 Task: Find connections with filter location Durgāpur with filter topic #Ideaswith filter profile language French with filter current company Birlasoft with filter school Bharatiya Vidya Bhavans M M College of Arts, N.M.Institute of Science and Haji Rashid Jaffer College of Commerce Bhavans College Munshi Nagar Andheri West Mumbai 400 058 with filter industry Pharmaceutical Manufacturing with filter service category Web Design with filter keywords title Proprietor
Action: Mouse moved to (193, 278)
Screenshot: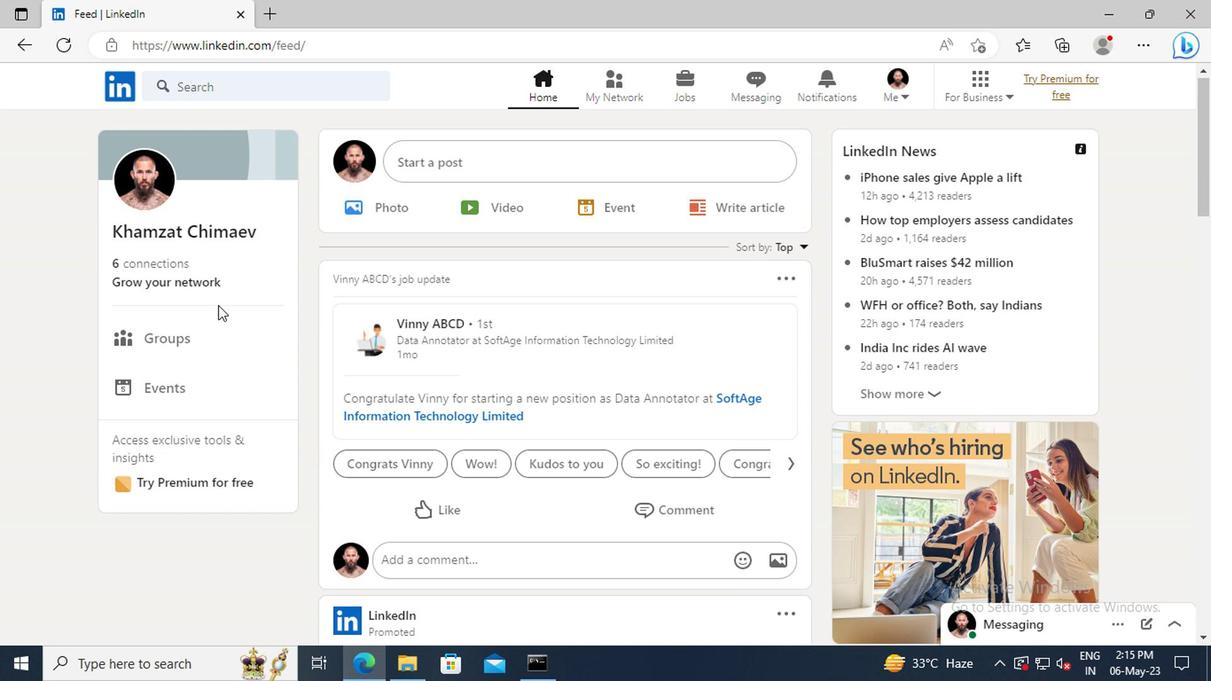 
Action: Mouse pressed left at (193, 278)
Screenshot: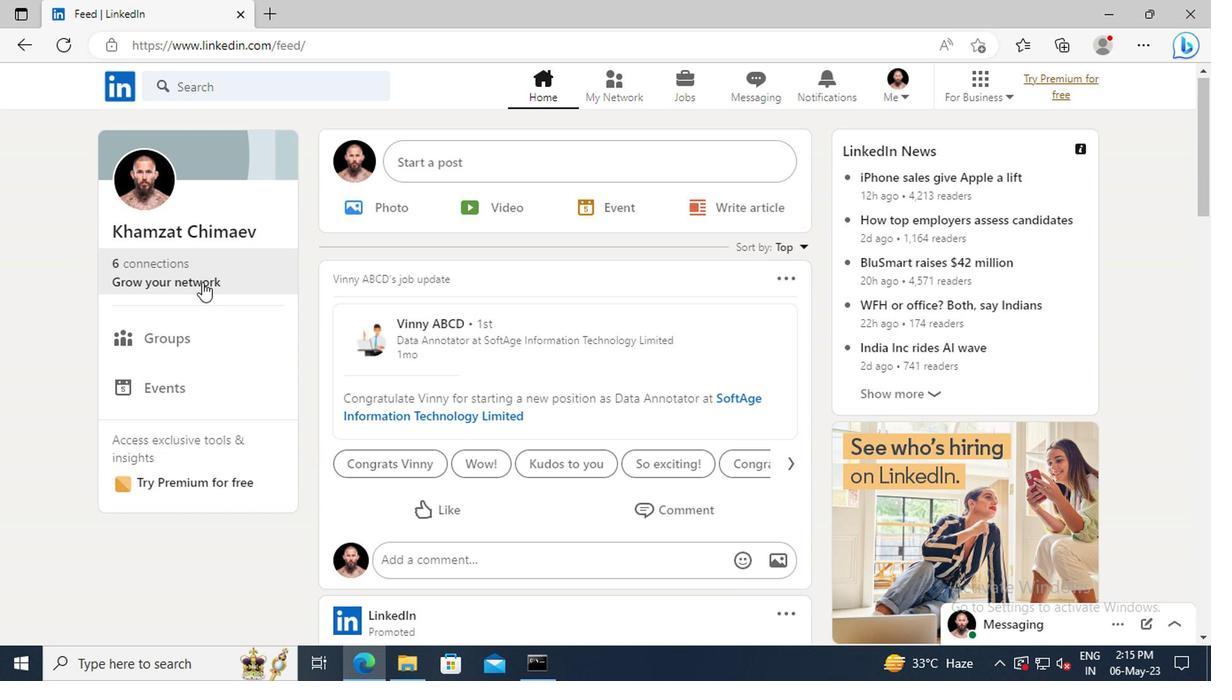 
Action: Mouse moved to (196, 186)
Screenshot: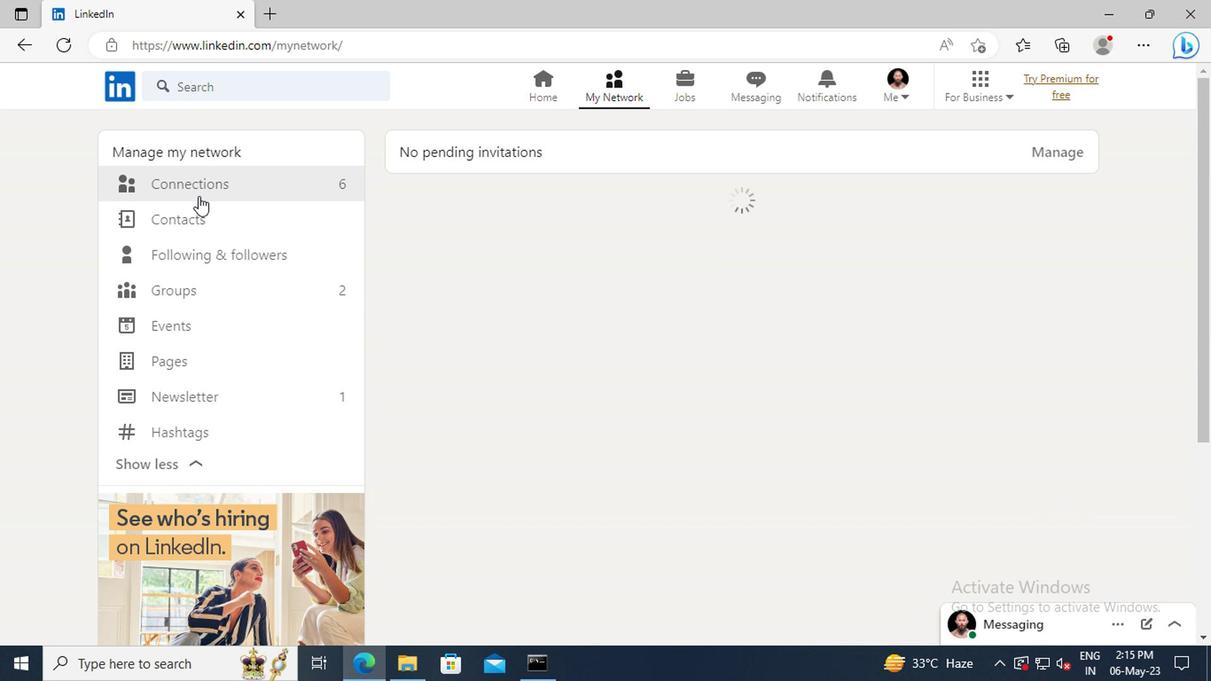 
Action: Mouse pressed left at (196, 186)
Screenshot: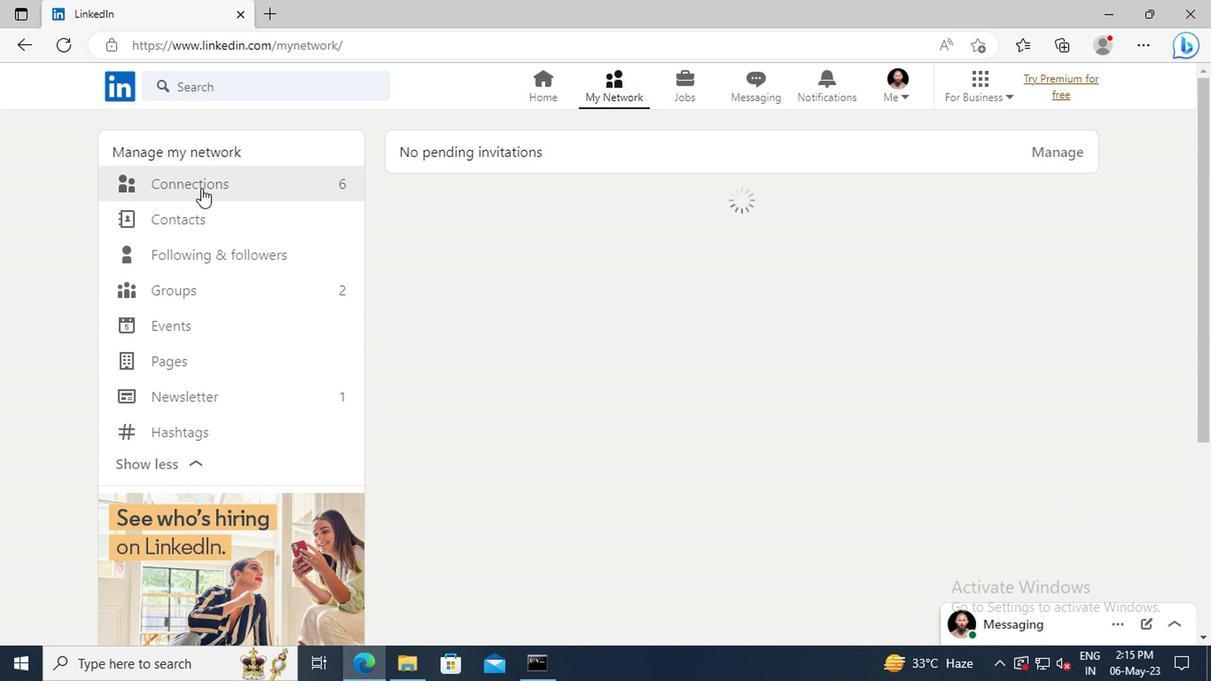 
Action: Mouse moved to (735, 193)
Screenshot: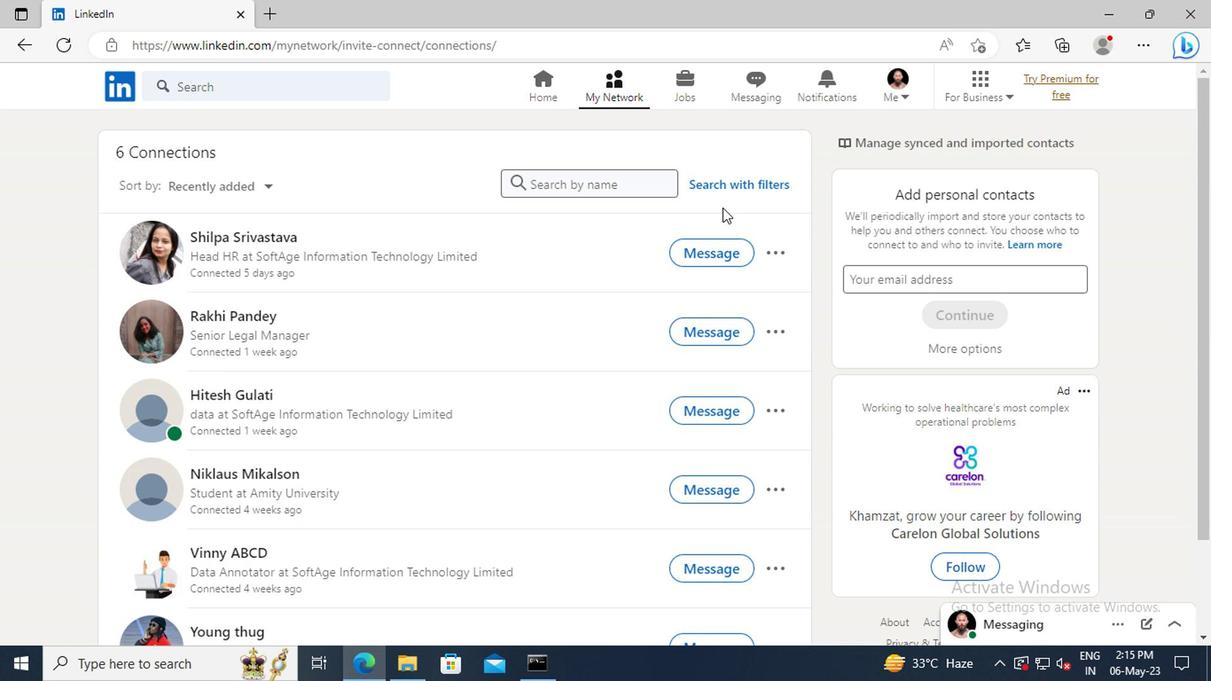 
Action: Mouse pressed left at (735, 193)
Screenshot: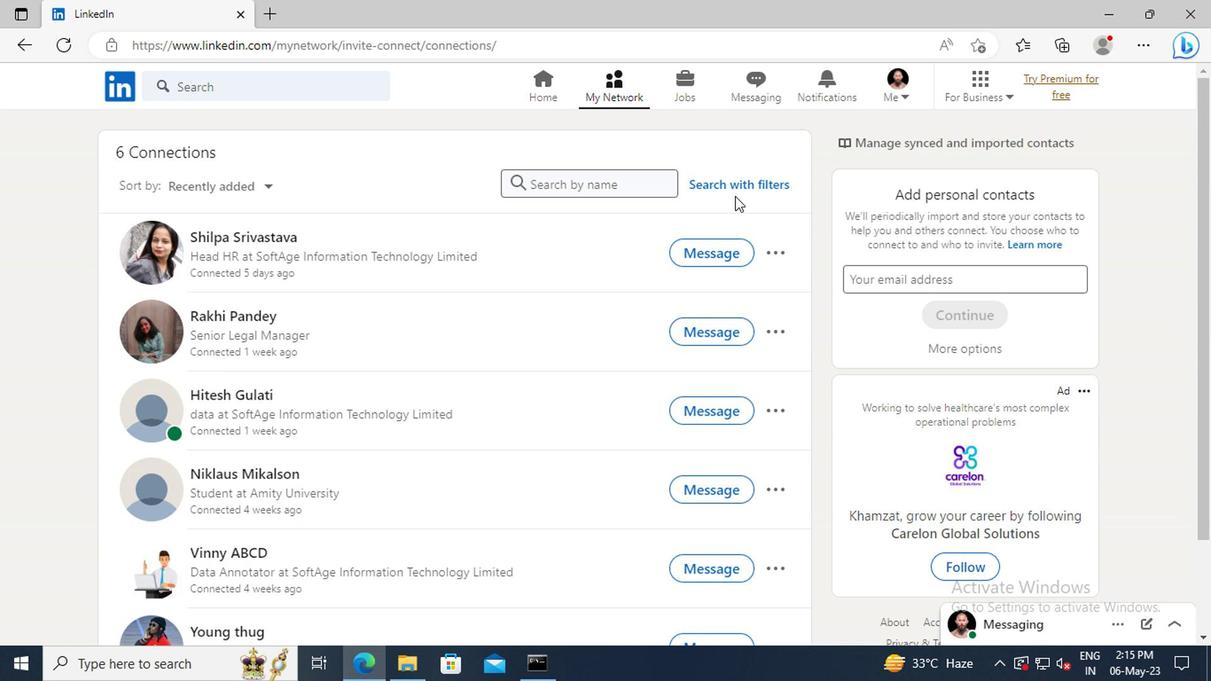 
Action: Mouse moved to (667, 140)
Screenshot: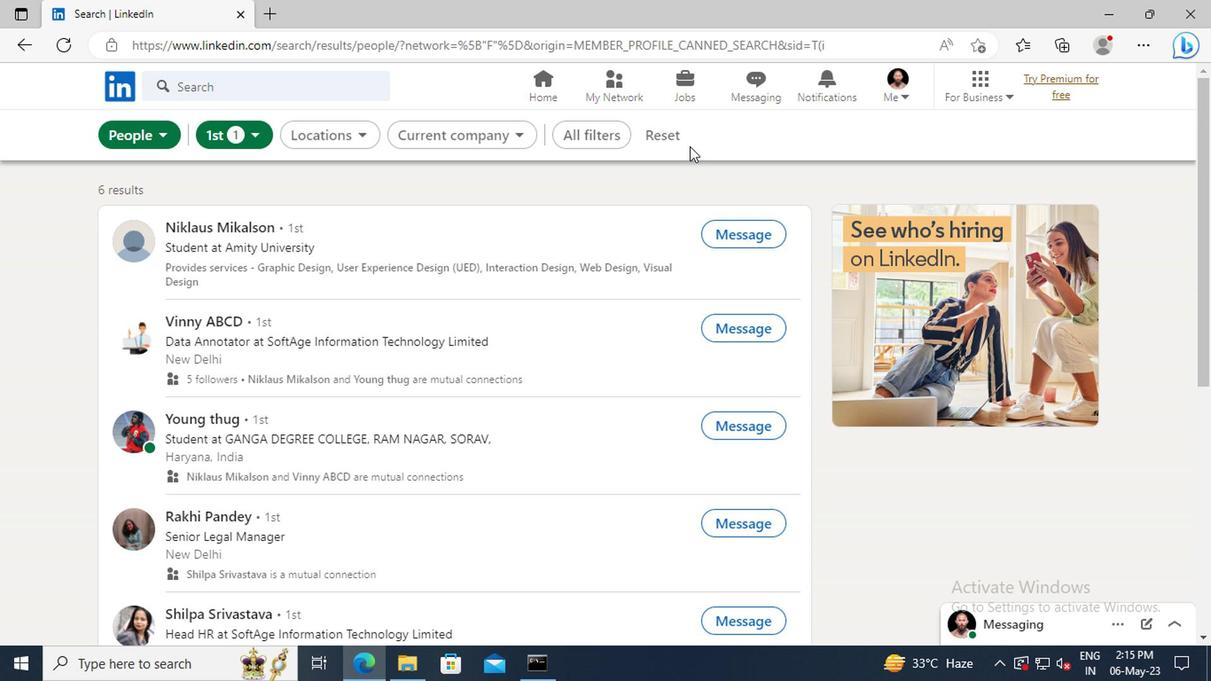 
Action: Mouse pressed left at (667, 140)
Screenshot: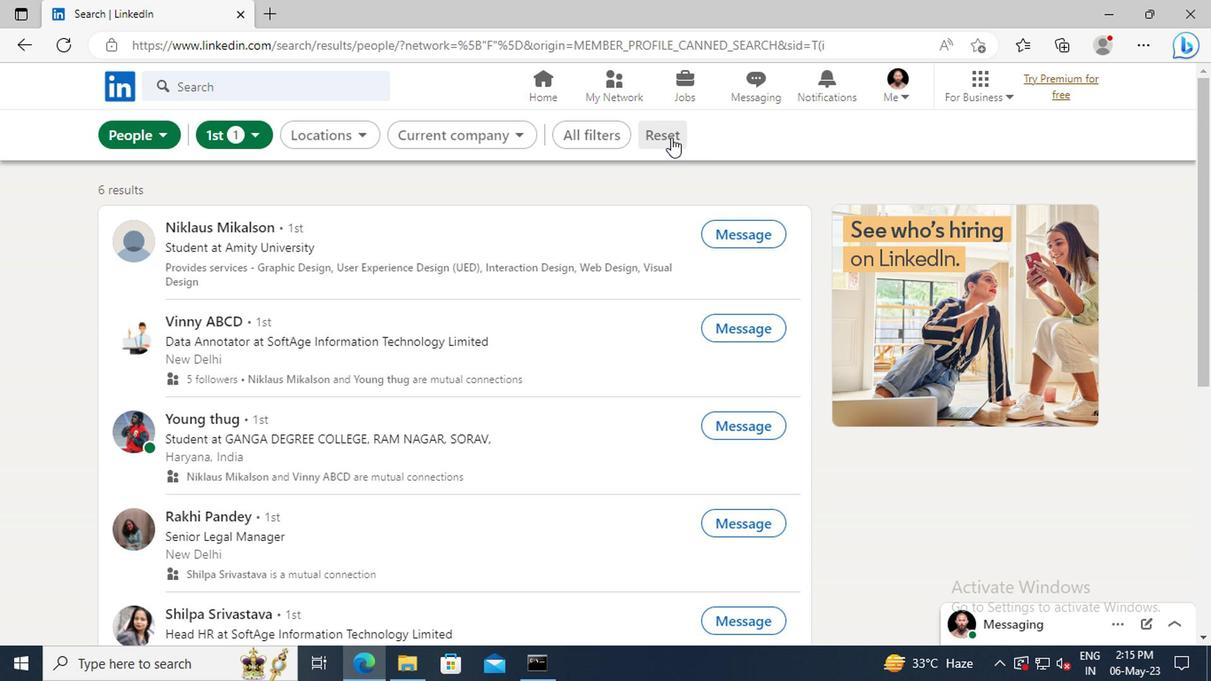 
Action: Mouse moved to (644, 137)
Screenshot: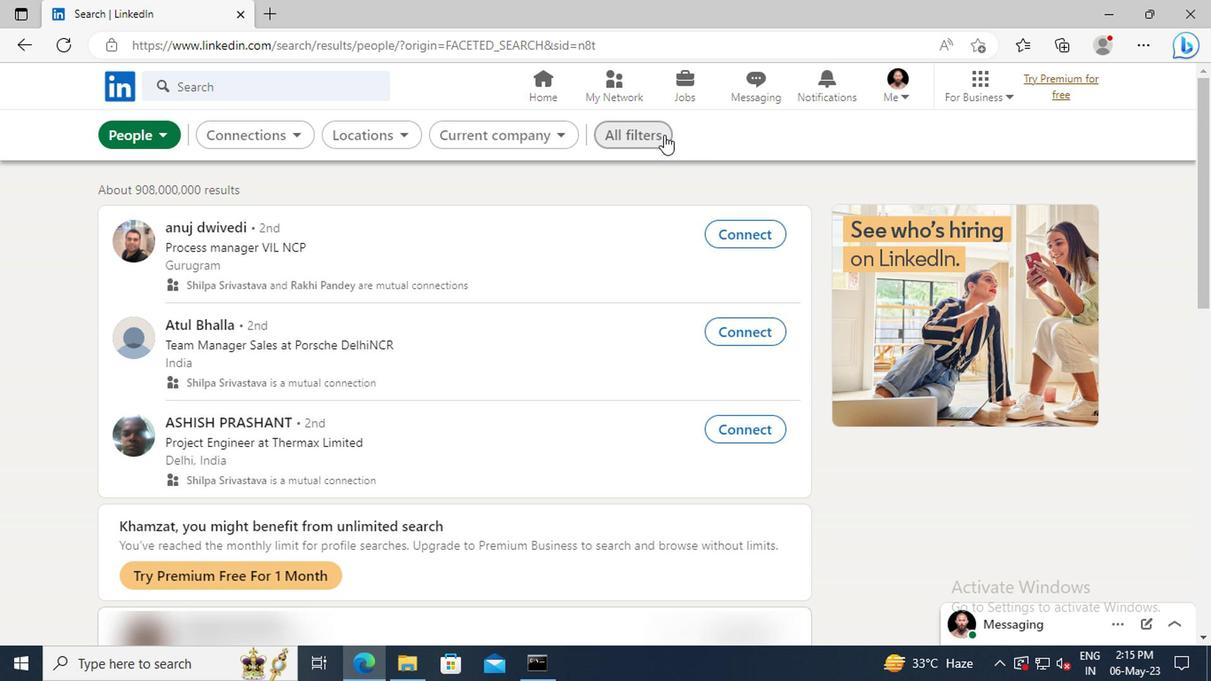 
Action: Mouse pressed left at (644, 137)
Screenshot: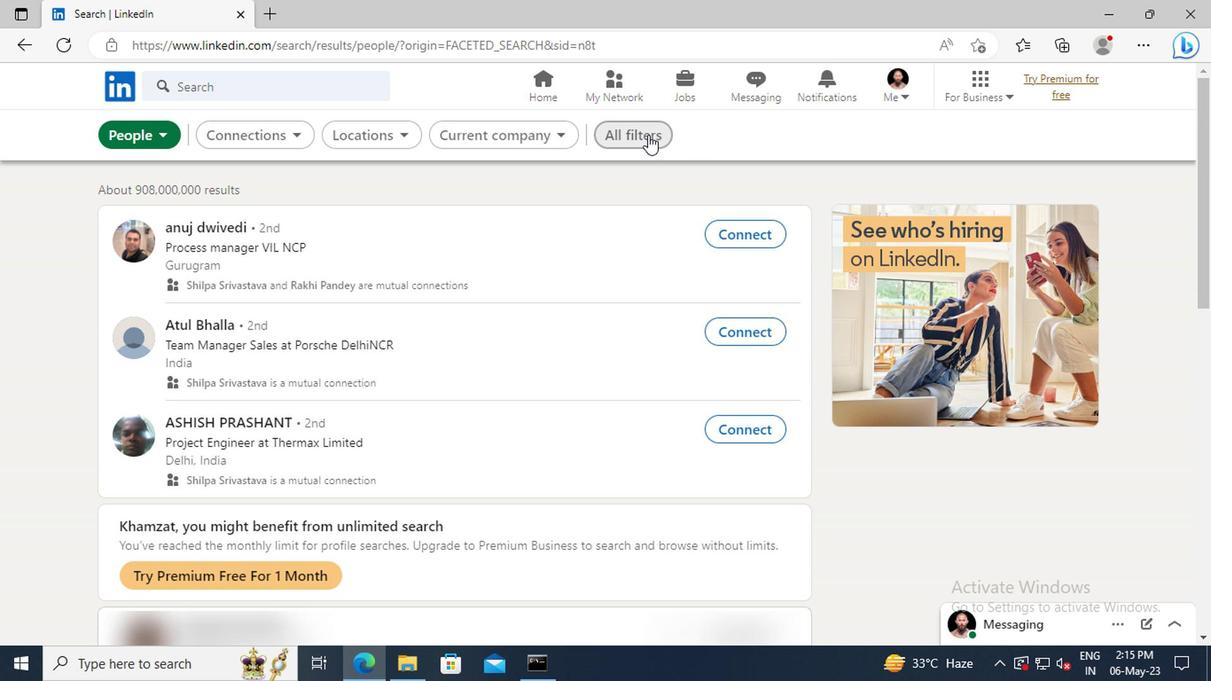 
Action: Mouse moved to (937, 347)
Screenshot: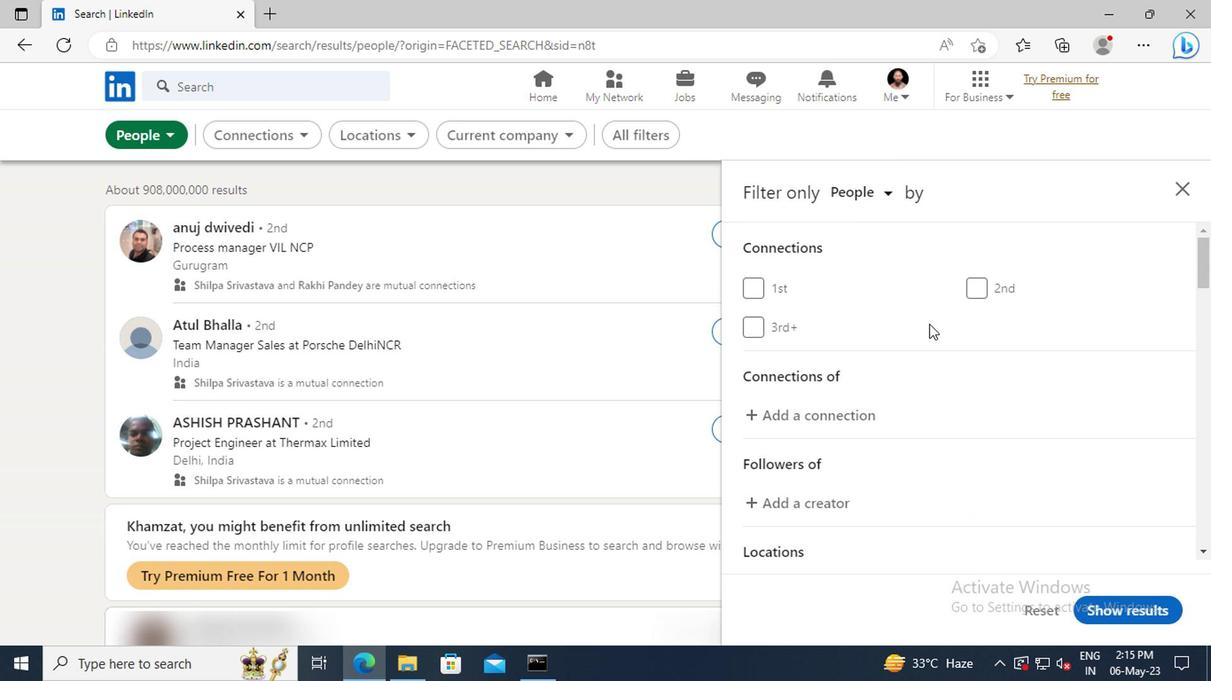 
Action: Mouse scrolled (937, 346) with delta (0, 0)
Screenshot: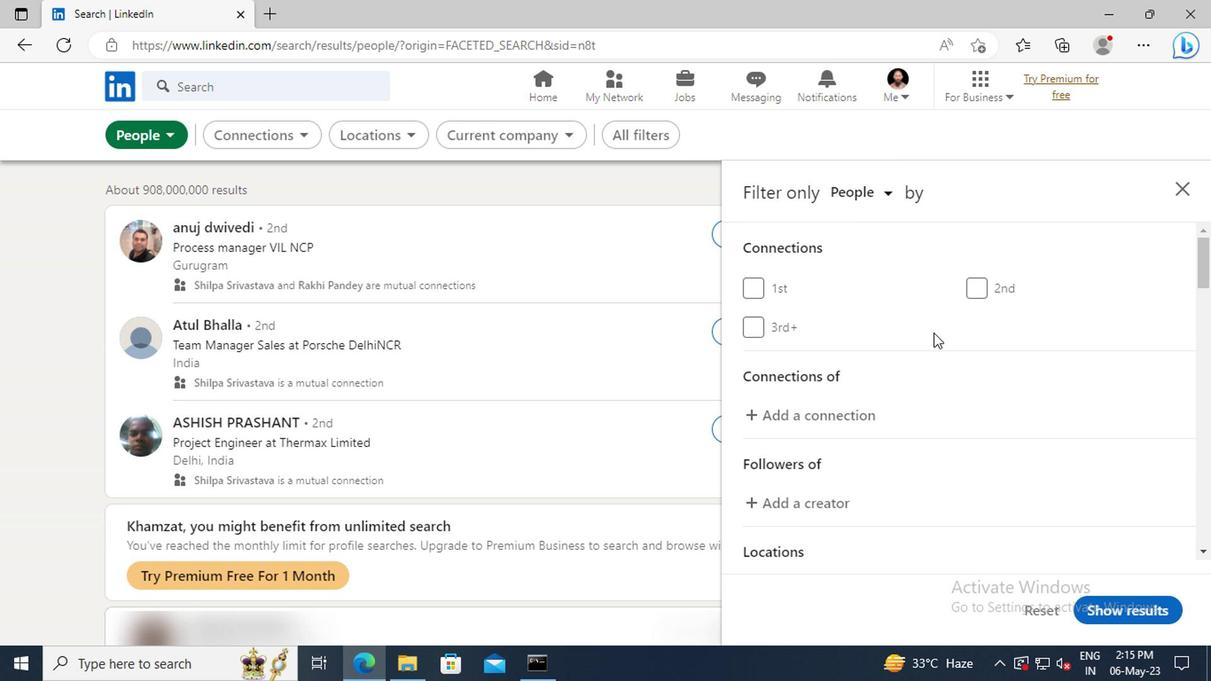 
Action: Mouse scrolled (937, 346) with delta (0, 0)
Screenshot: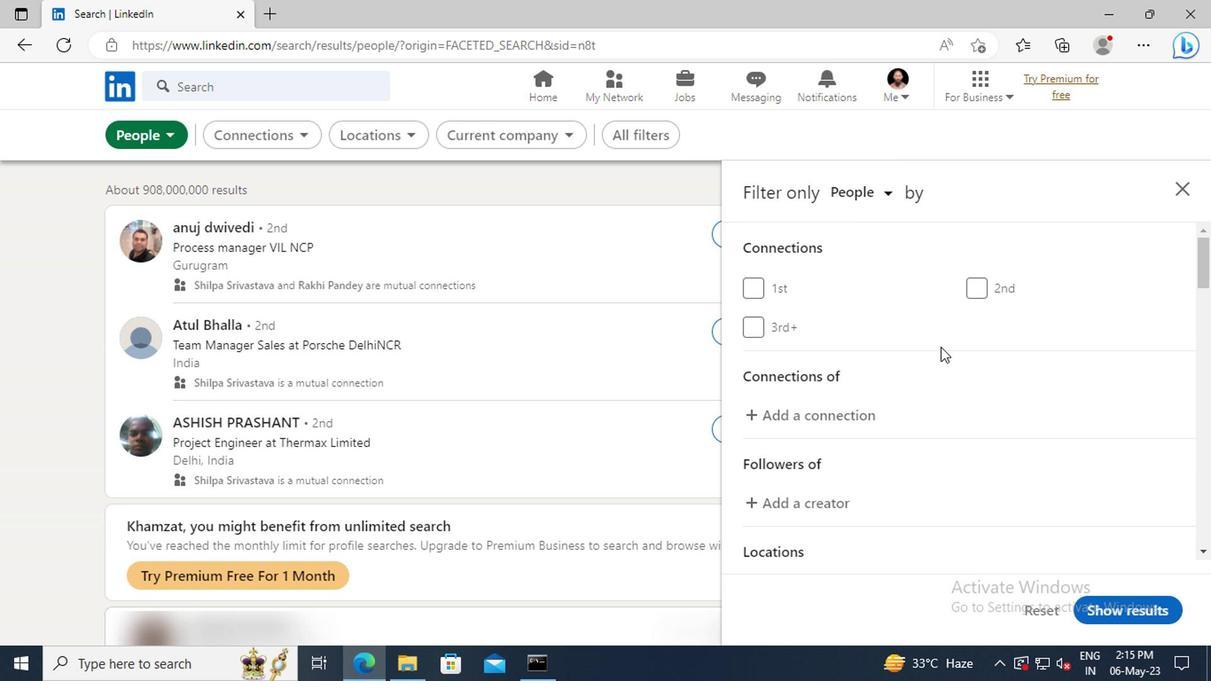 
Action: Mouse moved to (937, 347)
Screenshot: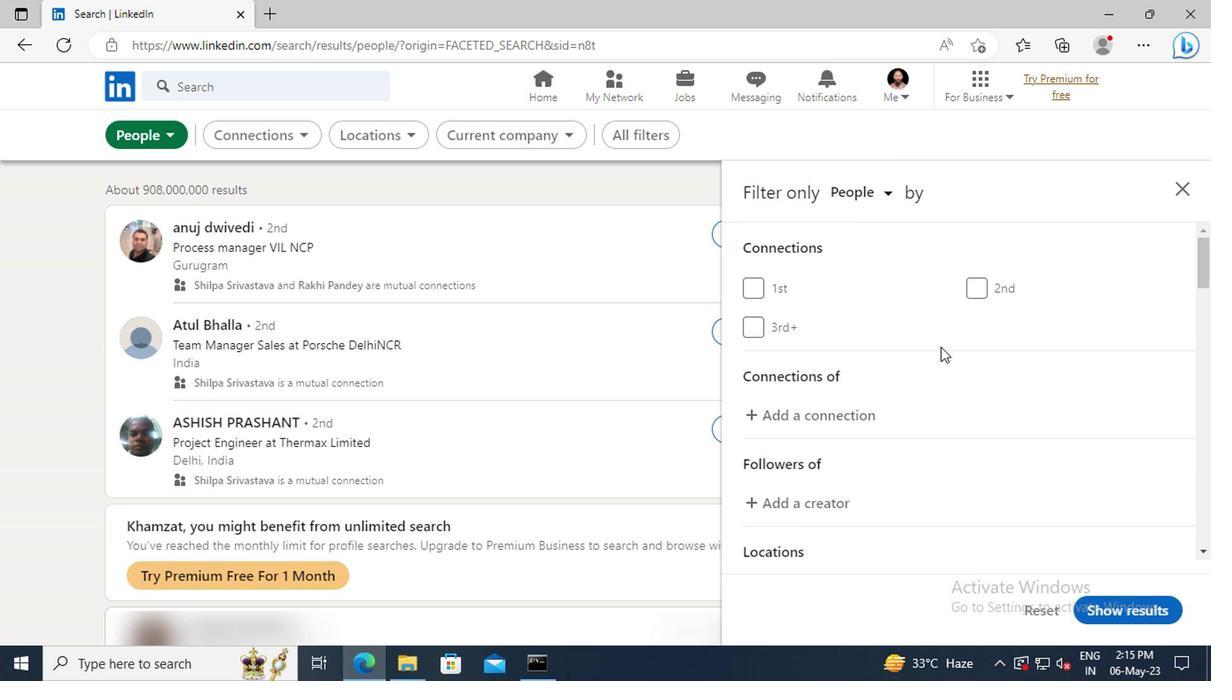 
Action: Mouse scrolled (937, 346) with delta (0, 0)
Screenshot: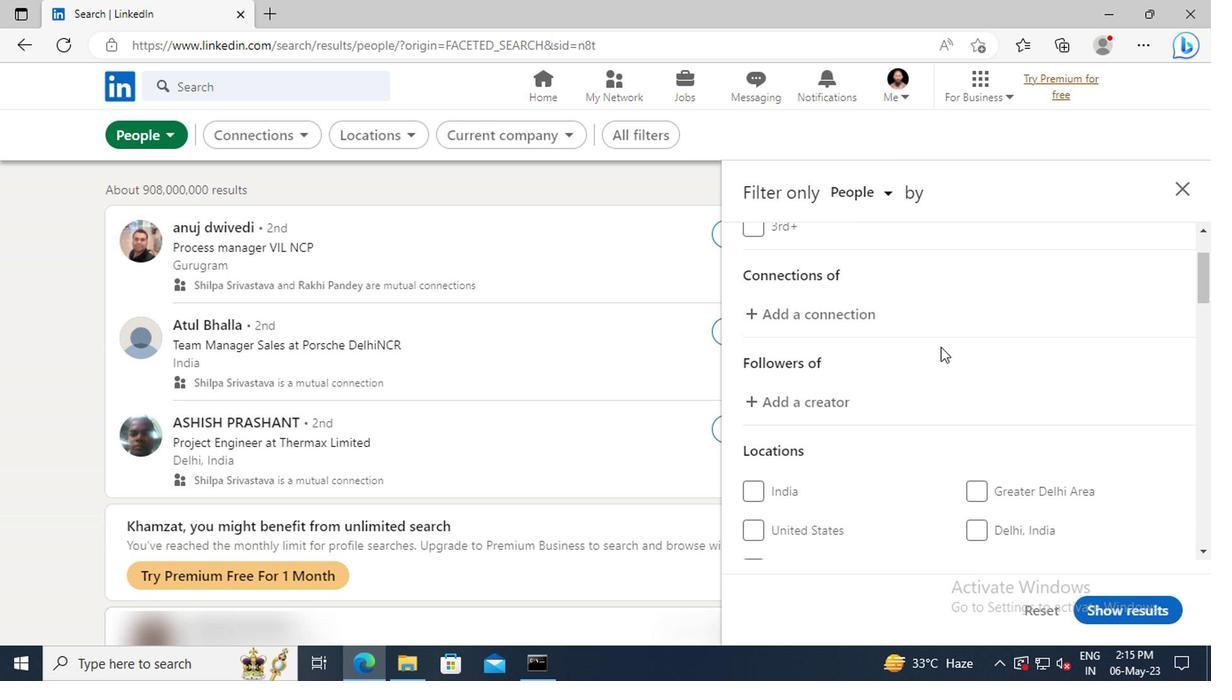 
Action: Mouse scrolled (937, 346) with delta (0, 0)
Screenshot: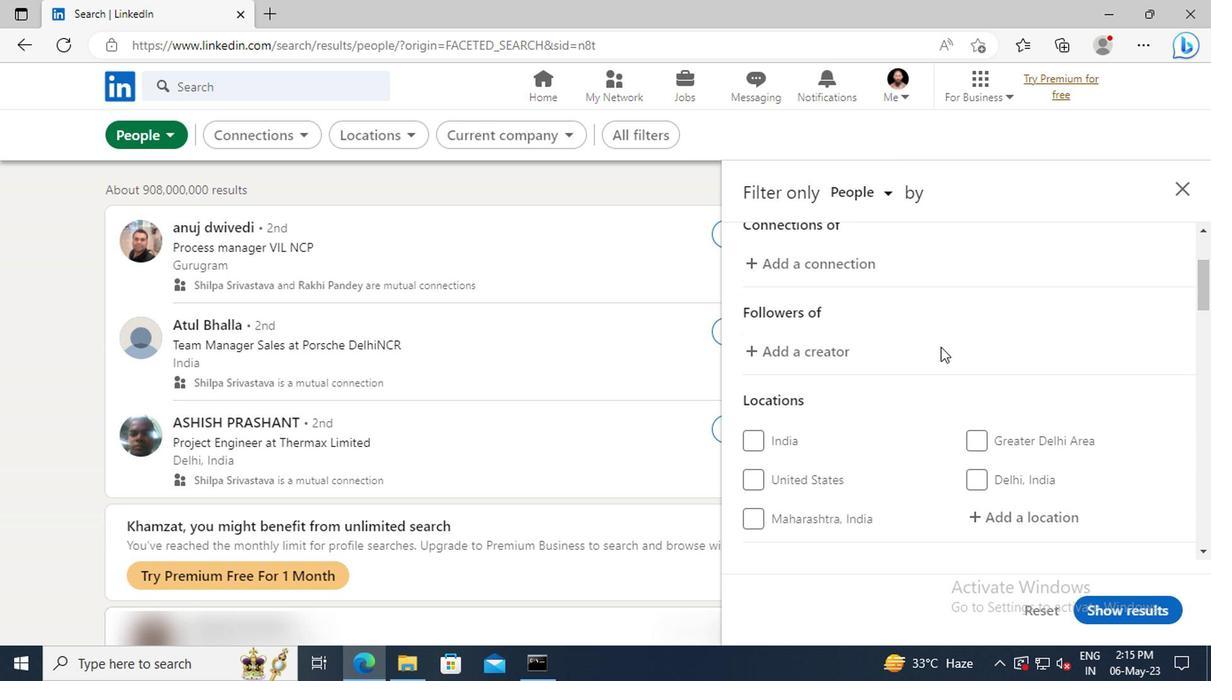 
Action: Mouse scrolled (937, 346) with delta (0, 0)
Screenshot: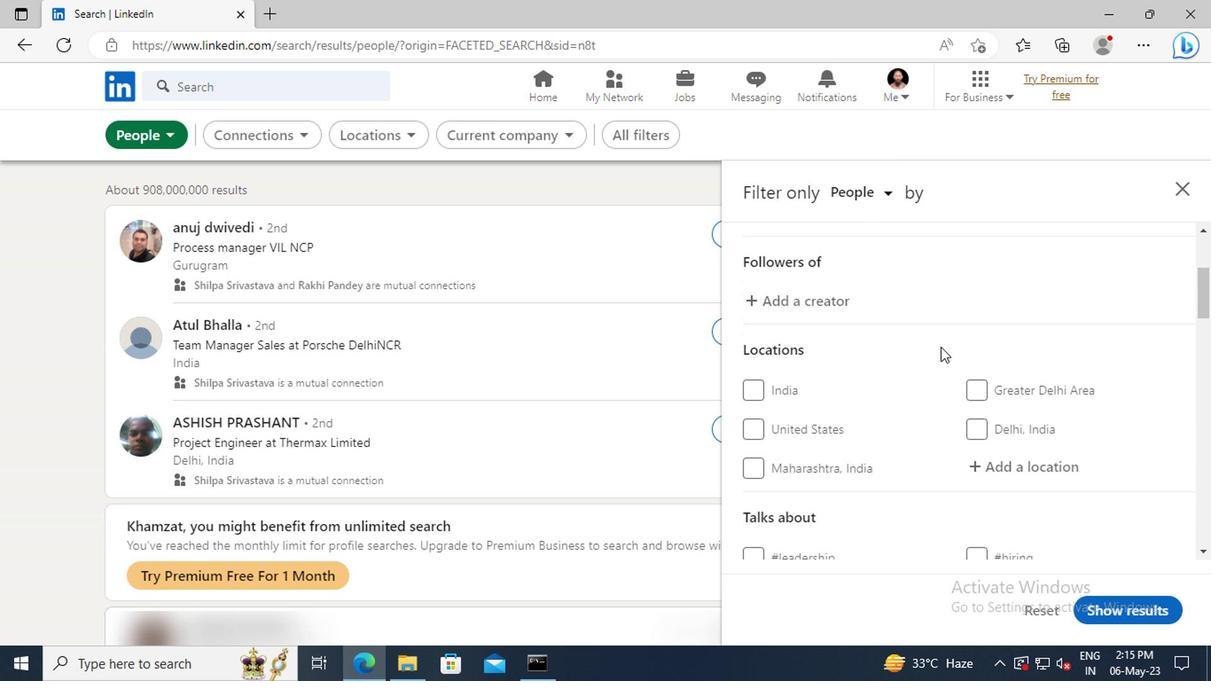 
Action: Mouse scrolled (937, 346) with delta (0, 0)
Screenshot: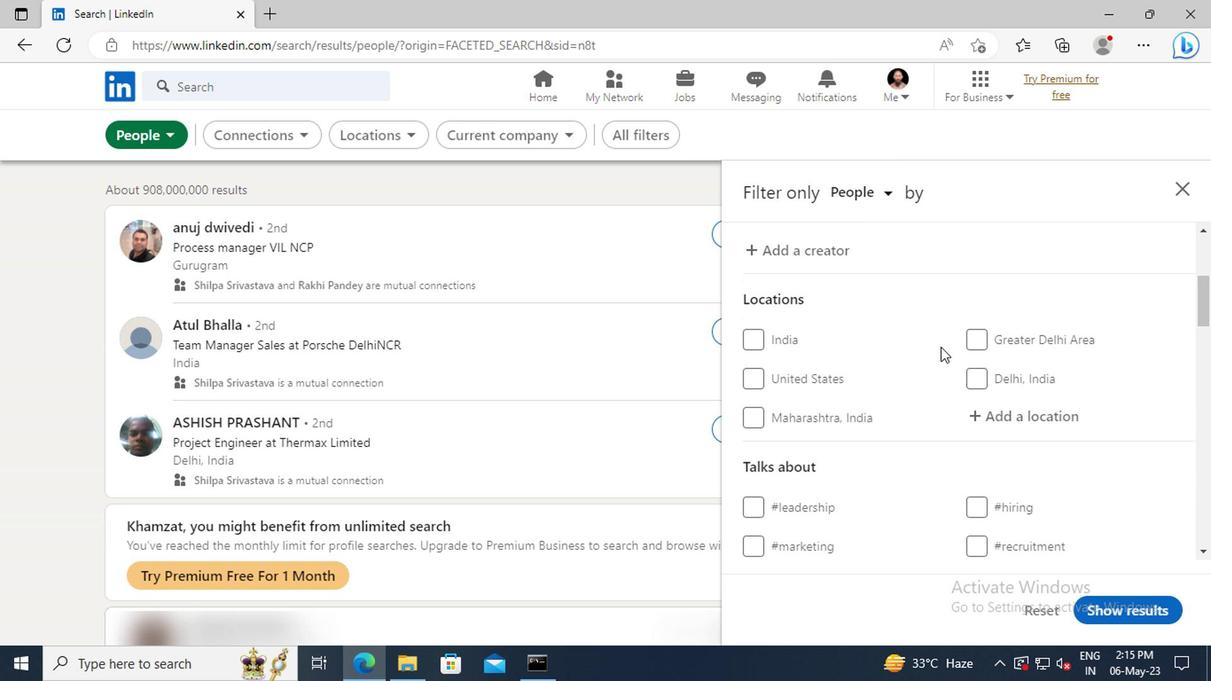 
Action: Mouse moved to (987, 369)
Screenshot: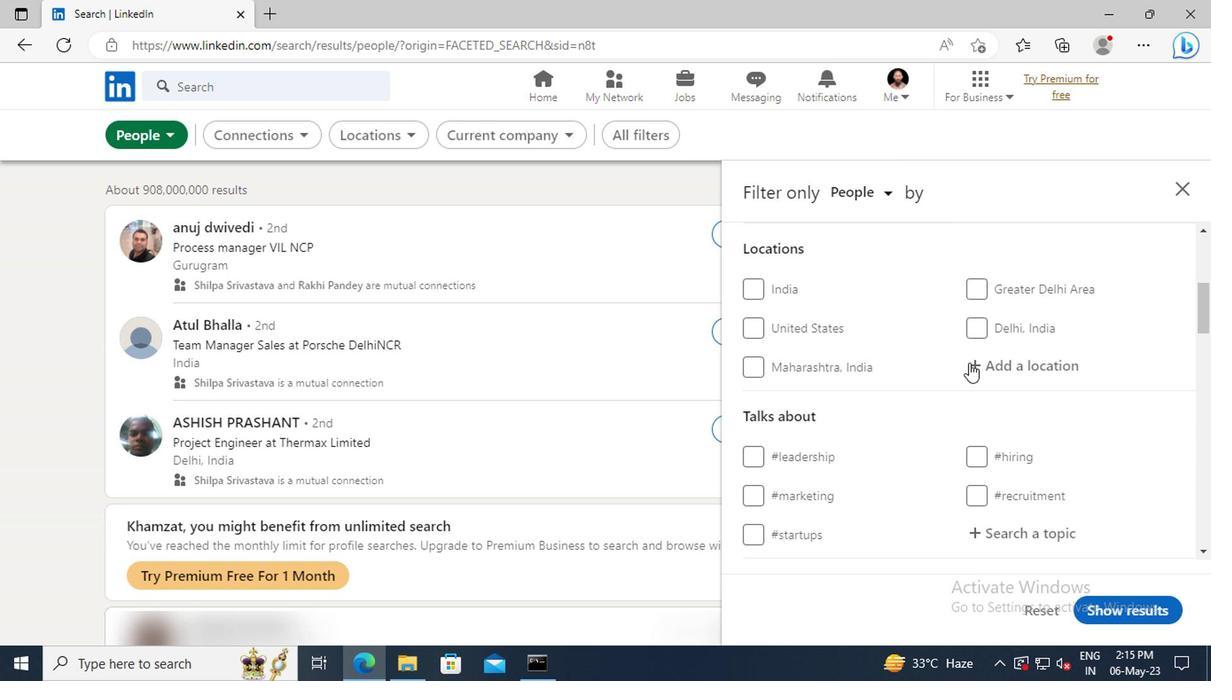 
Action: Mouse pressed left at (987, 369)
Screenshot: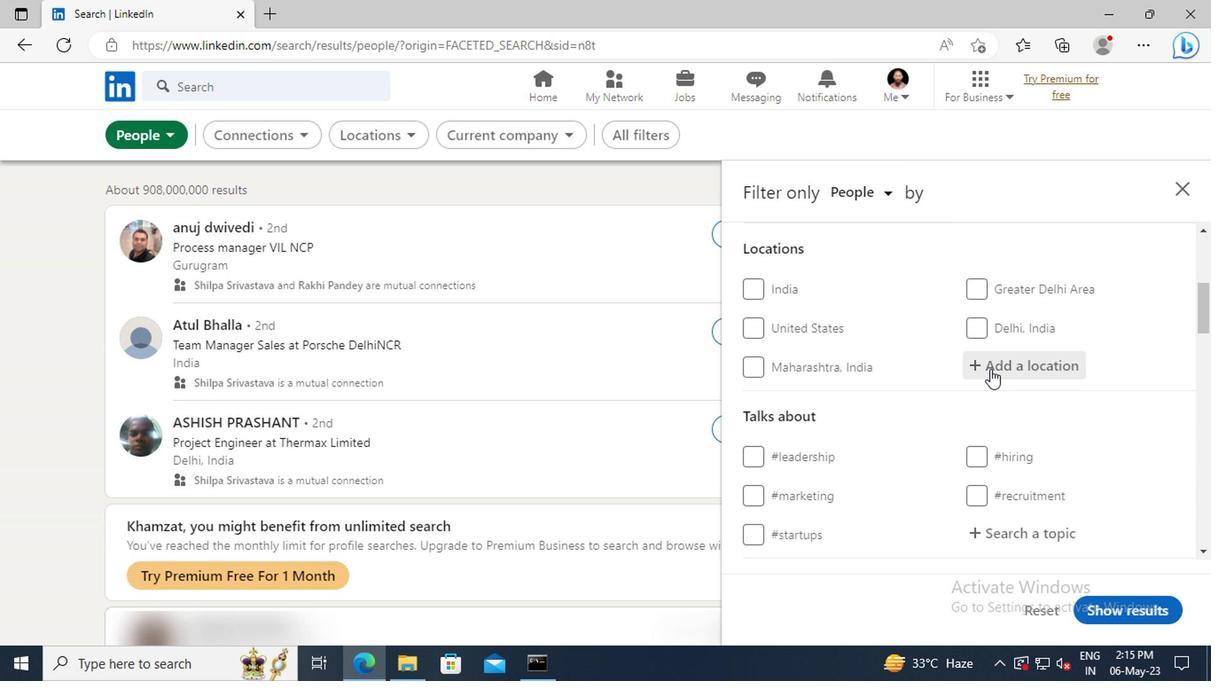 
Action: Key pressed <Key.shift>DURGAPUR
Screenshot: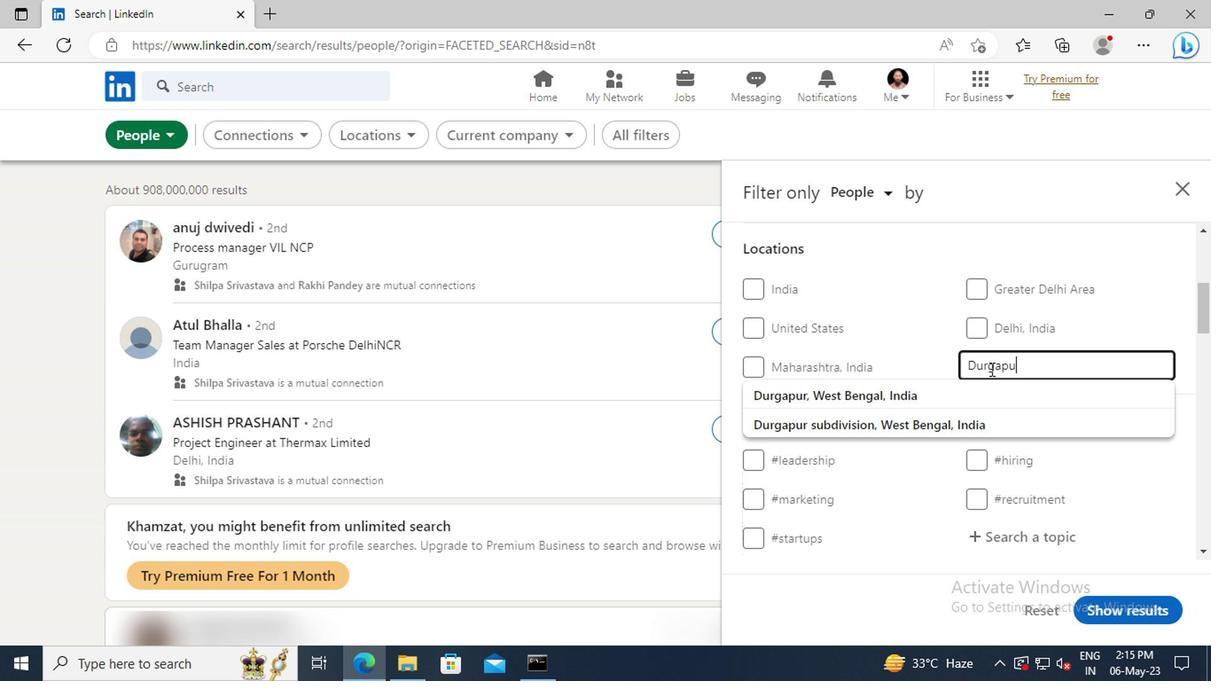 
Action: Mouse moved to (990, 386)
Screenshot: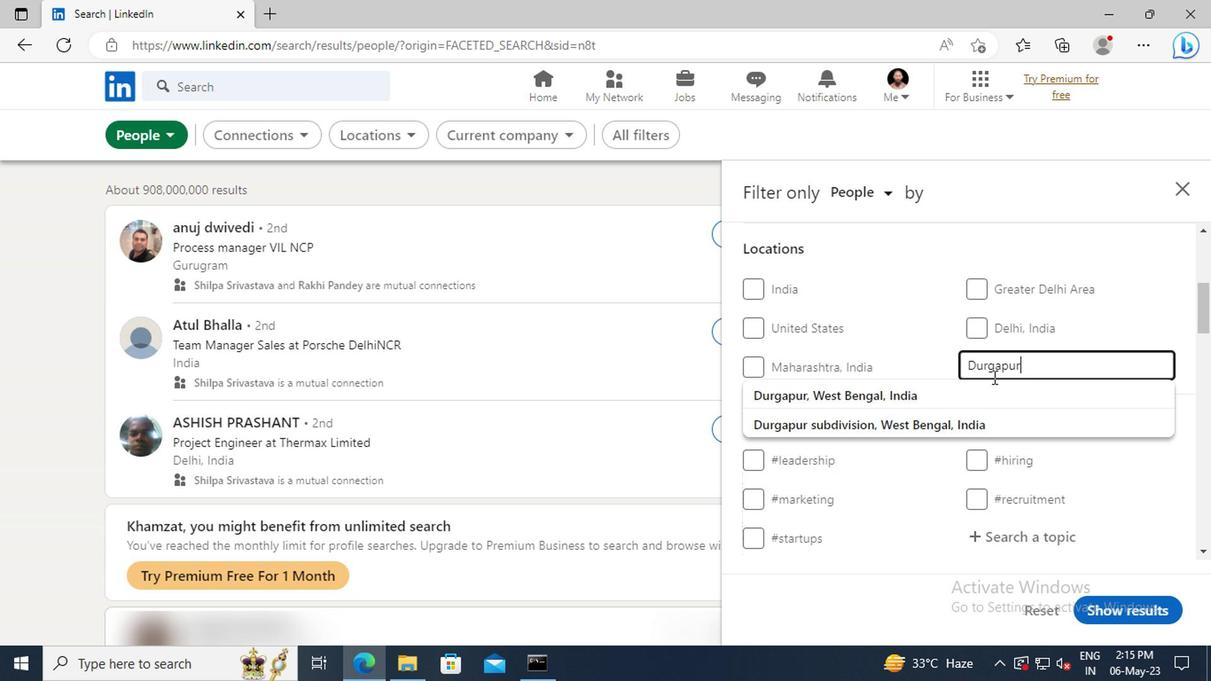 
Action: Mouse pressed left at (990, 386)
Screenshot: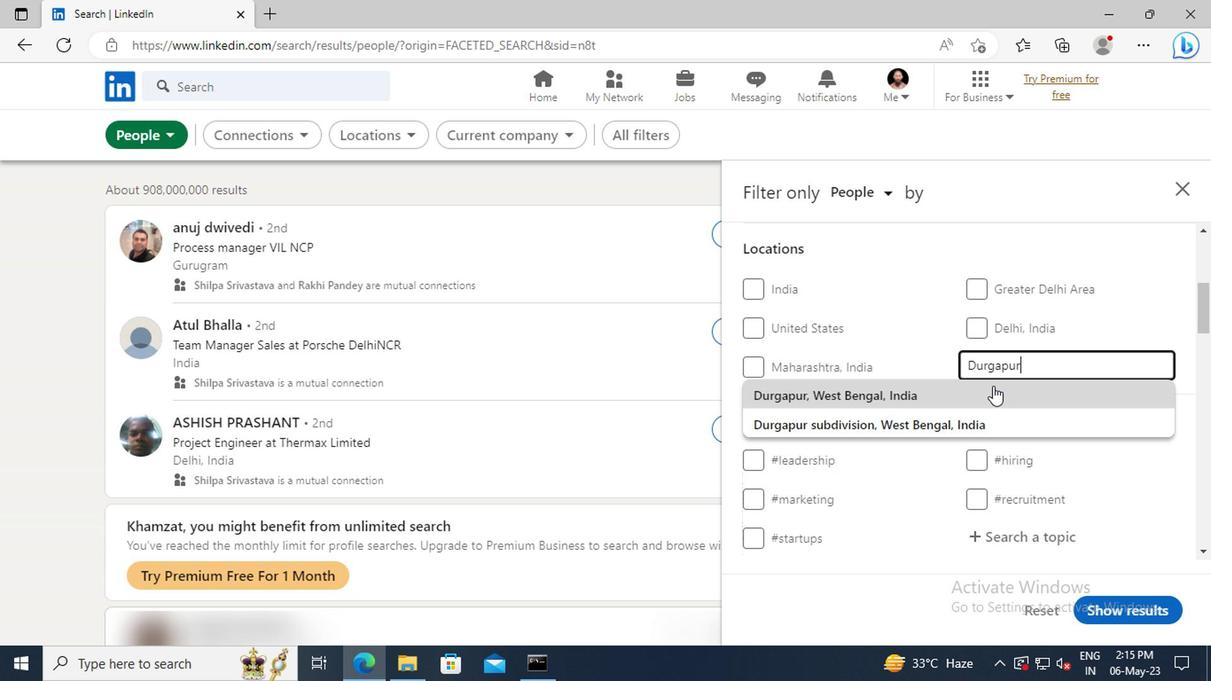 
Action: Mouse scrolled (990, 385) with delta (0, -1)
Screenshot: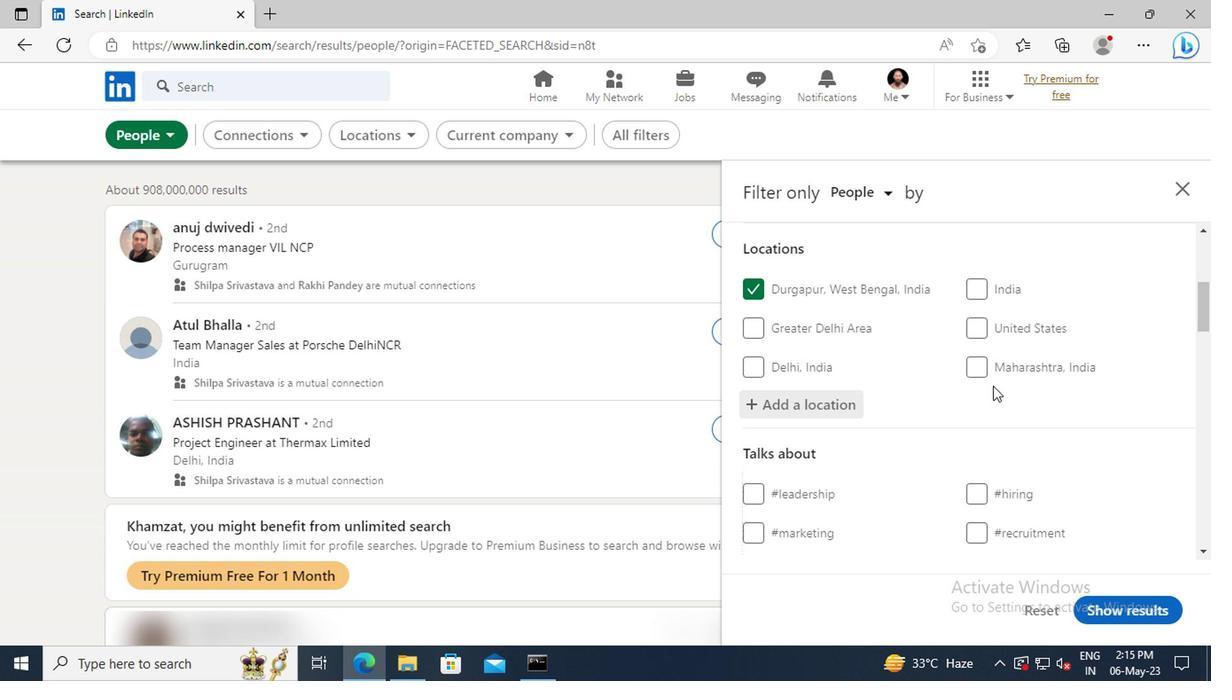
Action: Mouse scrolled (990, 385) with delta (0, -1)
Screenshot: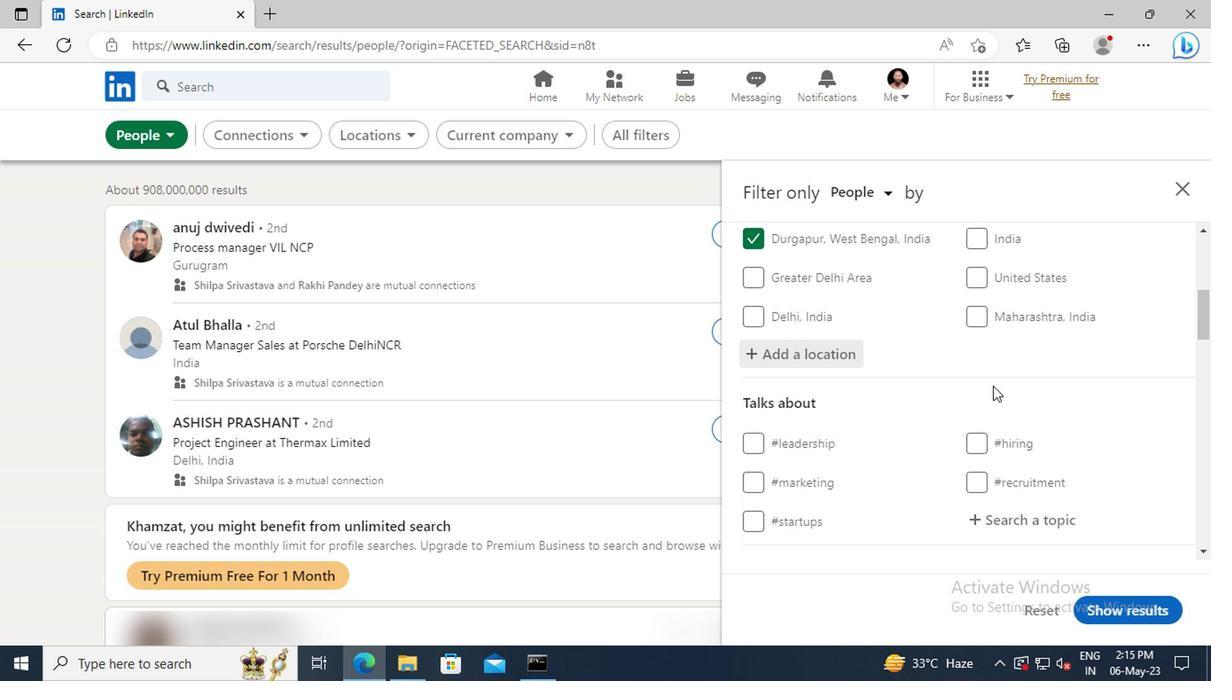 
Action: Mouse scrolled (990, 385) with delta (0, -1)
Screenshot: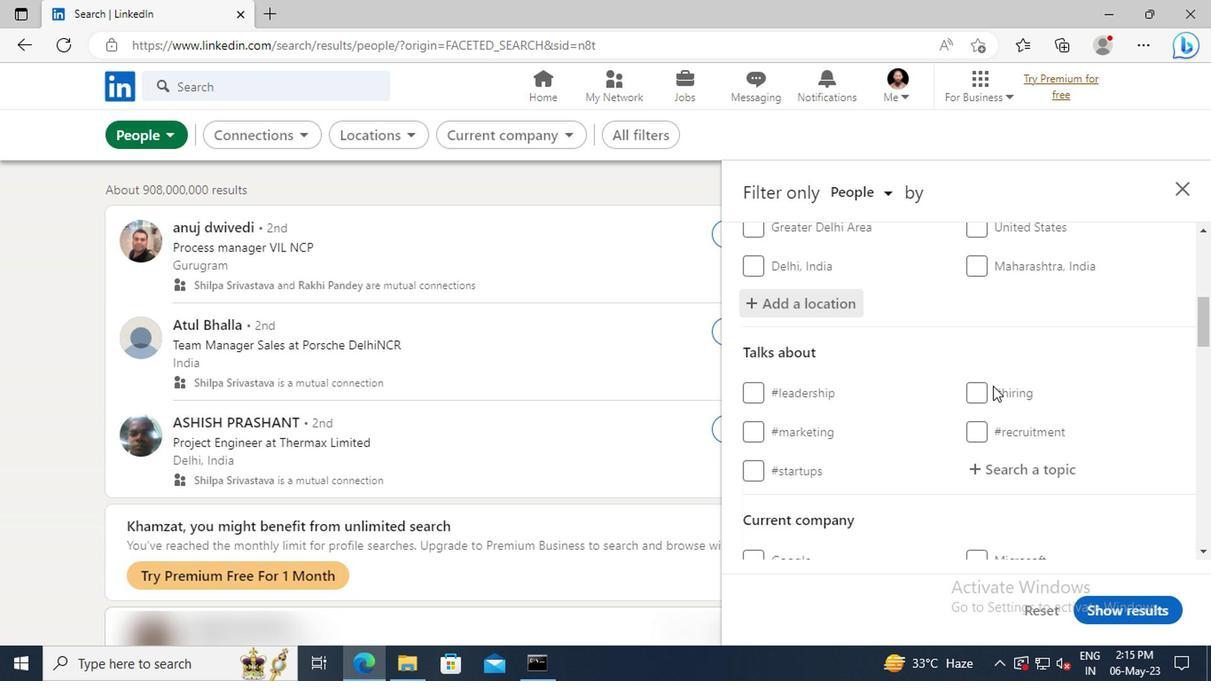 
Action: Mouse scrolled (990, 385) with delta (0, -1)
Screenshot: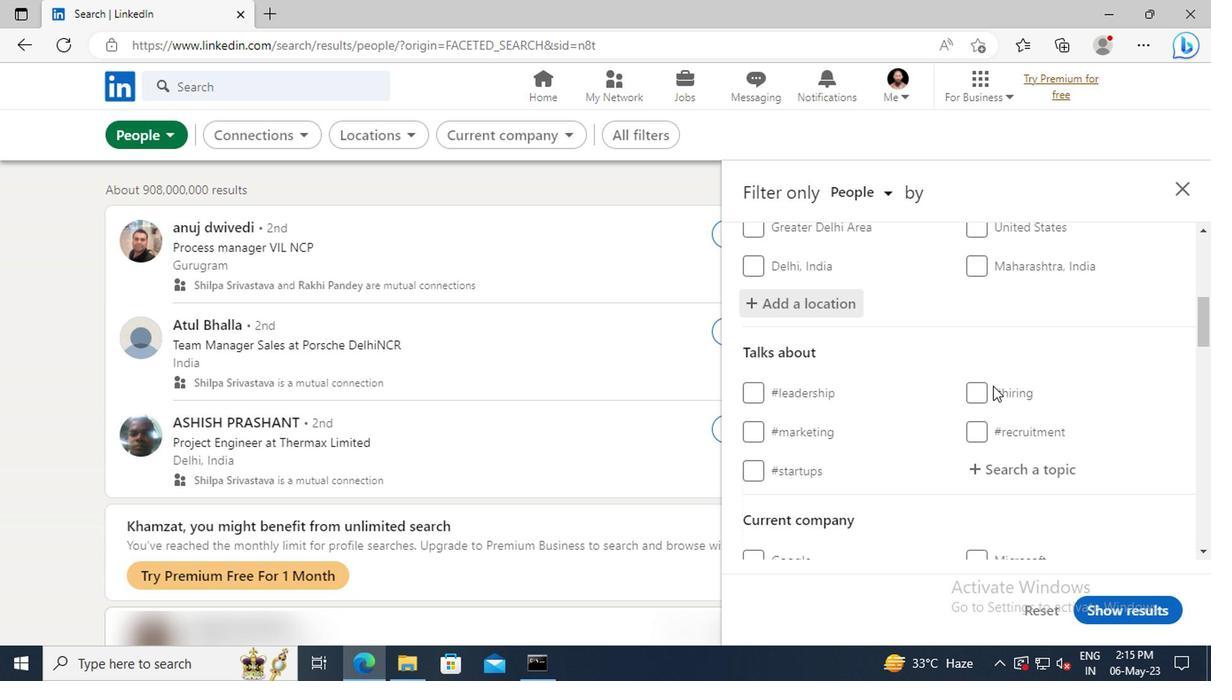 
Action: Mouse moved to (996, 379)
Screenshot: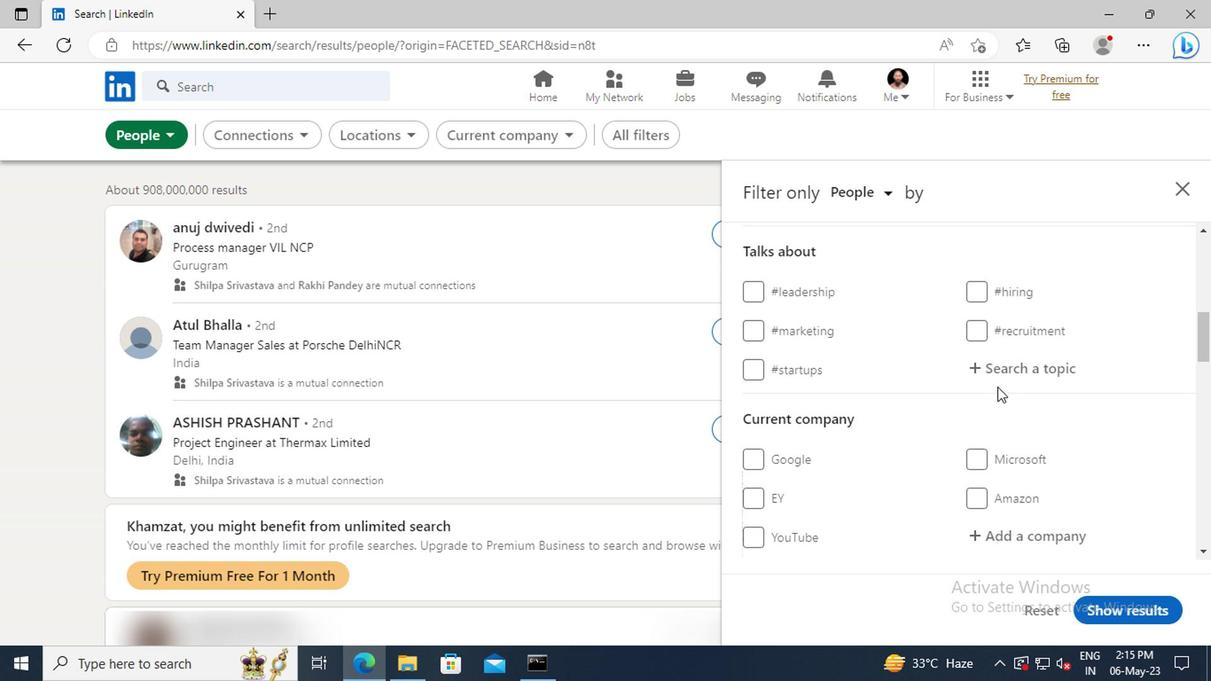 
Action: Mouse pressed left at (996, 379)
Screenshot: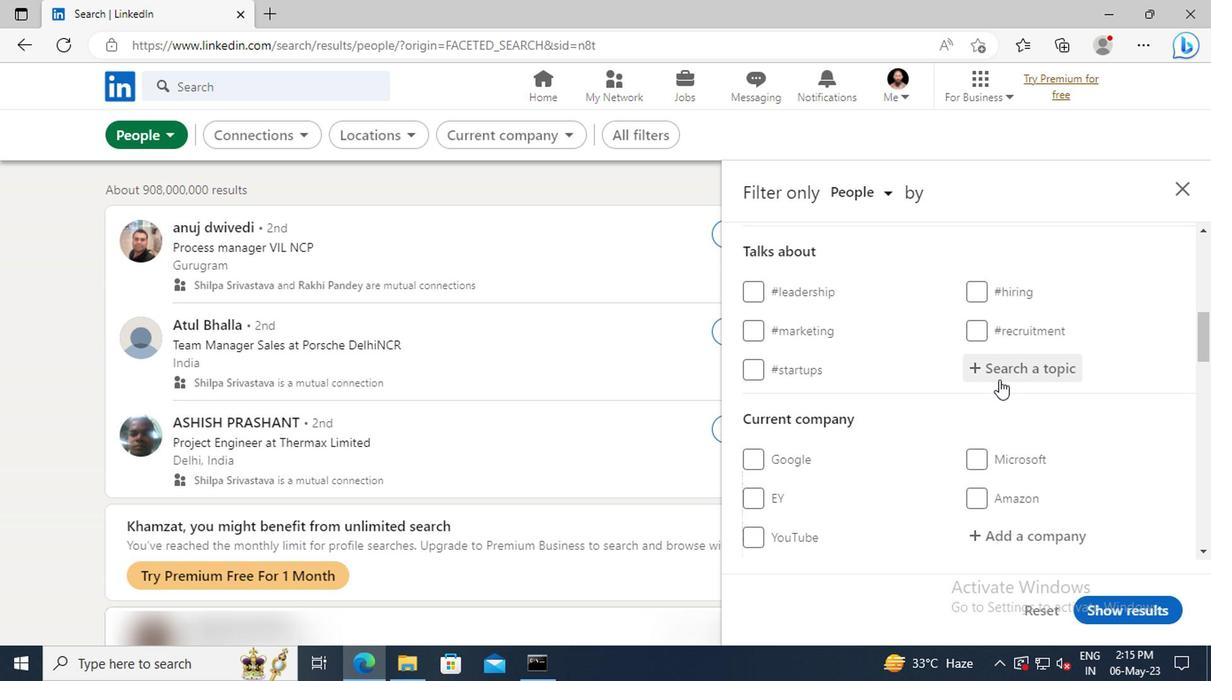 
Action: Key pressed <Key.shift>IDEAS
Screenshot: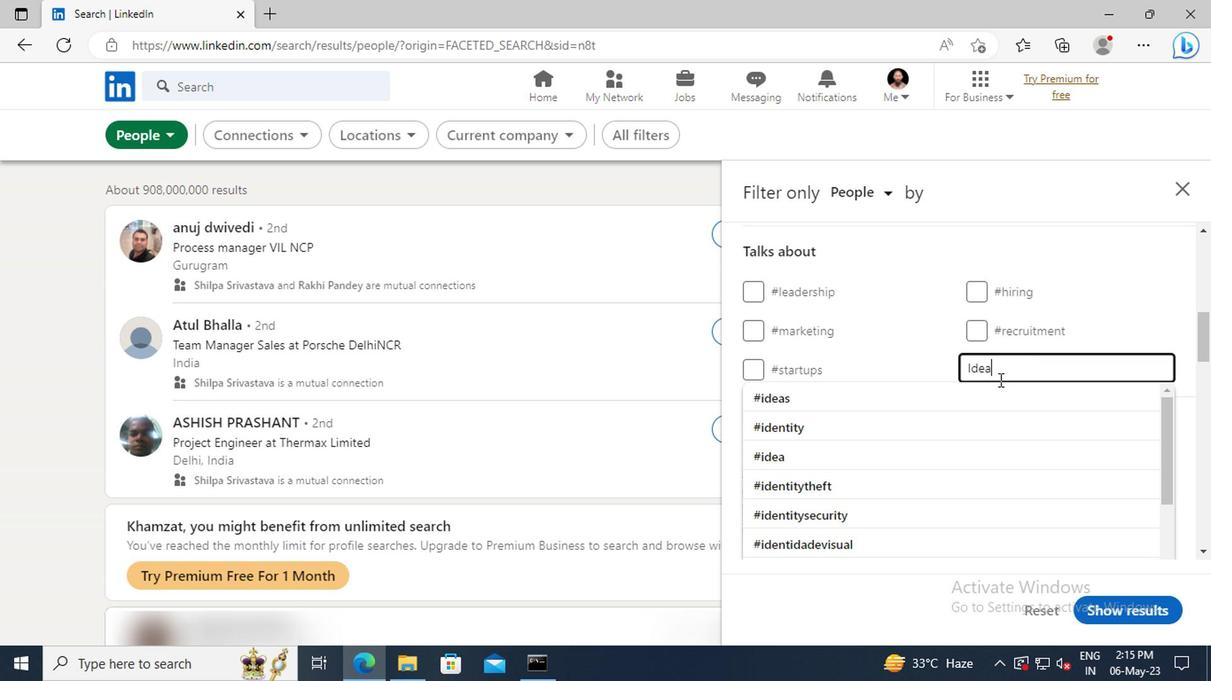 
Action: Mouse moved to (996, 390)
Screenshot: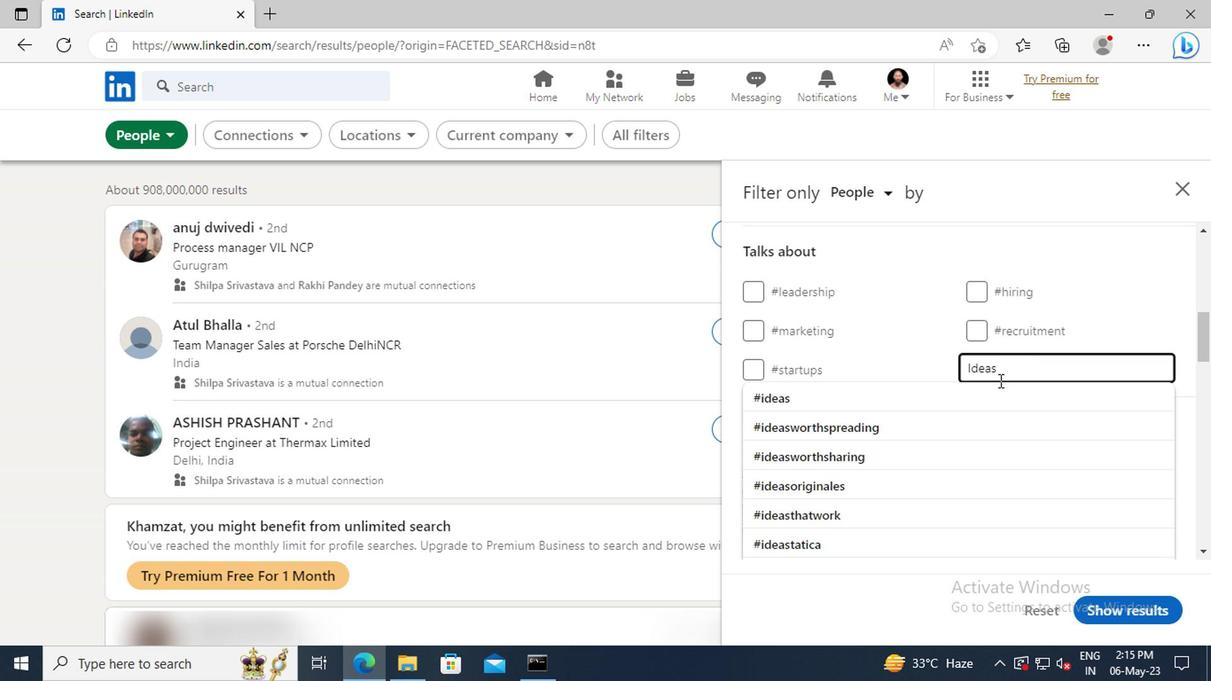 
Action: Mouse pressed left at (996, 390)
Screenshot: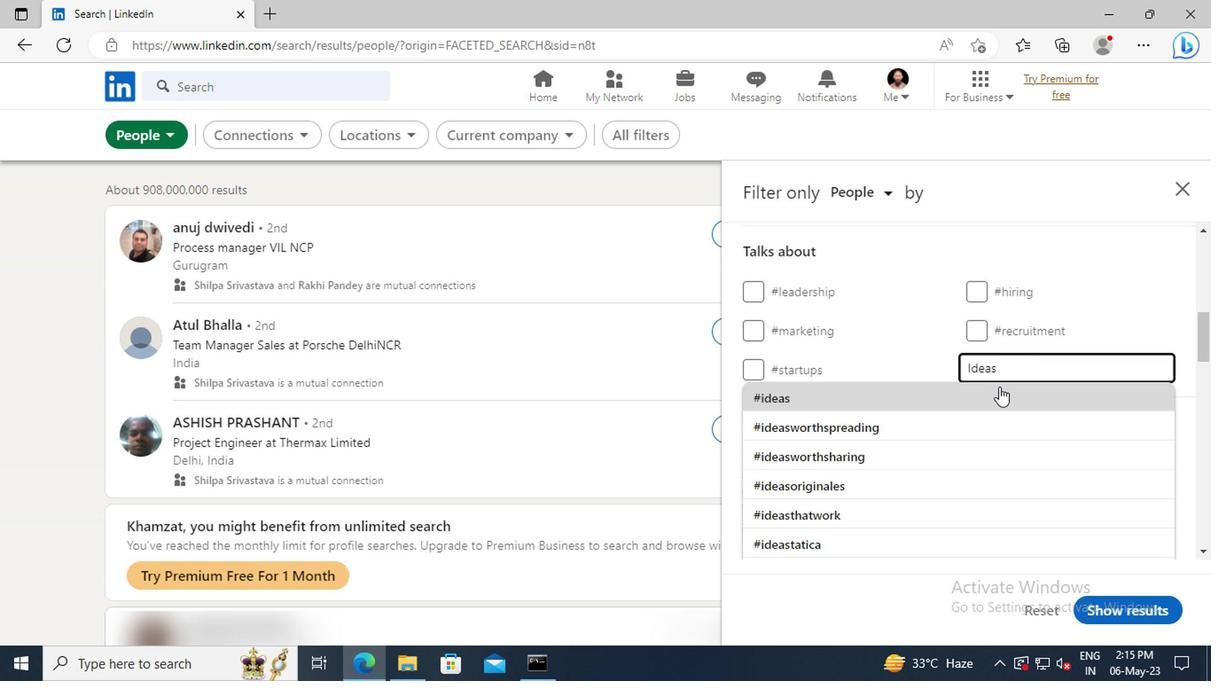 
Action: Mouse scrolled (996, 389) with delta (0, 0)
Screenshot: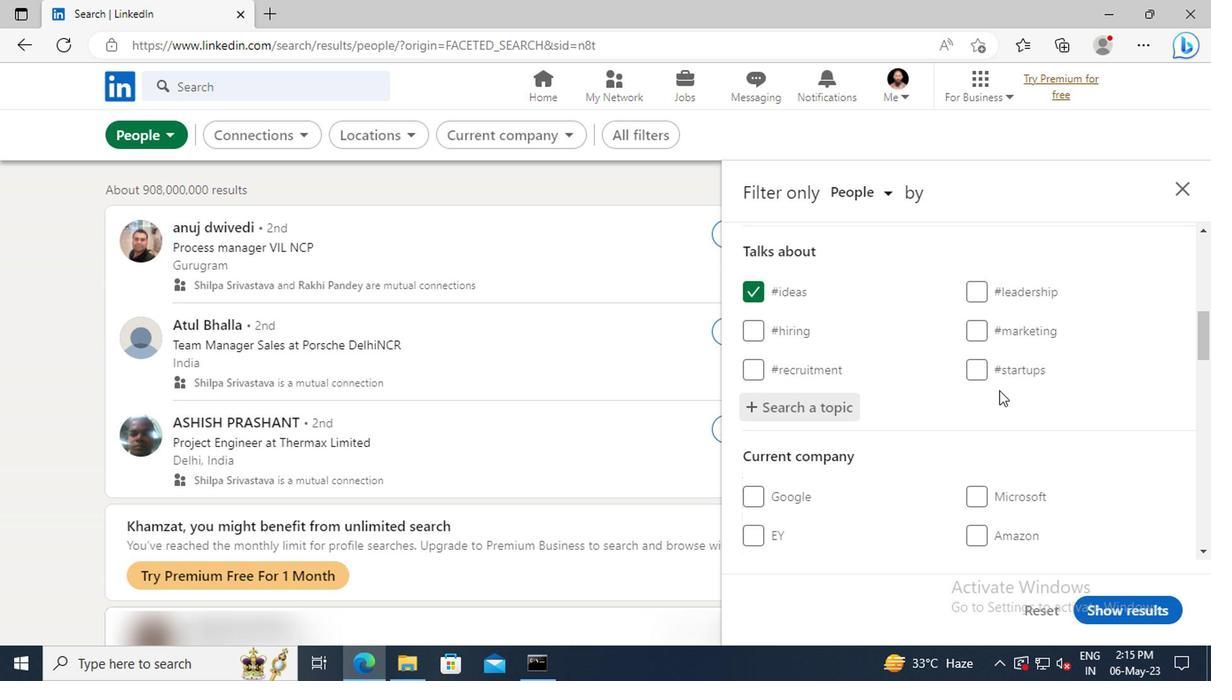 
Action: Mouse scrolled (996, 389) with delta (0, 0)
Screenshot: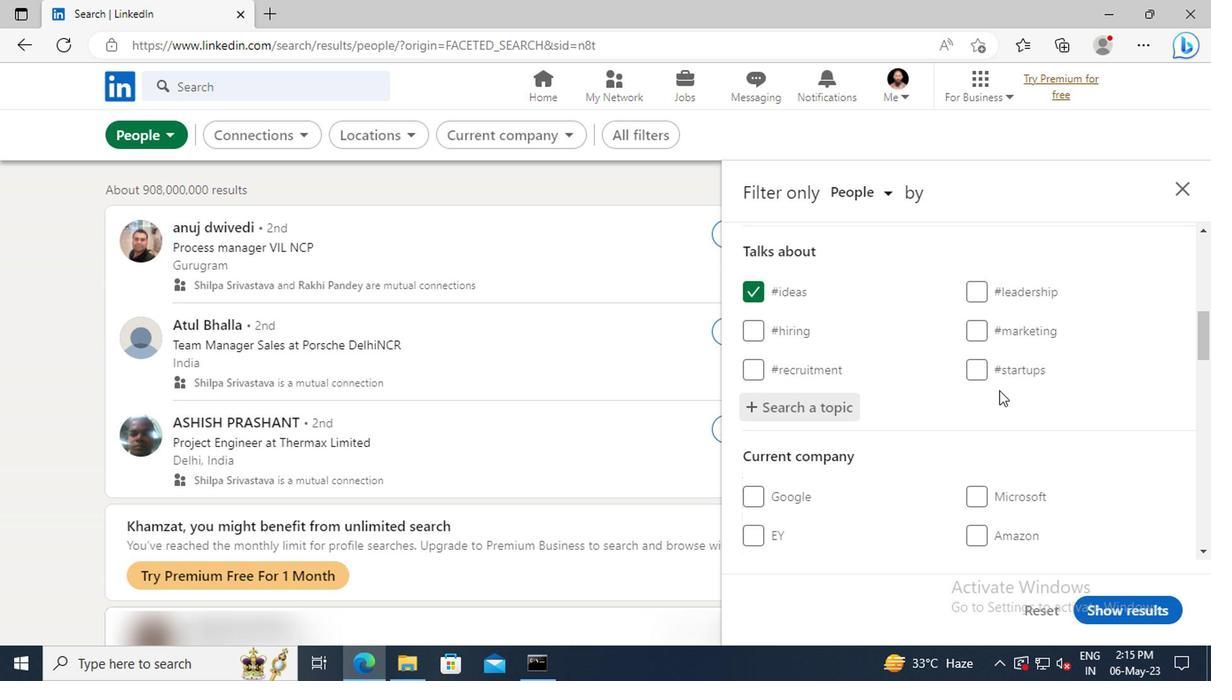 
Action: Mouse scrolled (996, 389) with delta (0, 0)
Screenshot: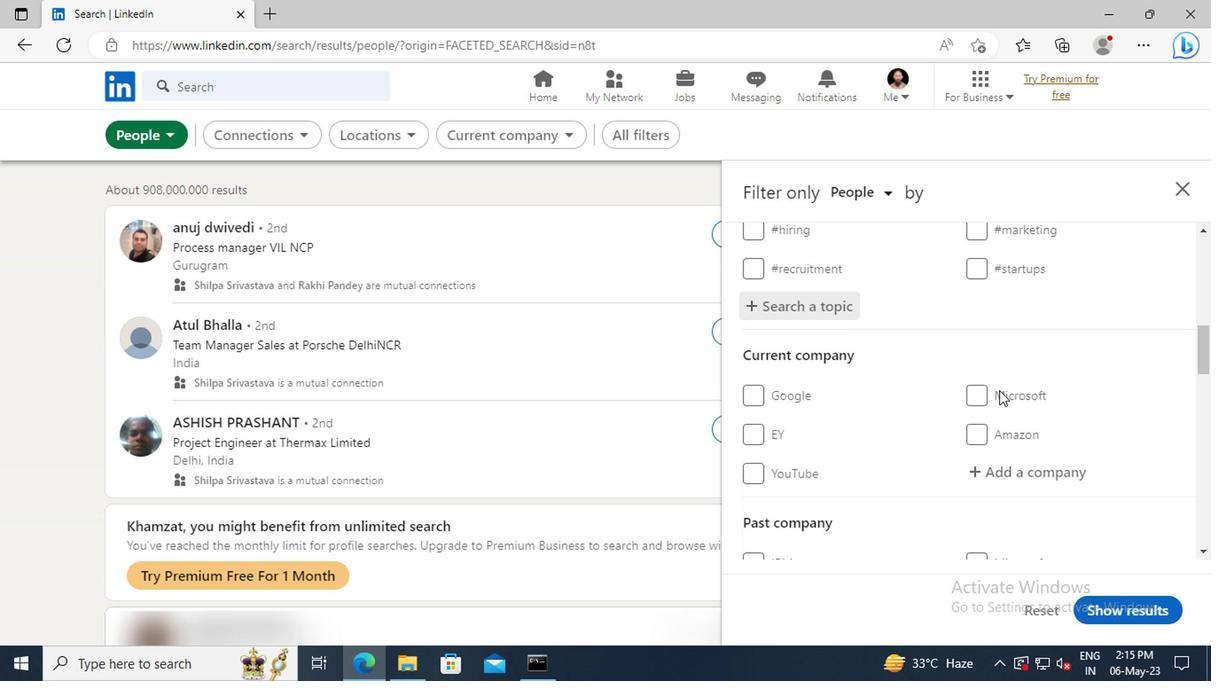 
Action: Mouse scrolled (996, 389) with delta (0, 0)
Screenshot: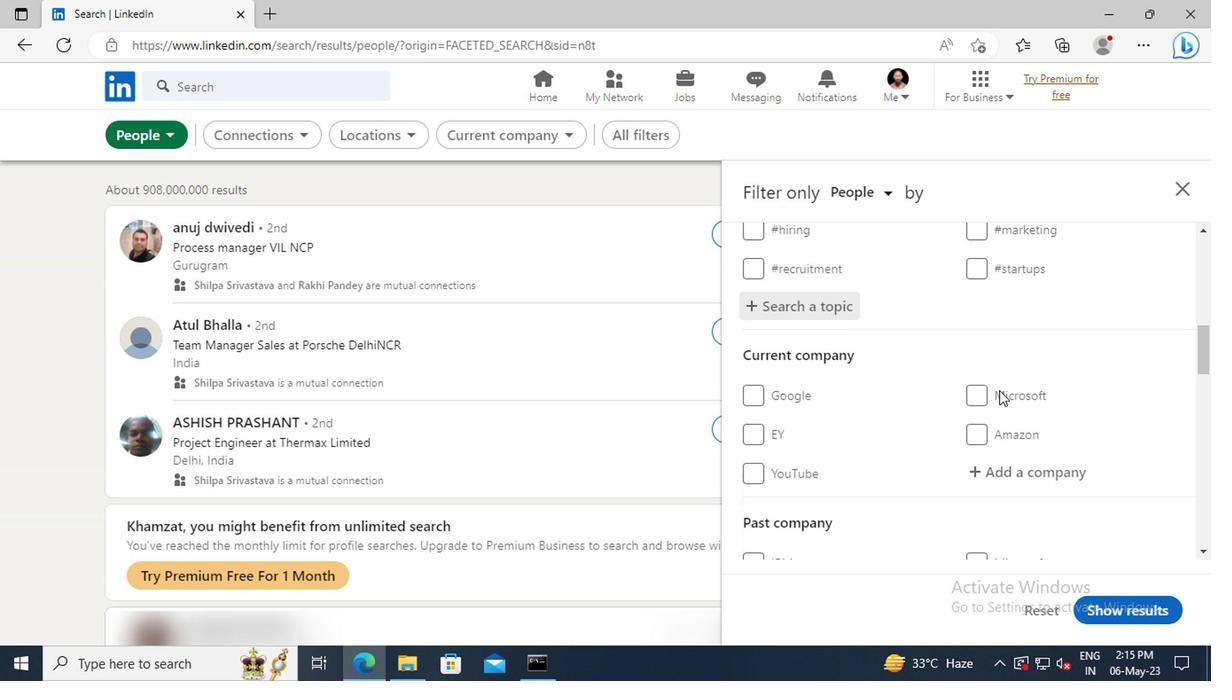 
Action: Mouse scrolled (996, 389) with delta (0, 0)
Screenshot: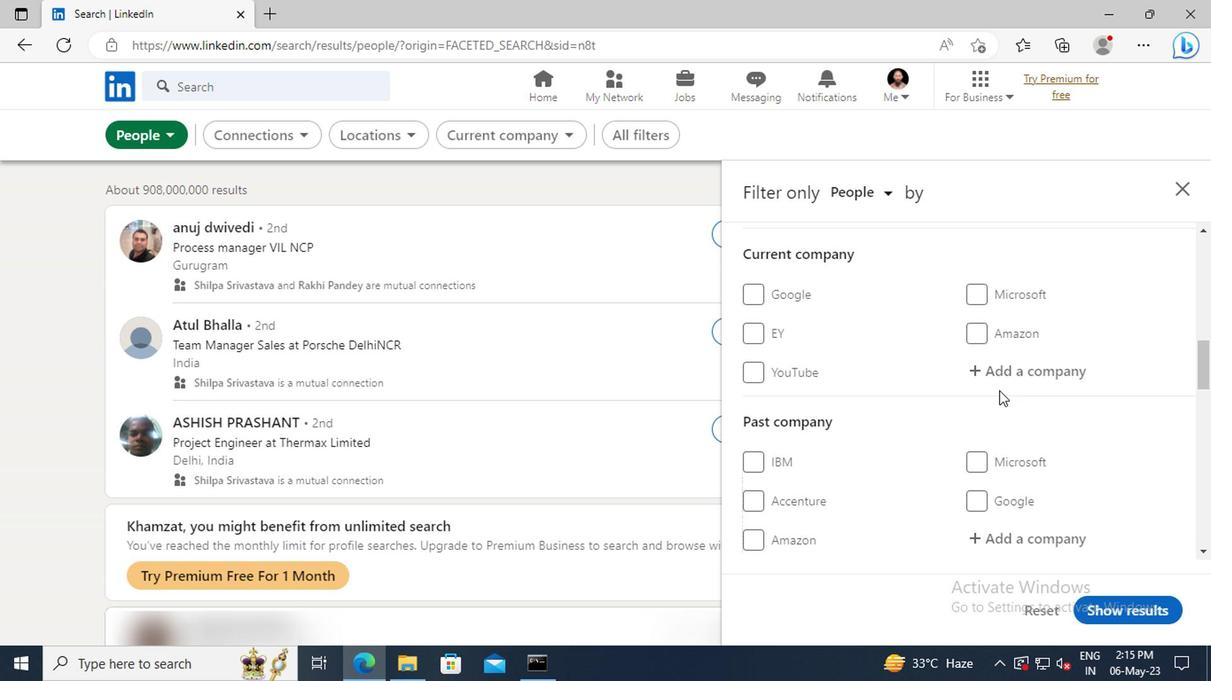 
Action: Mouse scrolled (996, 389) with delta (0, 0)
Screenshot: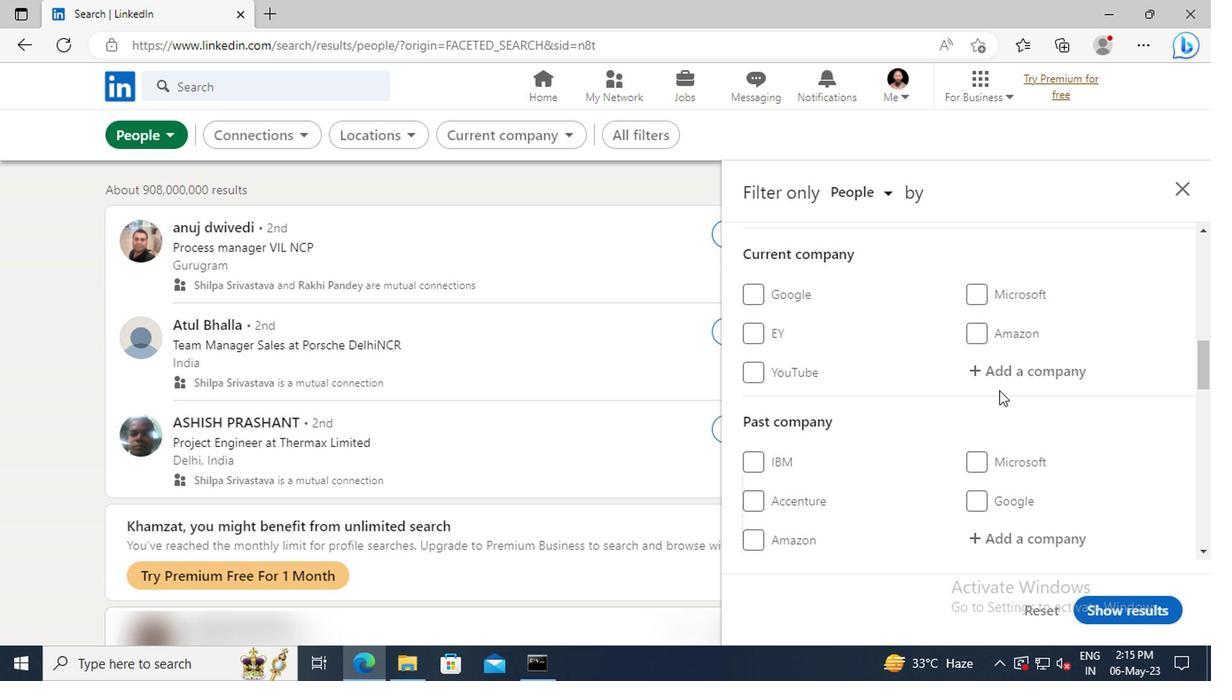 
Action: Mouse scrolled (996, 389) with delta (0, 0)
Screenshot: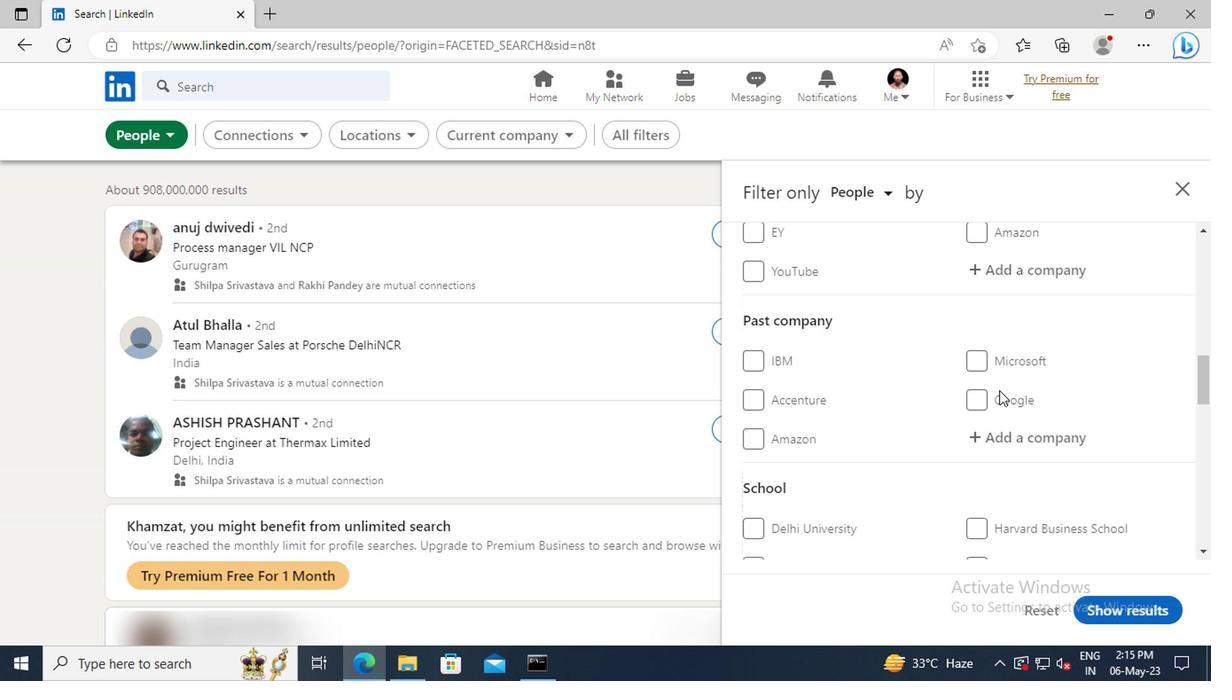 
Action: Mouse scrolled (996, 389) with delta (0, 0)
Screenshot: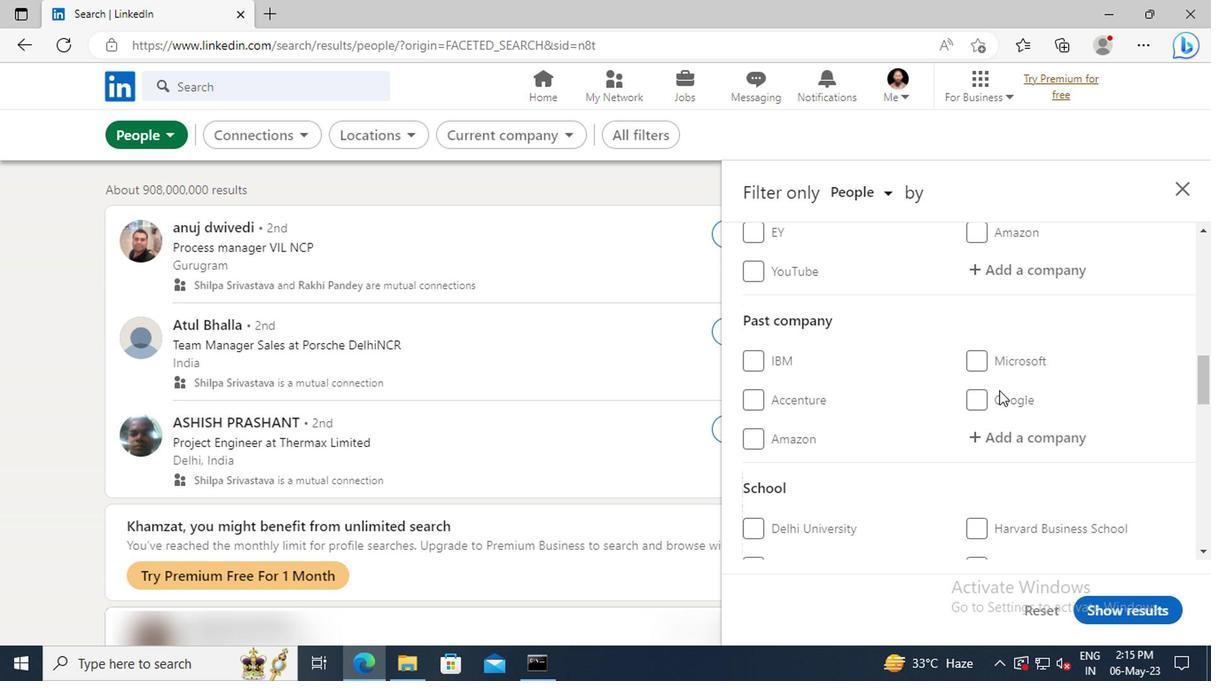
Action: Mouse scrolled (996, 389) with delta (0, 0)
Screenshot: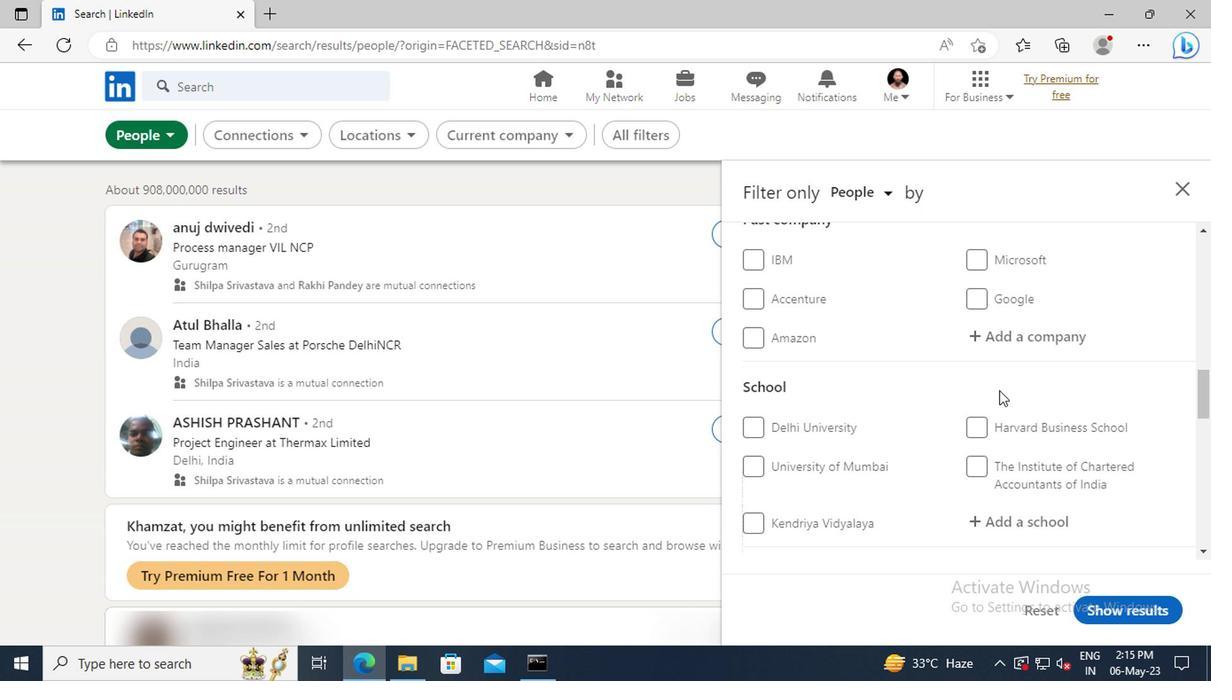
Action: Mouse scrolled (996, 389) with delta (0, 0)
Screenshot: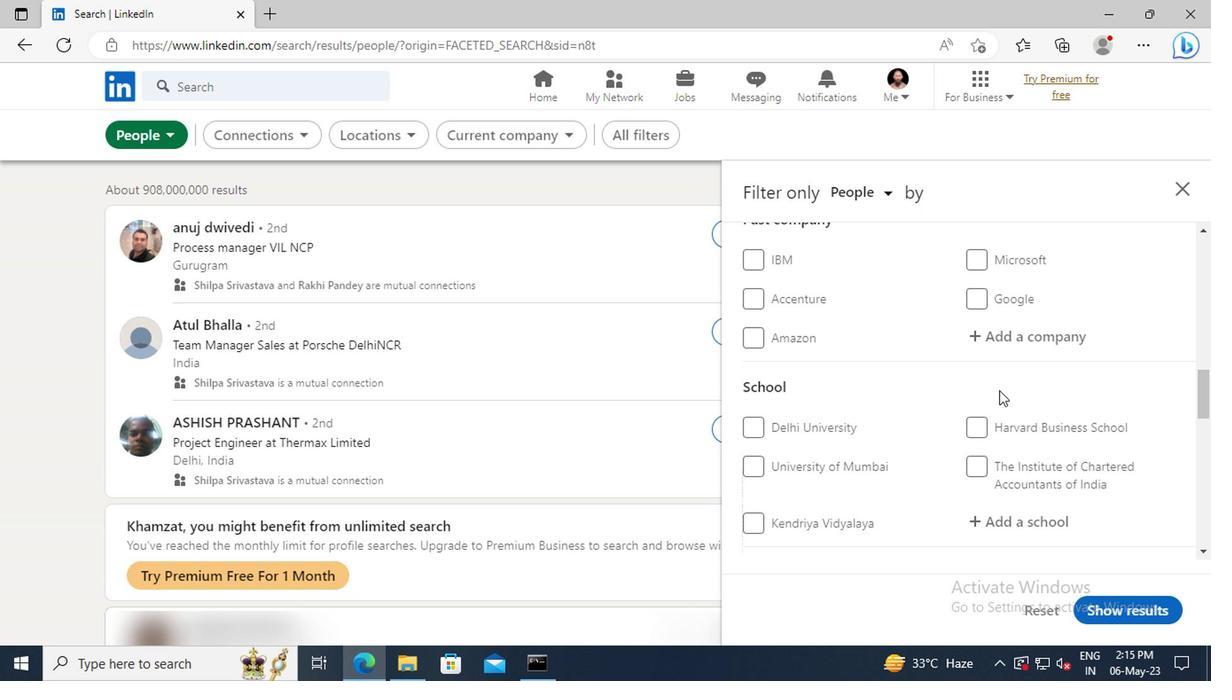 
Action: Mouse scrolled (996, 389) with delta (0, 0)
Screenshot: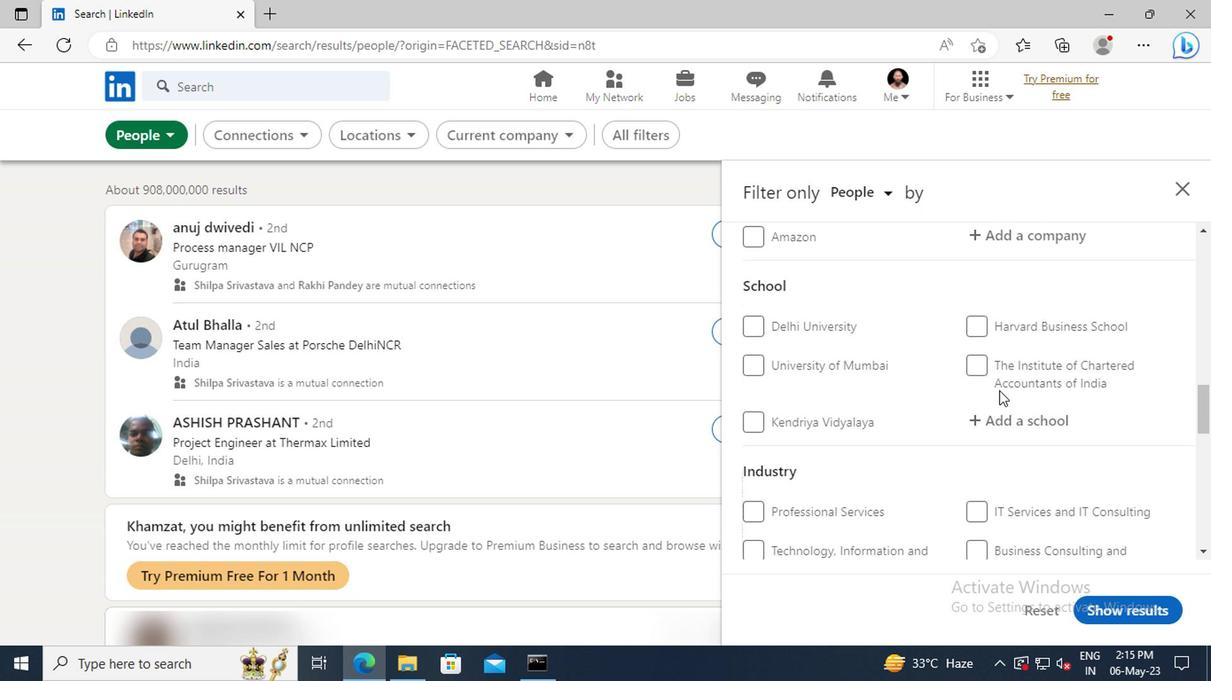 
Action: Mouse scrolled (996, 389) with delta (0, 0)
Screenshot: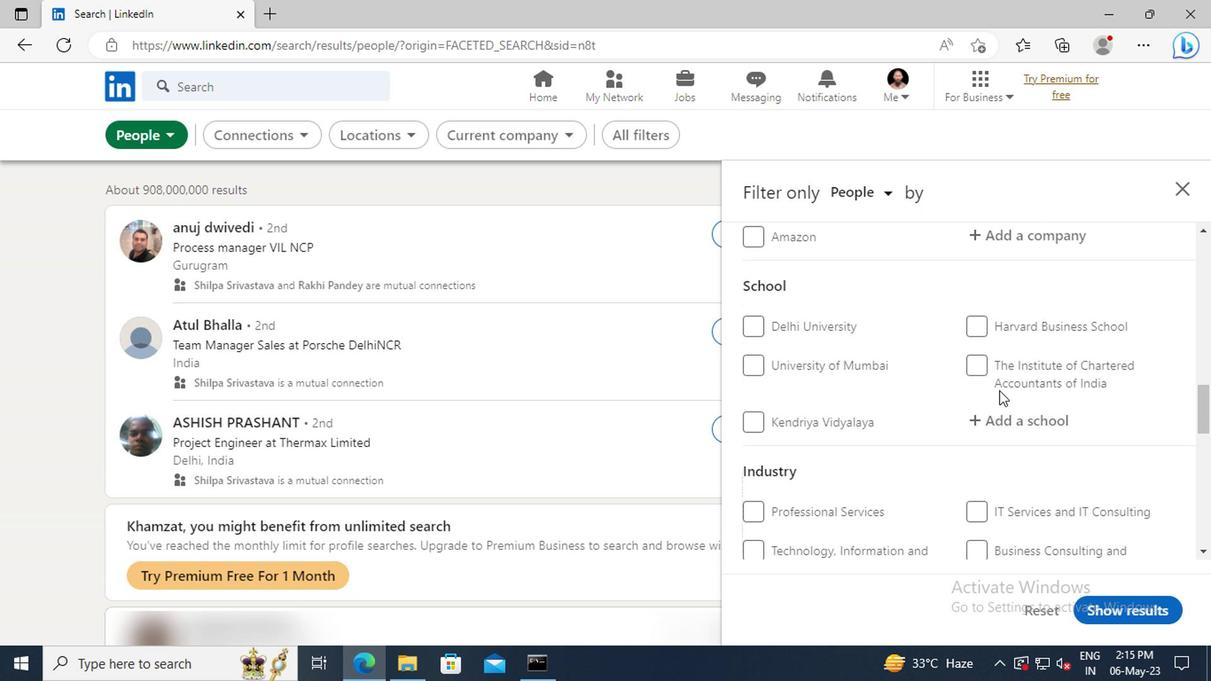 
Action: Mouse scrolled (996, 389) with delta (0, 0)
Screenshot: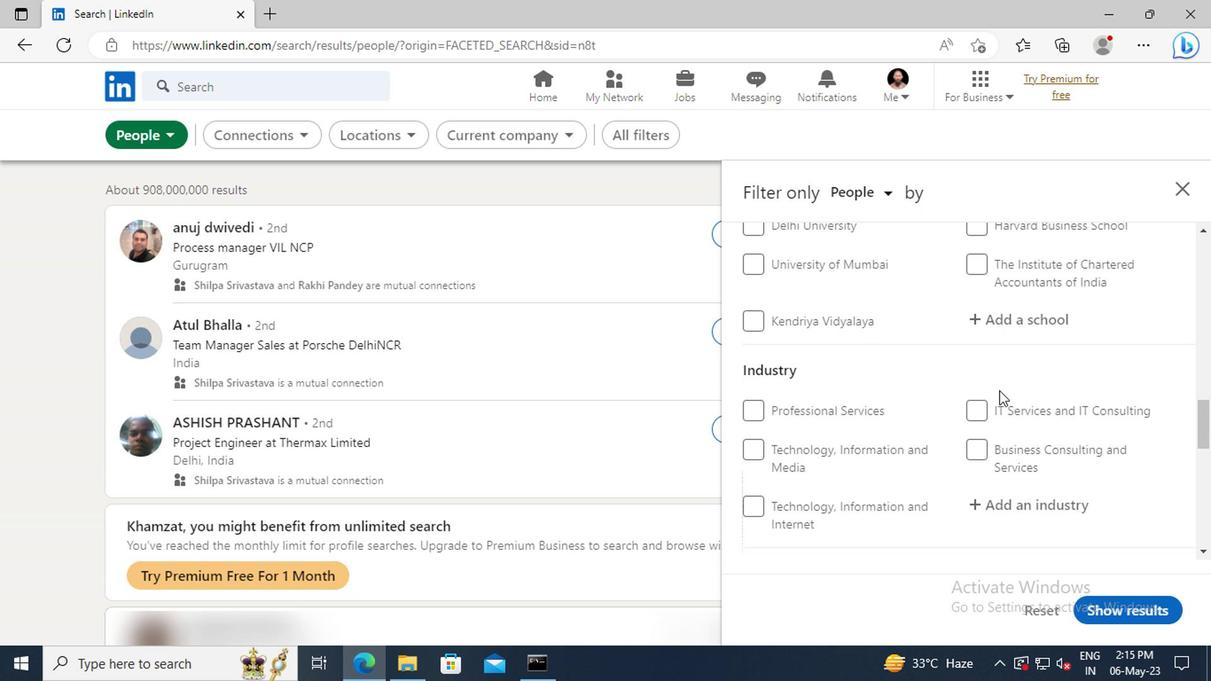 
Action: Mouse scrolled (996, 389) with delta (0, 0)
Screenshot: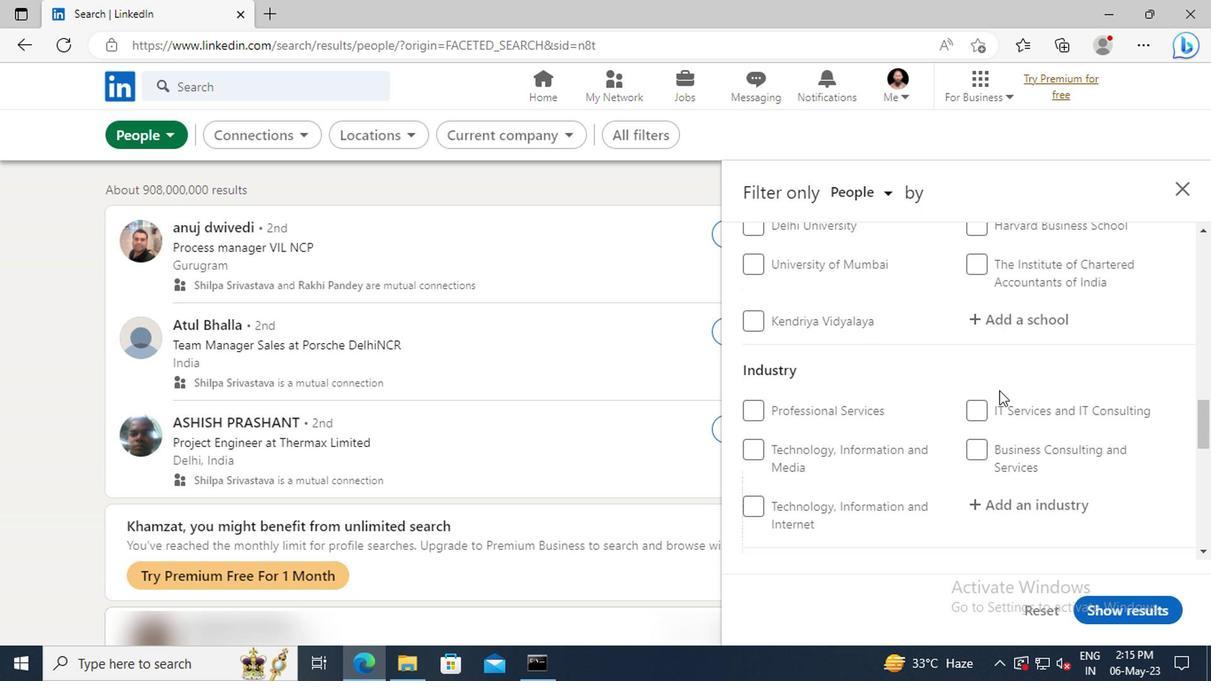 
Action: Mouse scrolled (996, 389) with delta (0, 0)
Screenshot: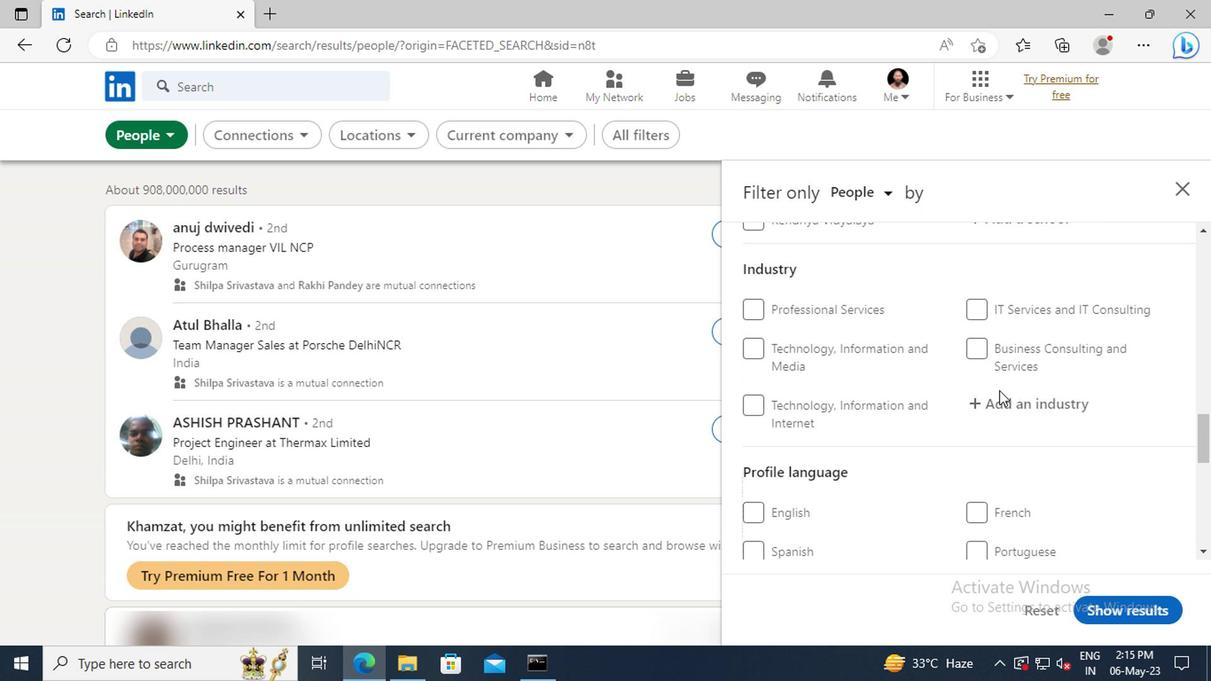 
Action: Mouse moved to (977, 456)
Screenshot: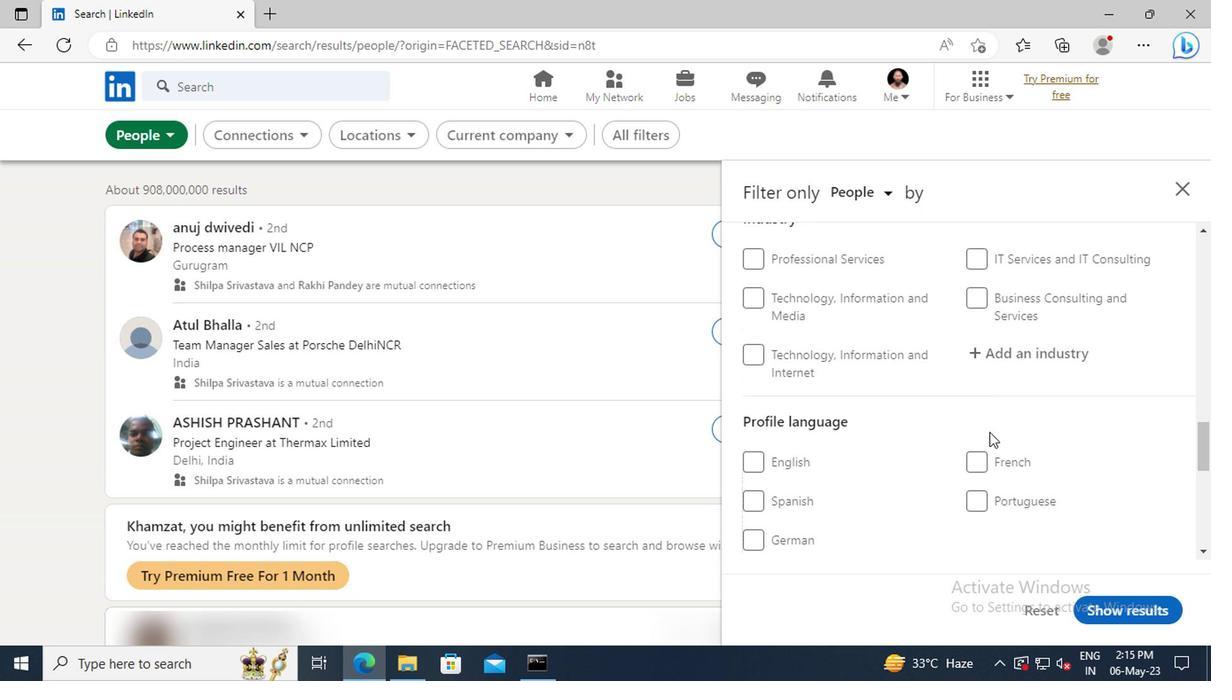 
Action: Mouse pressed left at (977, 456)
Screenshot: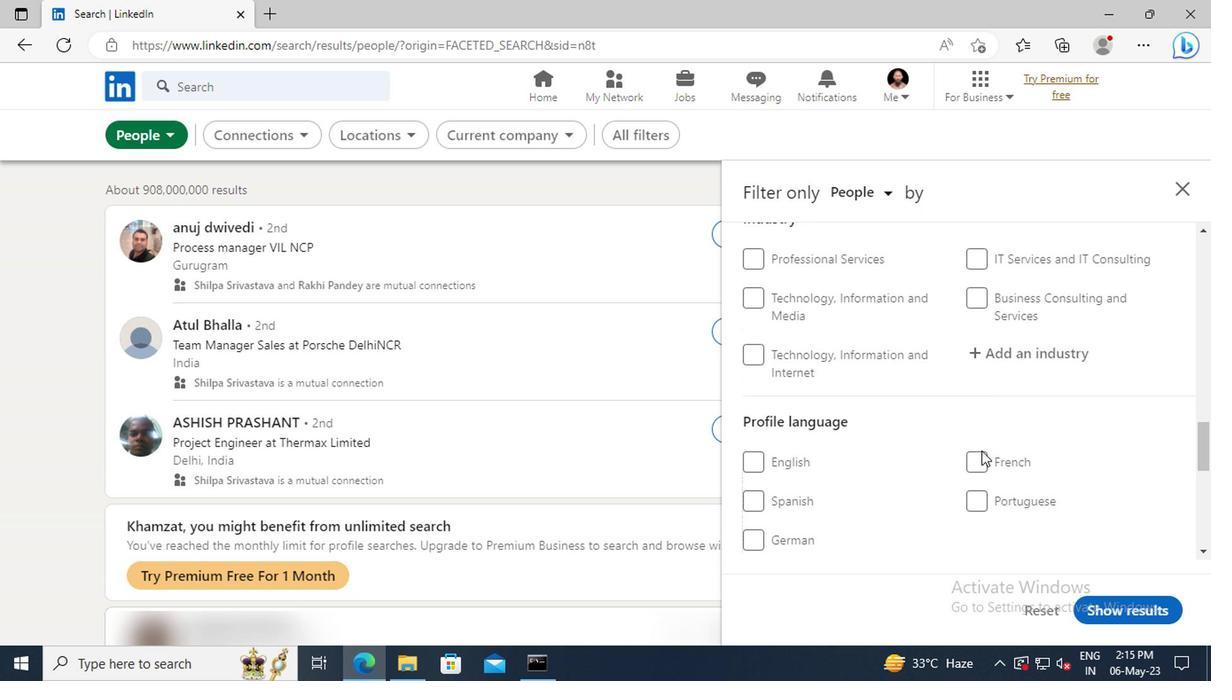 
Action: Mouse moved to (987, 411)
Screenshot: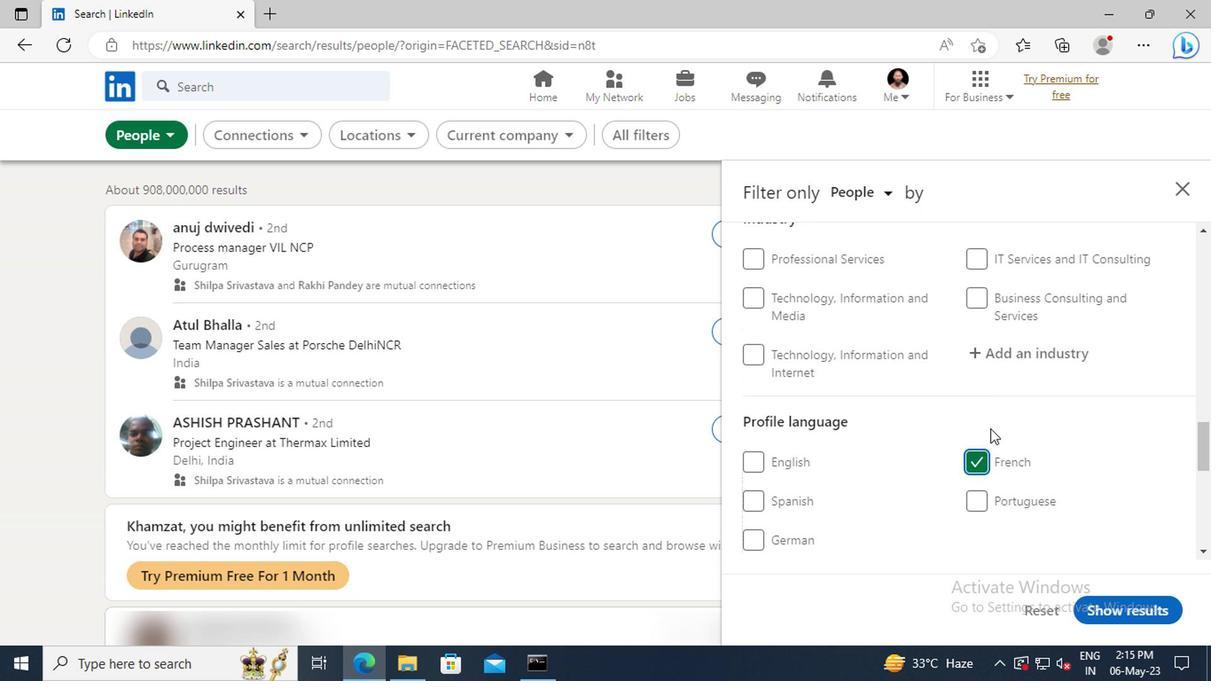 
Action: Mouse scrolled (987, 412) with delta (0, 0)
Screenshot: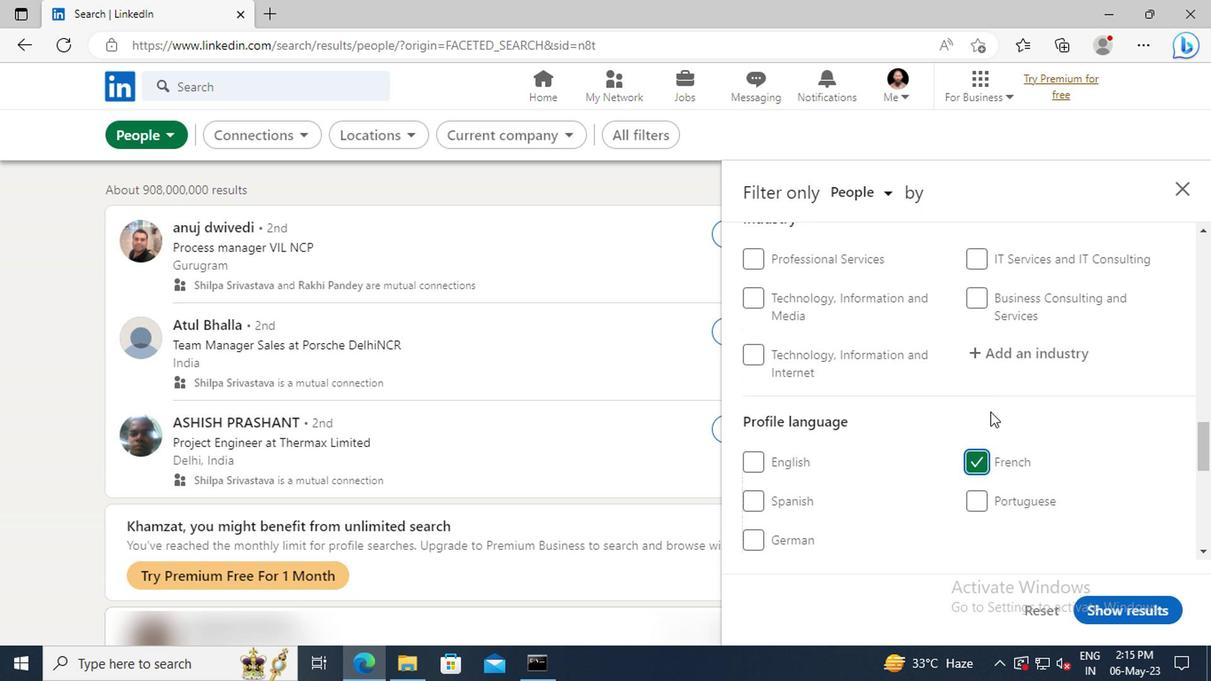 
Action: Mouse scrolled (987, 412) with delta (0, 0)
Screenshot: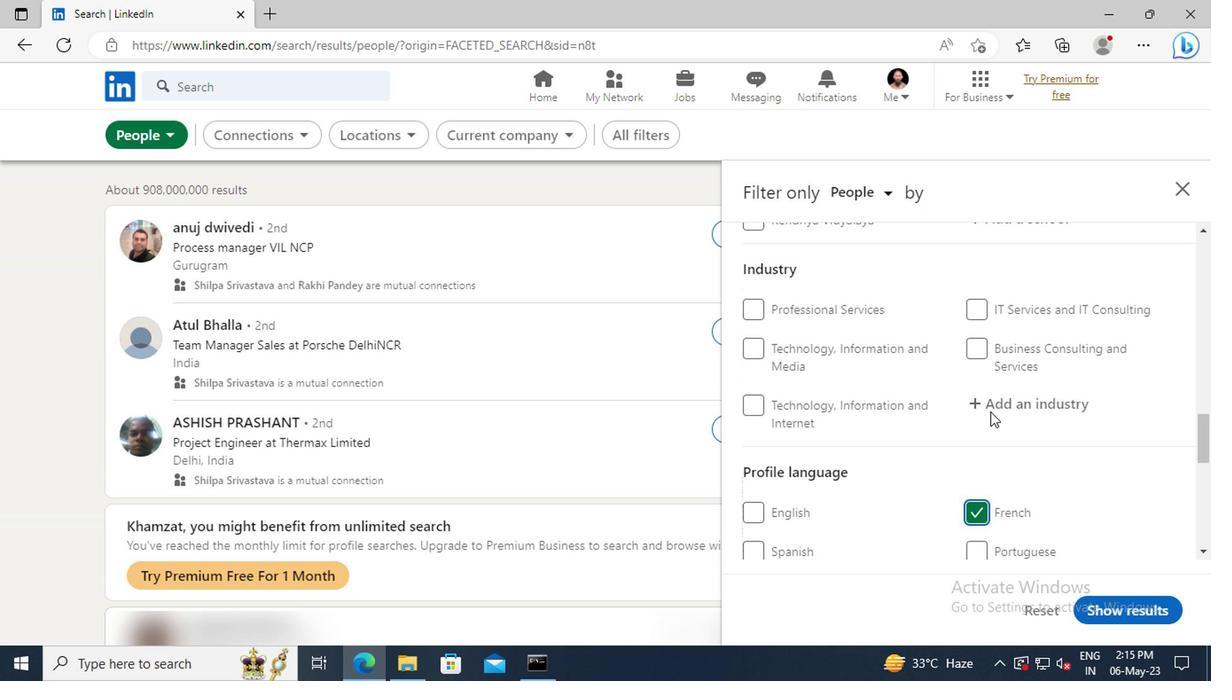 
Action: Mouse scrolled (987, 412) with delta (0, 0)
Screenshot: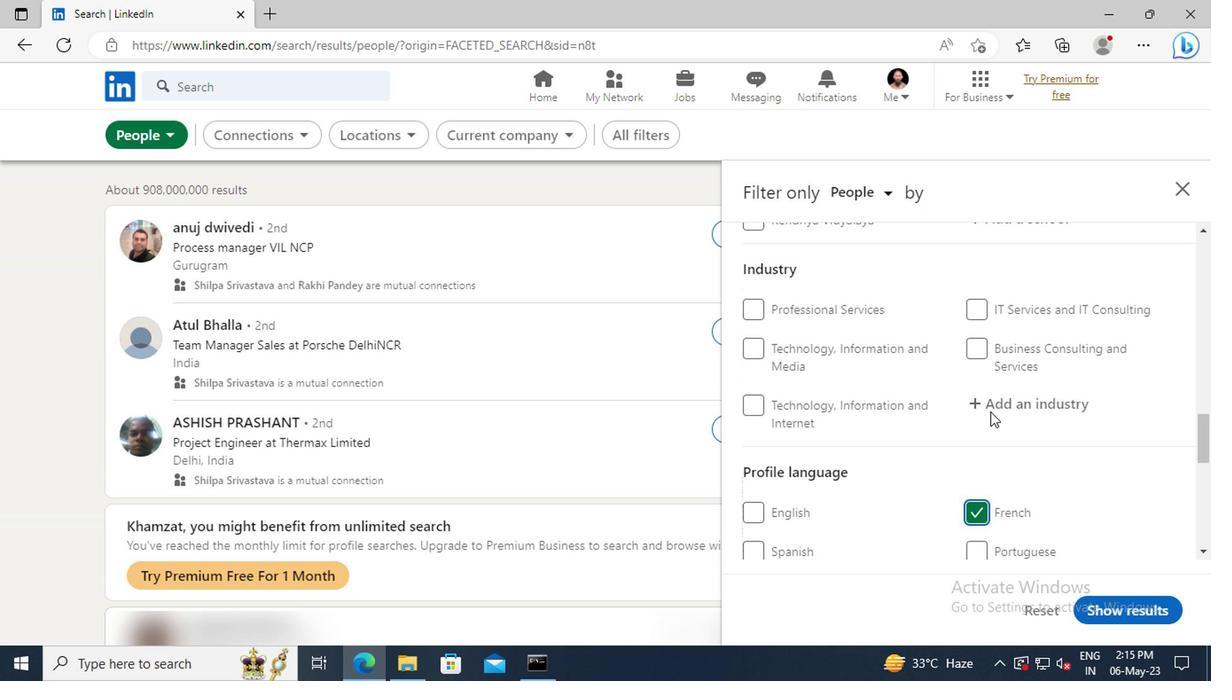 
Action: Mouse scrolled (987, 412) with delta (0, 0)
Screenshot: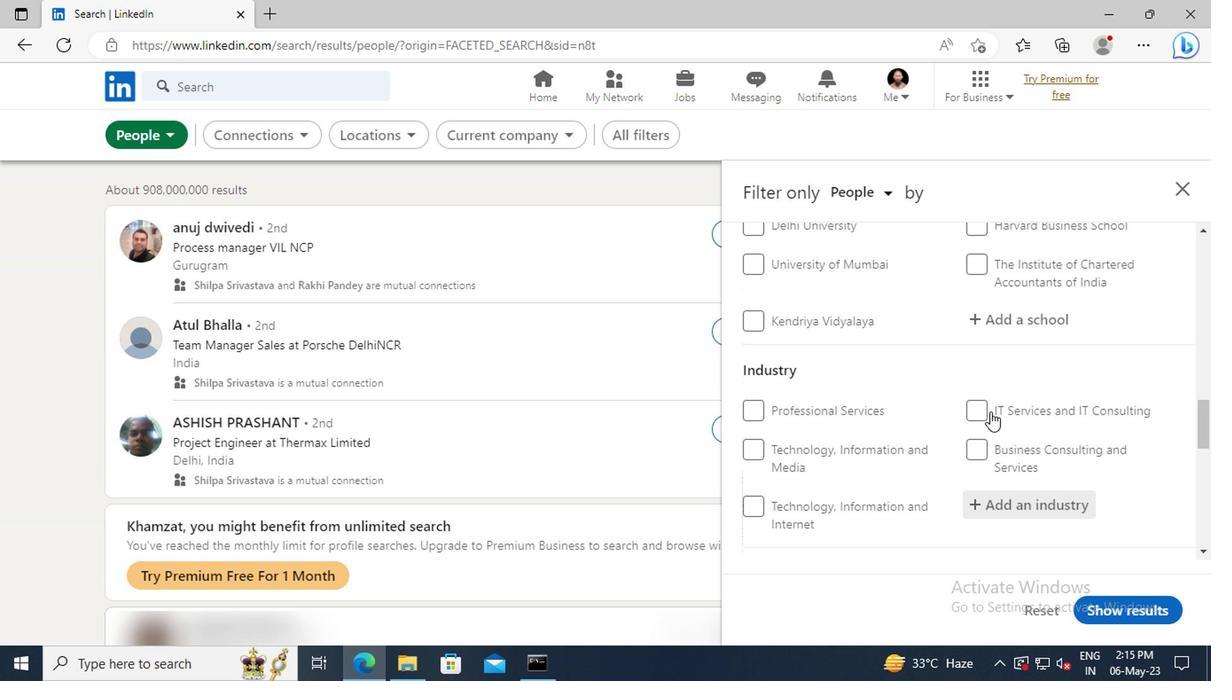 
Action: Mouse scrolled (987, 412) with delta (0, 0)
Screenshot: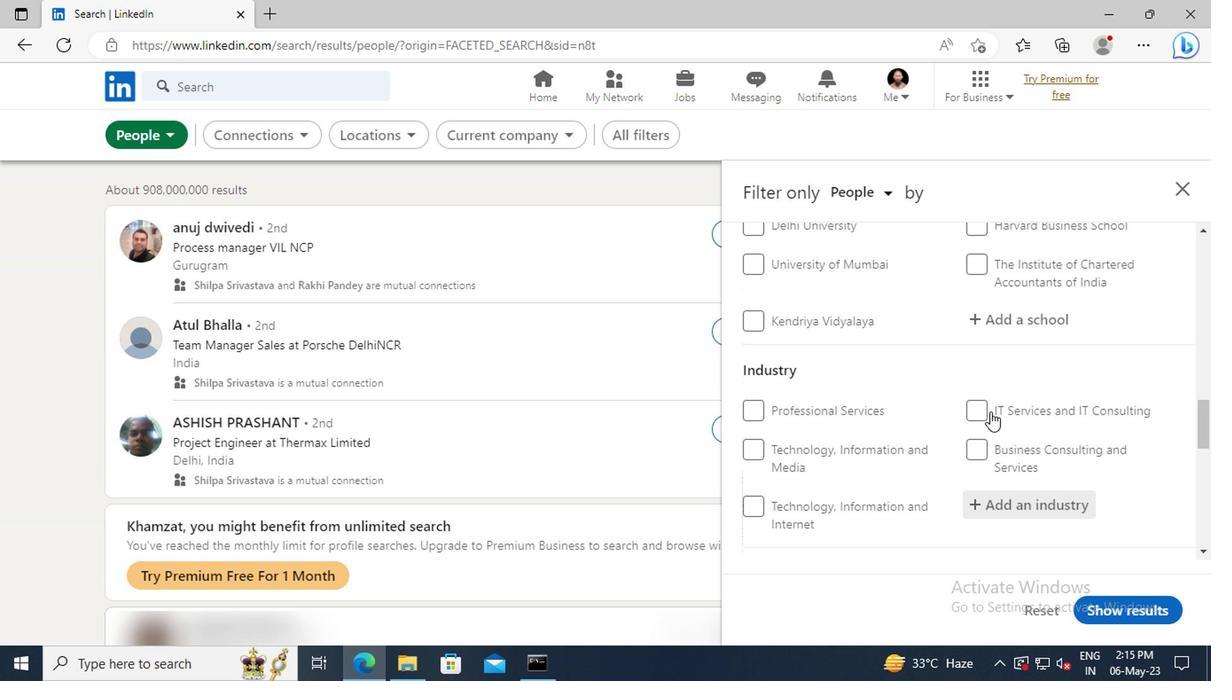 
Action: Mouse scrolled (987, 412) with delta (0, 0)
Screenshot: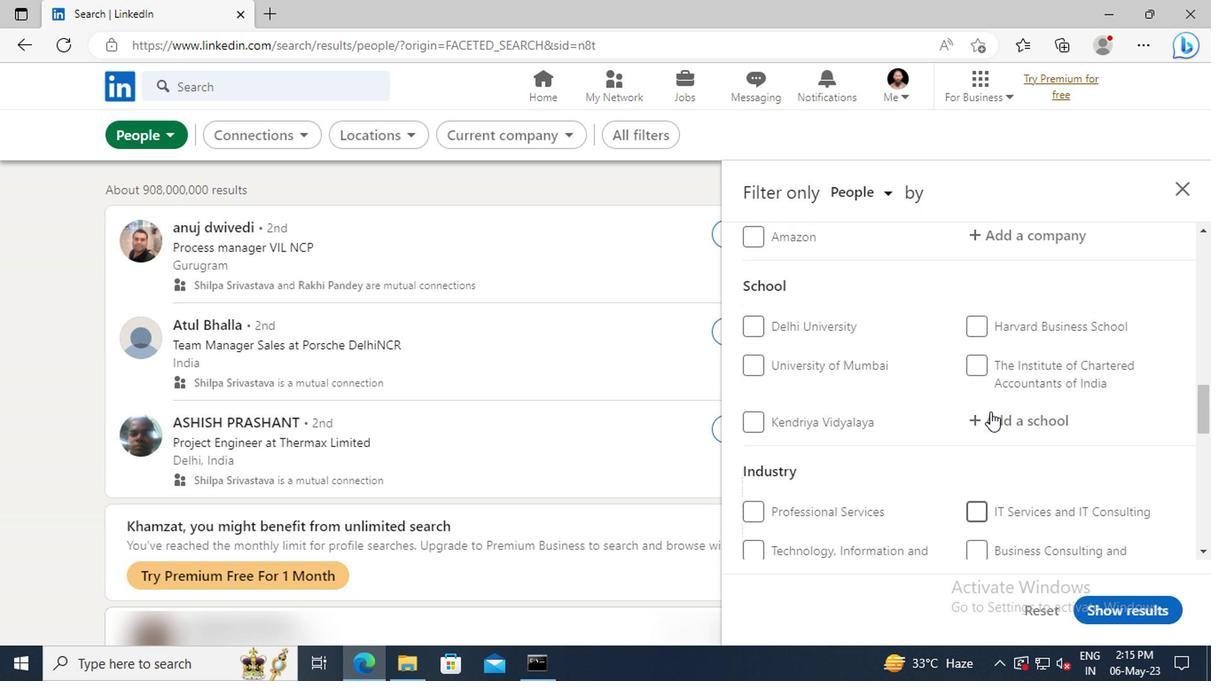 
Action: Mouse scrolled (987, 412) with delta (0, 0)
Screenshot: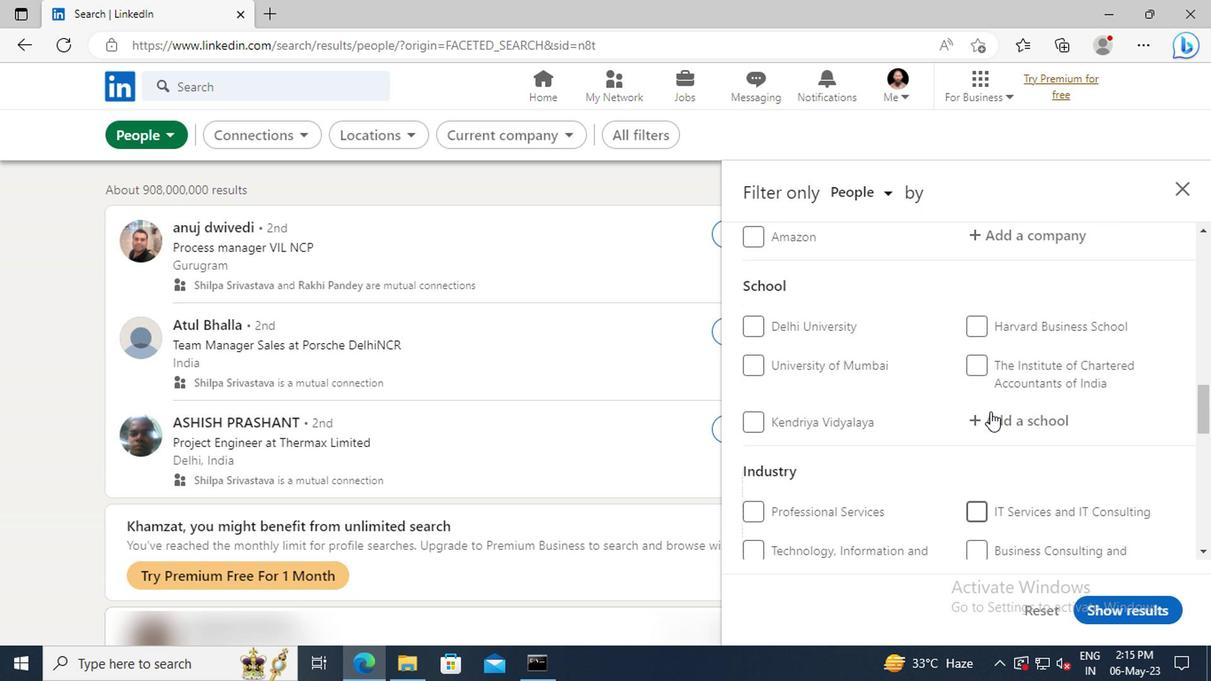 
Action: Mouse scrolled (987, 412) with delta (0, 0)
Screenshot: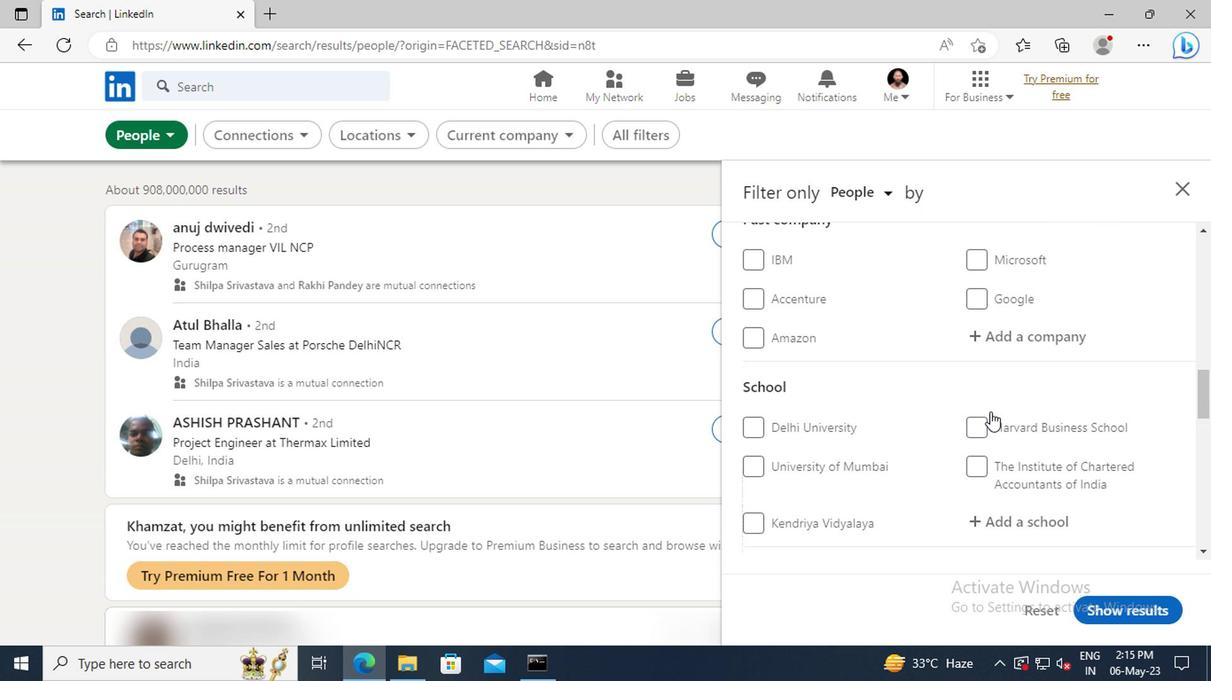 
Action: Mouse scrolled (987, 412) with delta (0, 0)
Screenshot: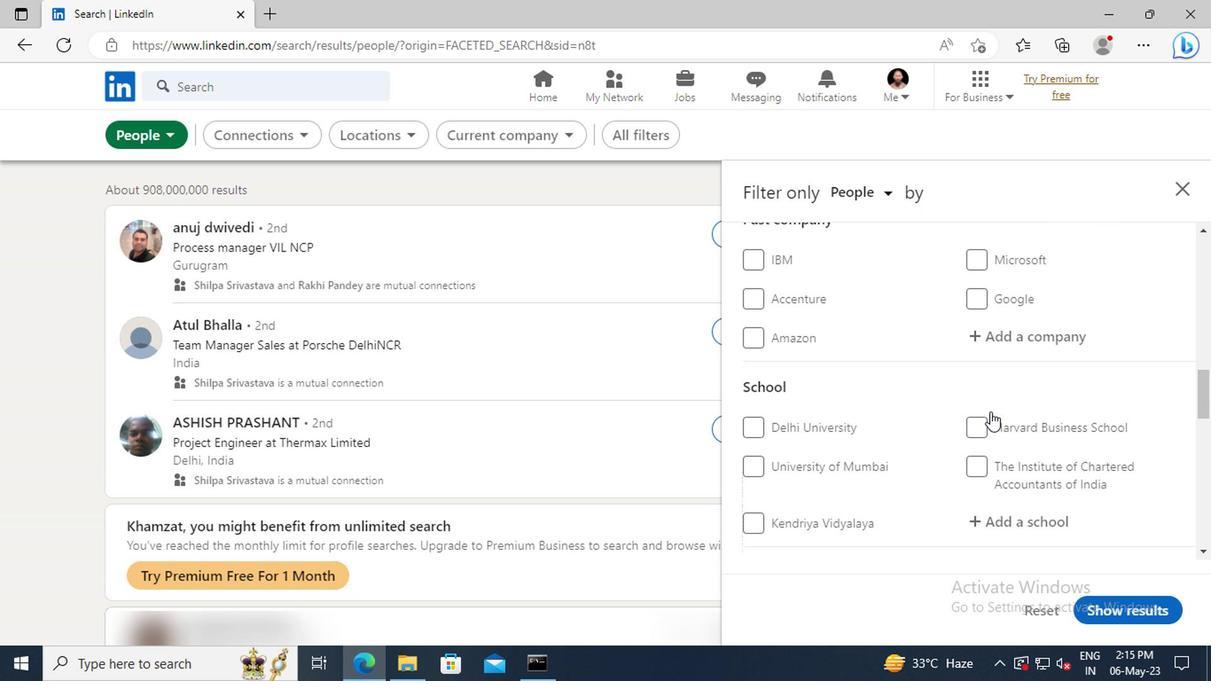 
Action: Mouse scrolled (987, 412) with delta (0, 0)
Screenshot: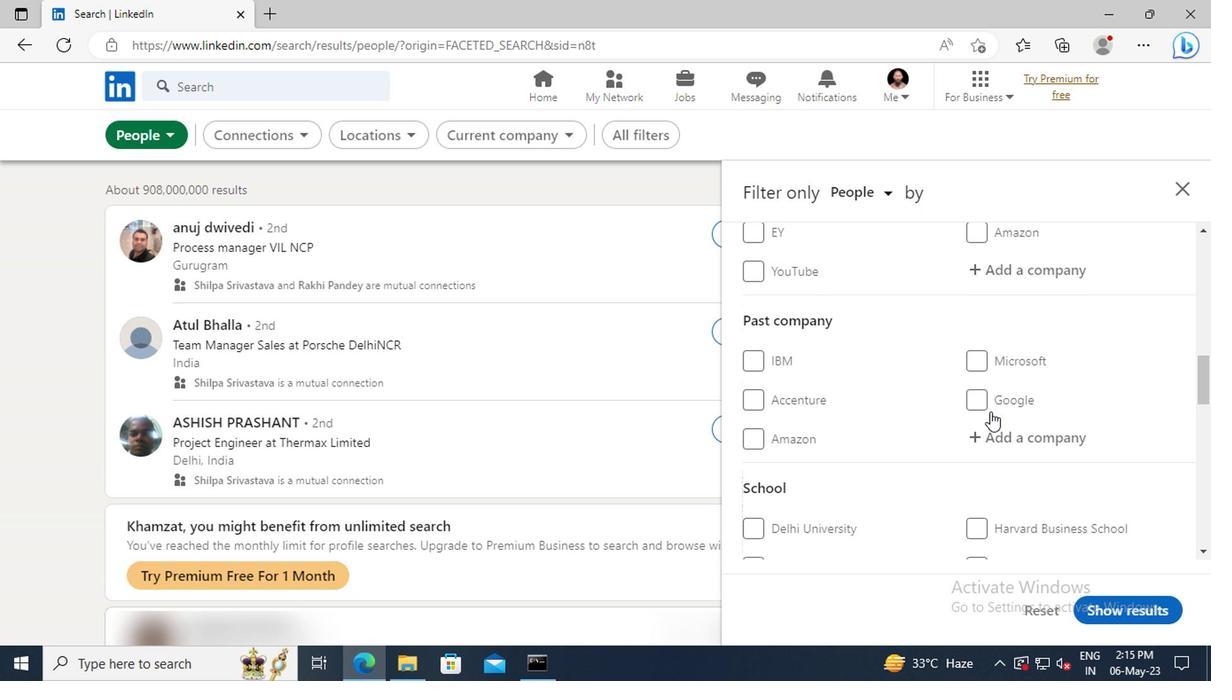 
Action: Mouse scrolled (987, 412) with delta (0, 0)
Screenshot: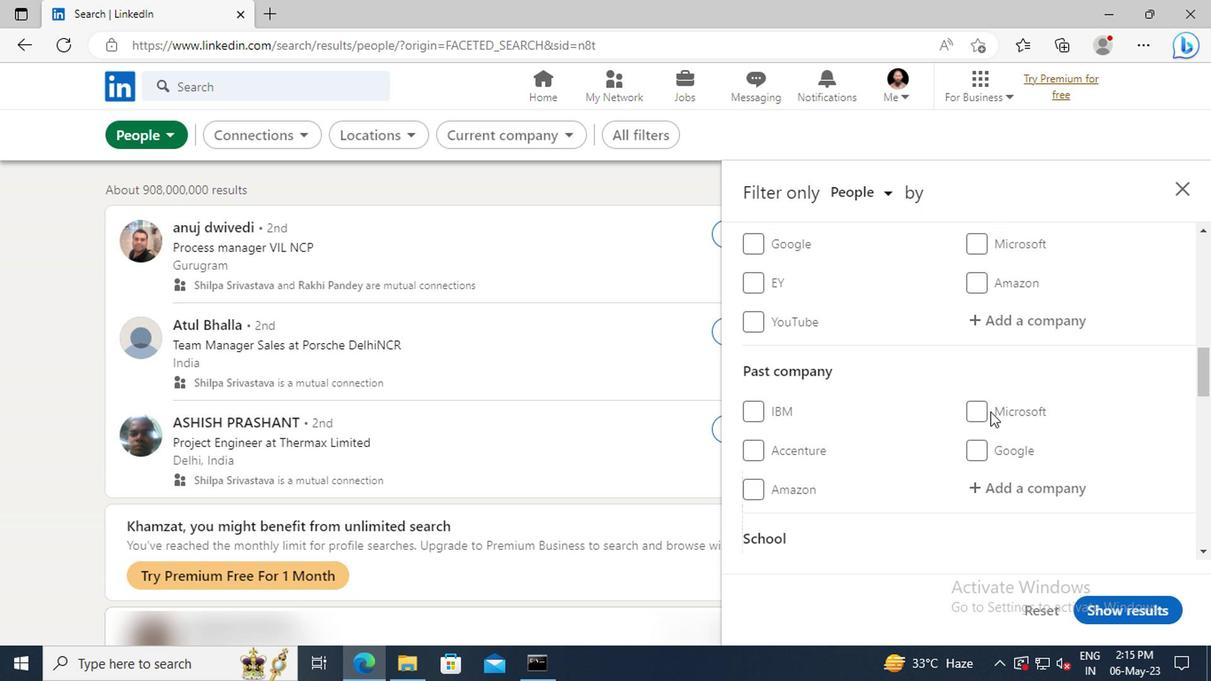 
Action: Mouse moved to (983, 376)
Screenshot: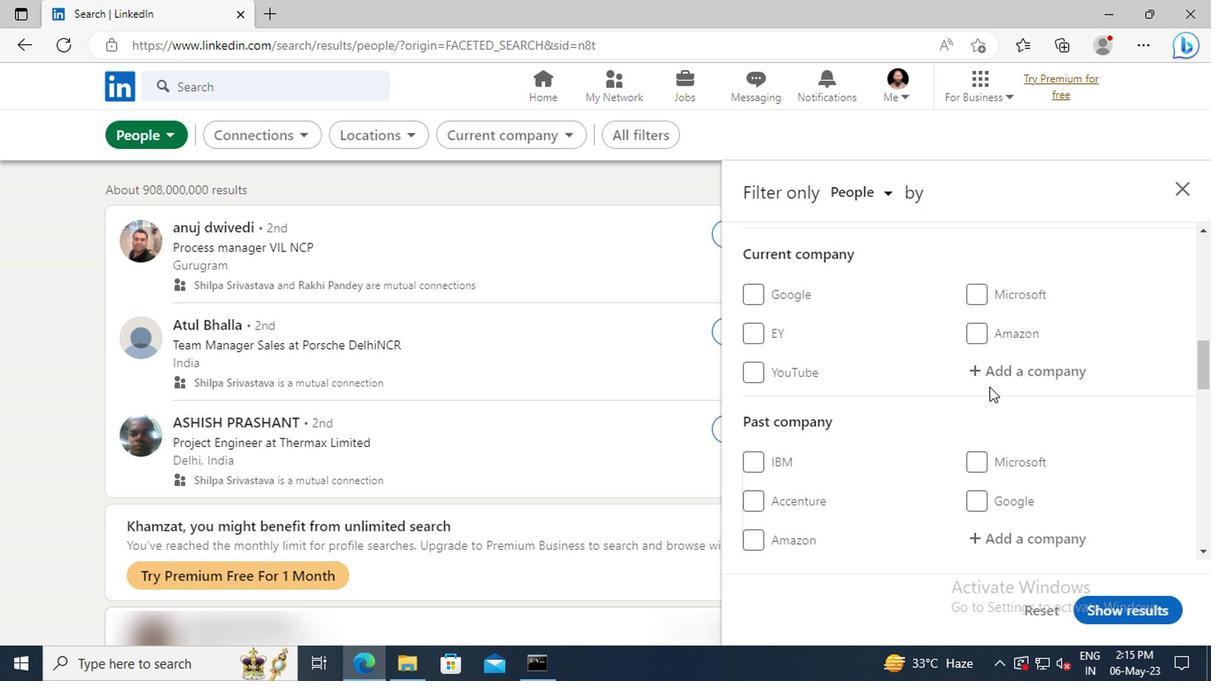 
Action: Mouse pressed left at (983, 376)
Screenshot: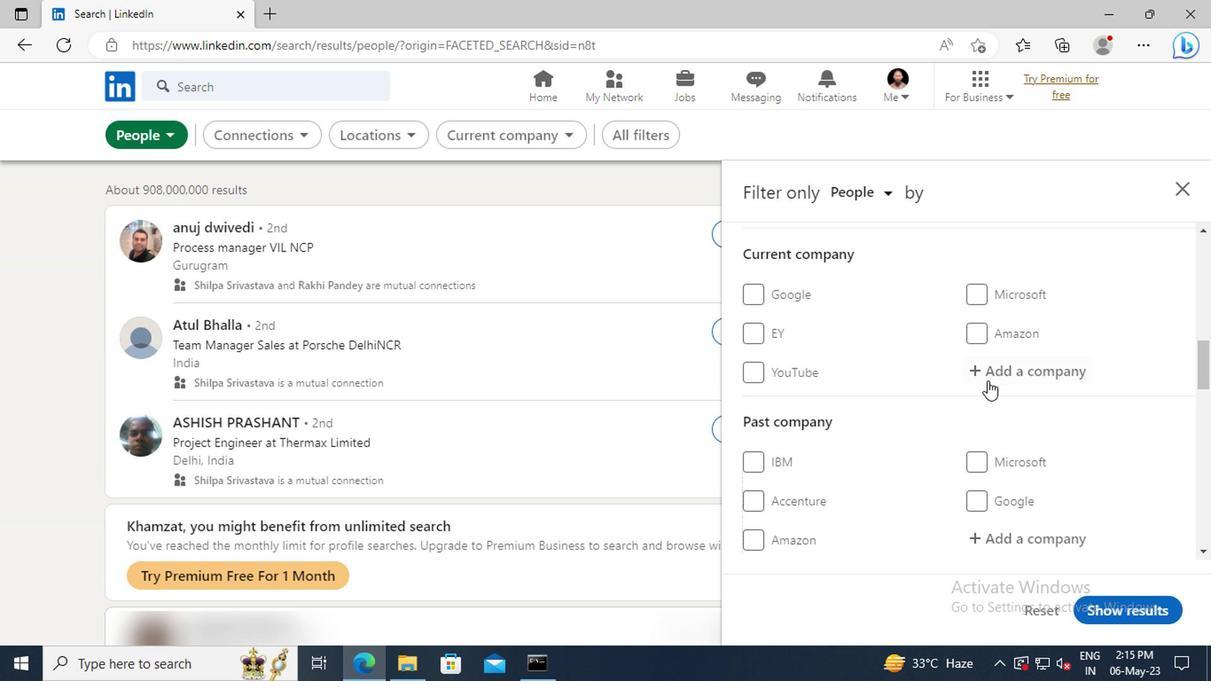 
Action: Key pressed <Key.shift>BIRLASO
Screenshot: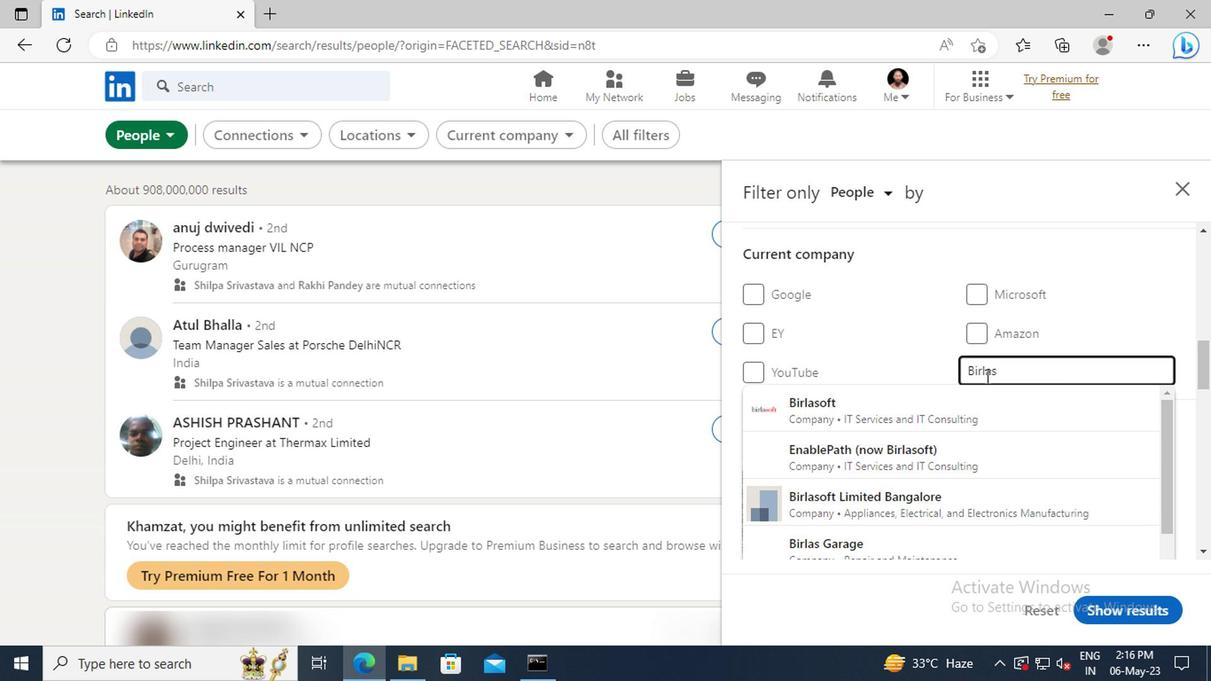 
Action: Mouse moved to (985, 393)
Screenshot: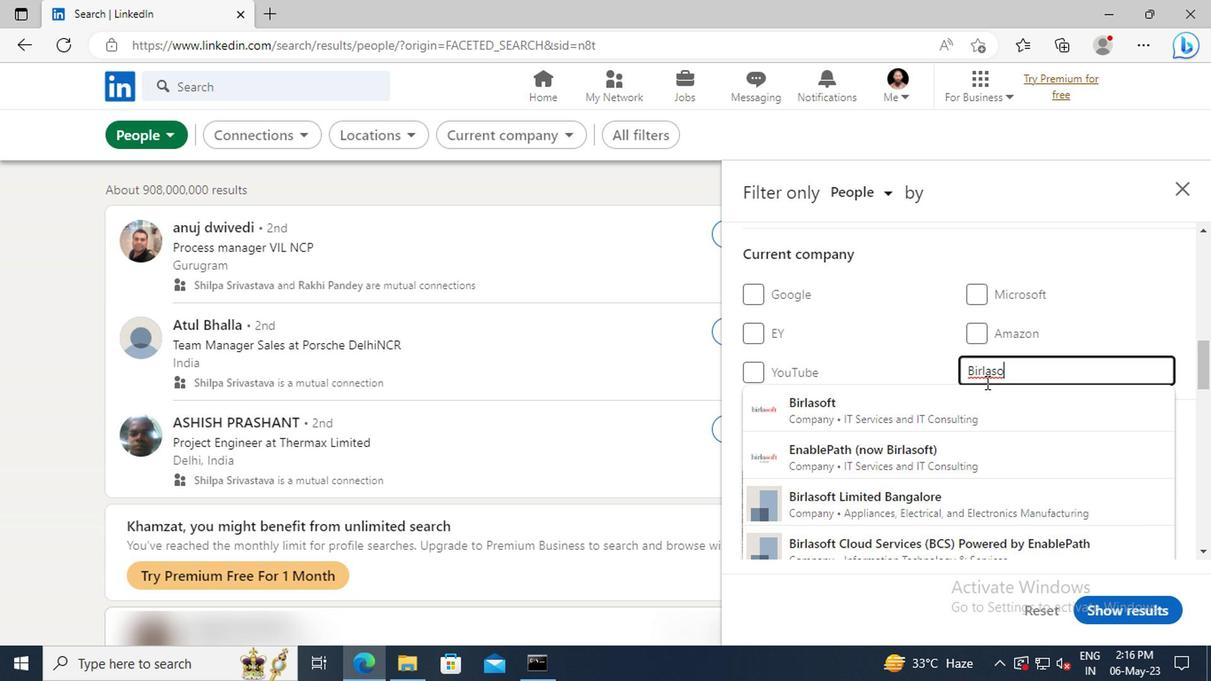 
Action: Mouse pressed left at (985, 393)
Screenshot: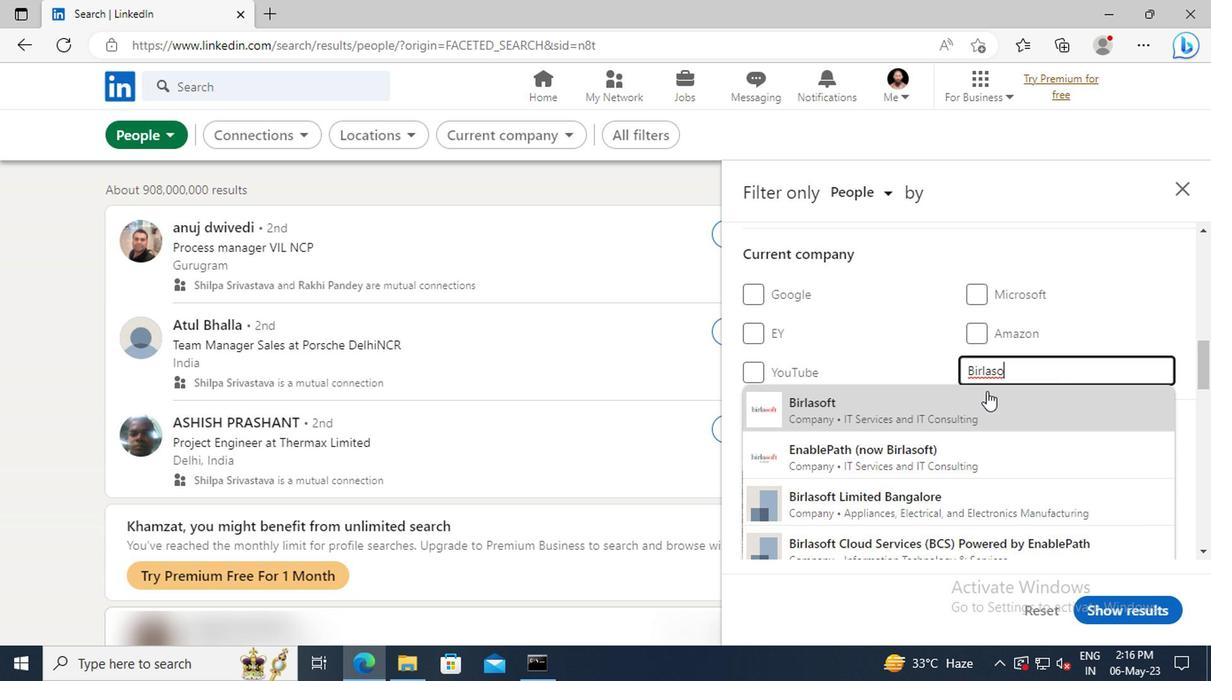 
Action: Mouse scrolled (985, 393) with delta (0, 0)
Screenshot: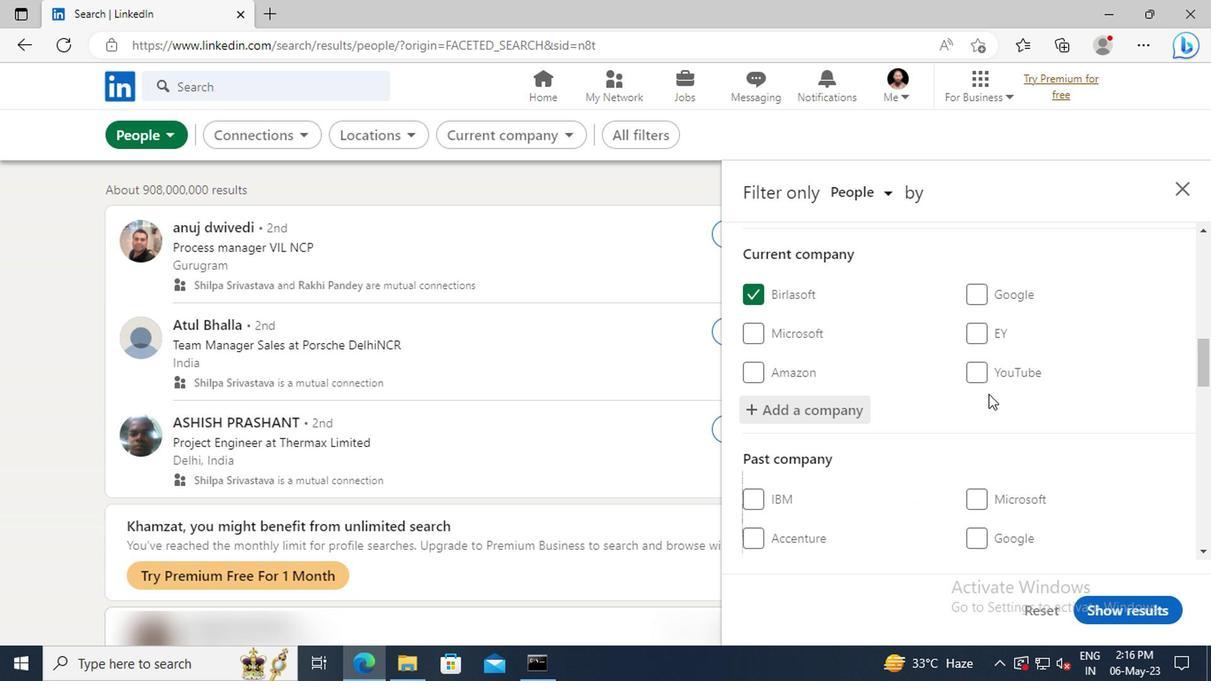 
Action: Mouse moved to (980, 393)
Screenshot: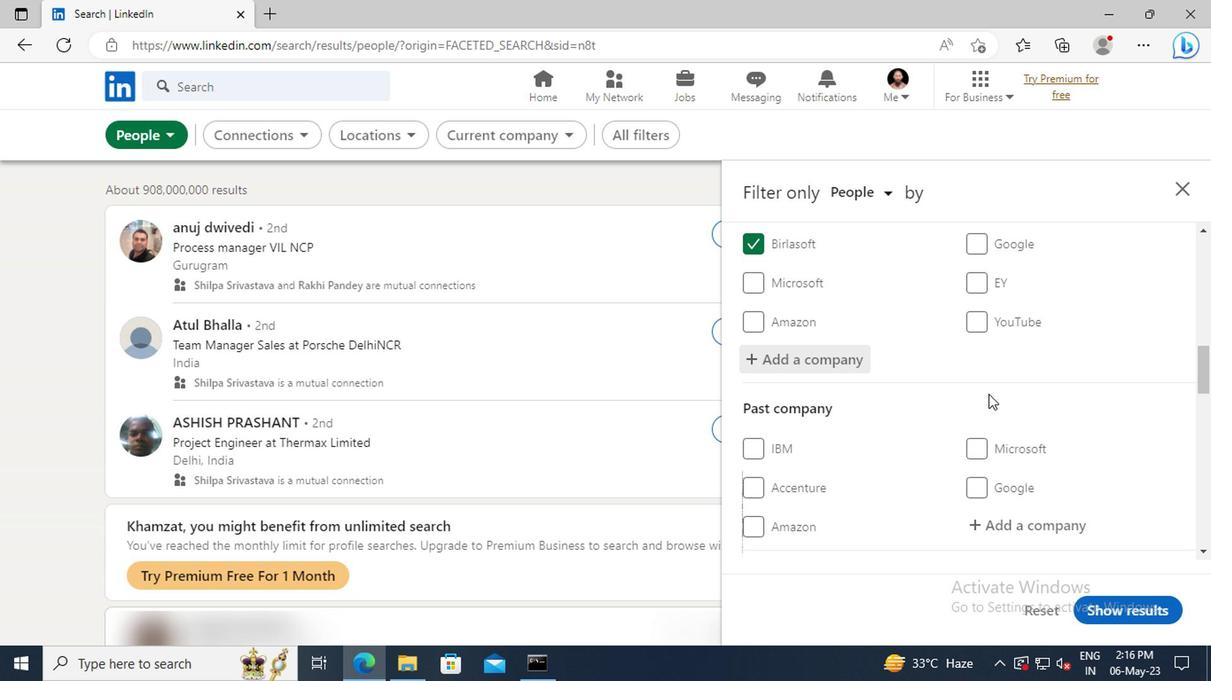 
Action: Mouse scrolled (980, 393) with delta (0, 0)
Screenshot: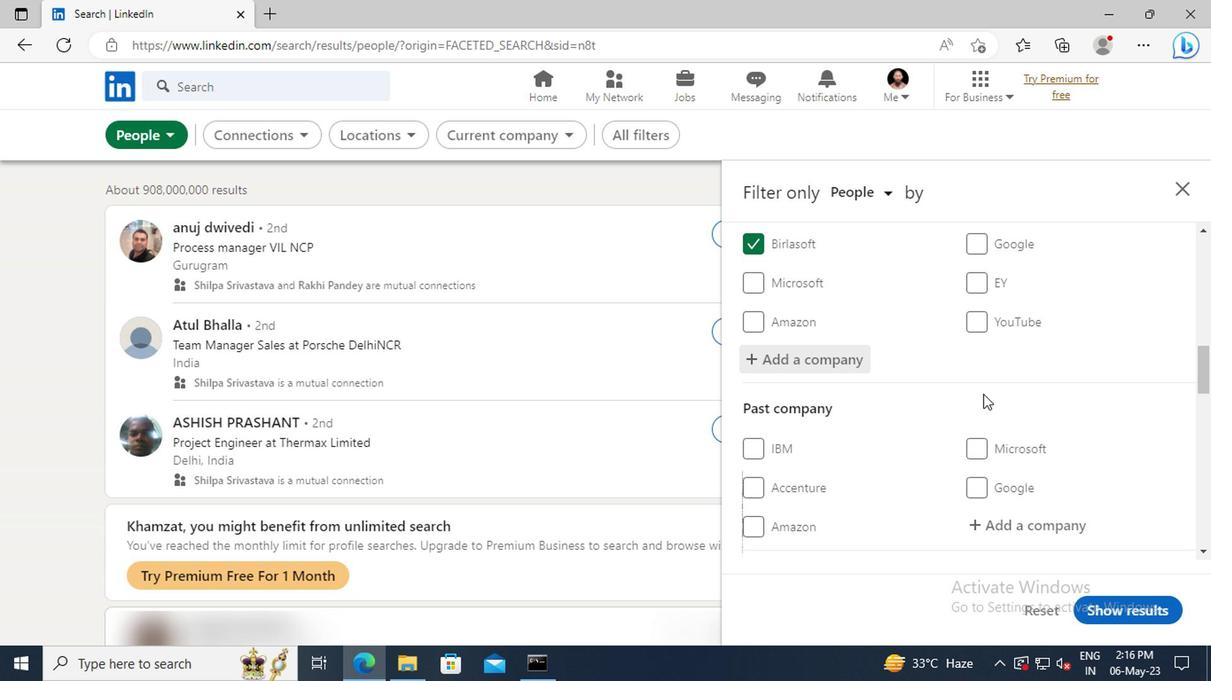 
Action: Mouse scrolled (980, 393) with delta (0, 0)
Screenshot: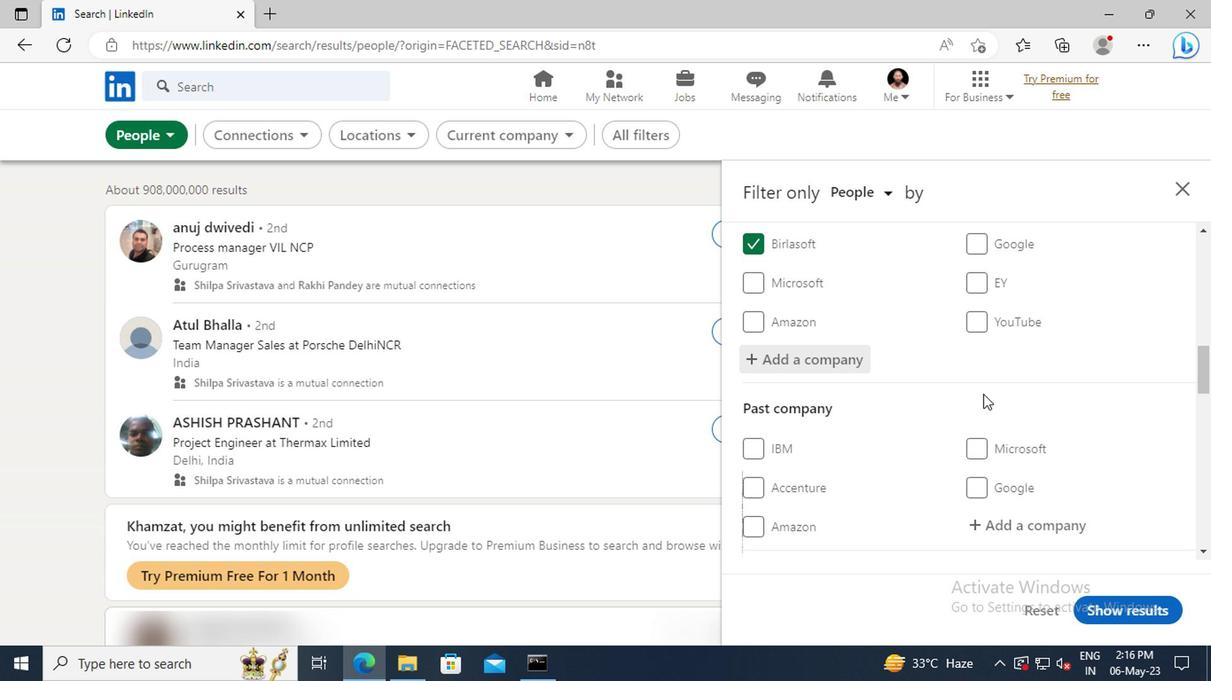 
Action: Mouse scrolled (980, 393) with delta (0, 0)
Screenshot: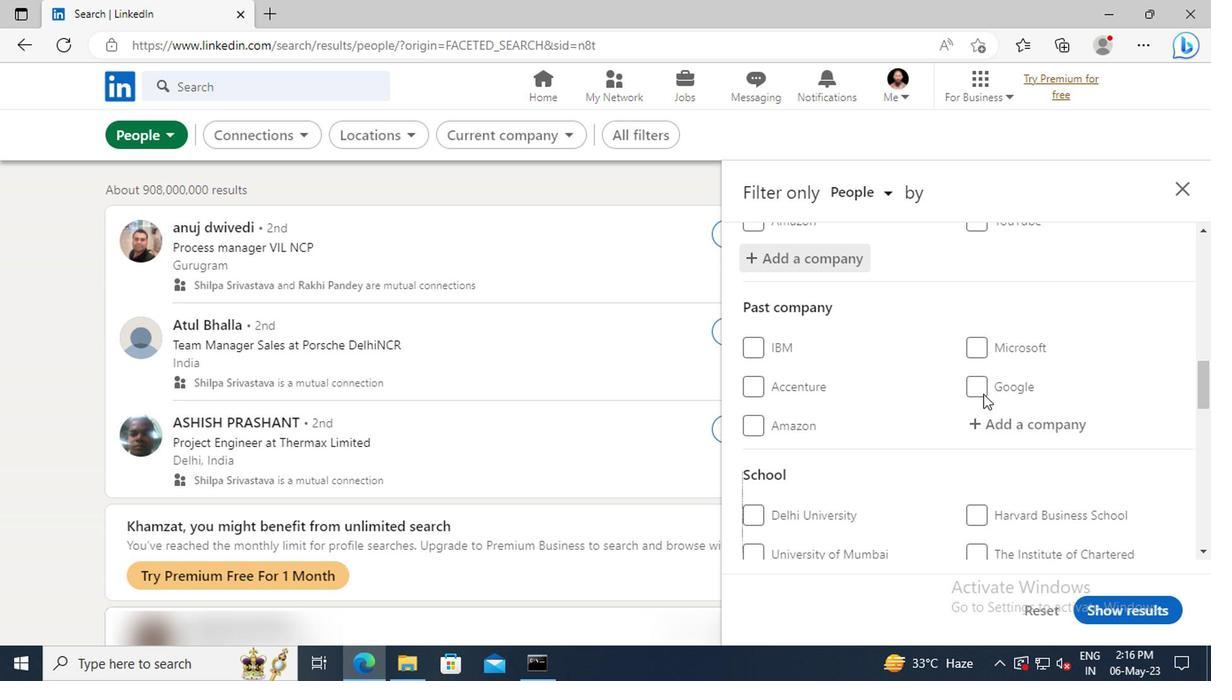 
Action: Mouse scrolled (980, 393) with delta (0, 0)
Screenshot: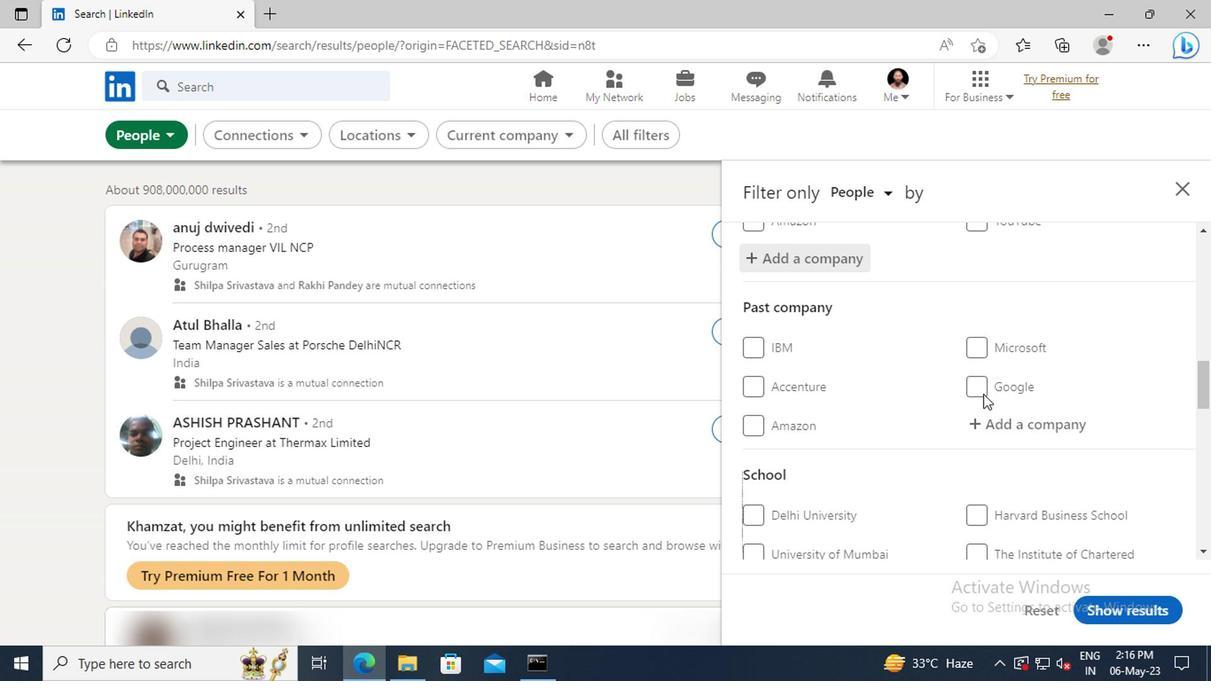 
Action: Mouse scrolled (980, 393) with delta (0, 0)
Screenshot: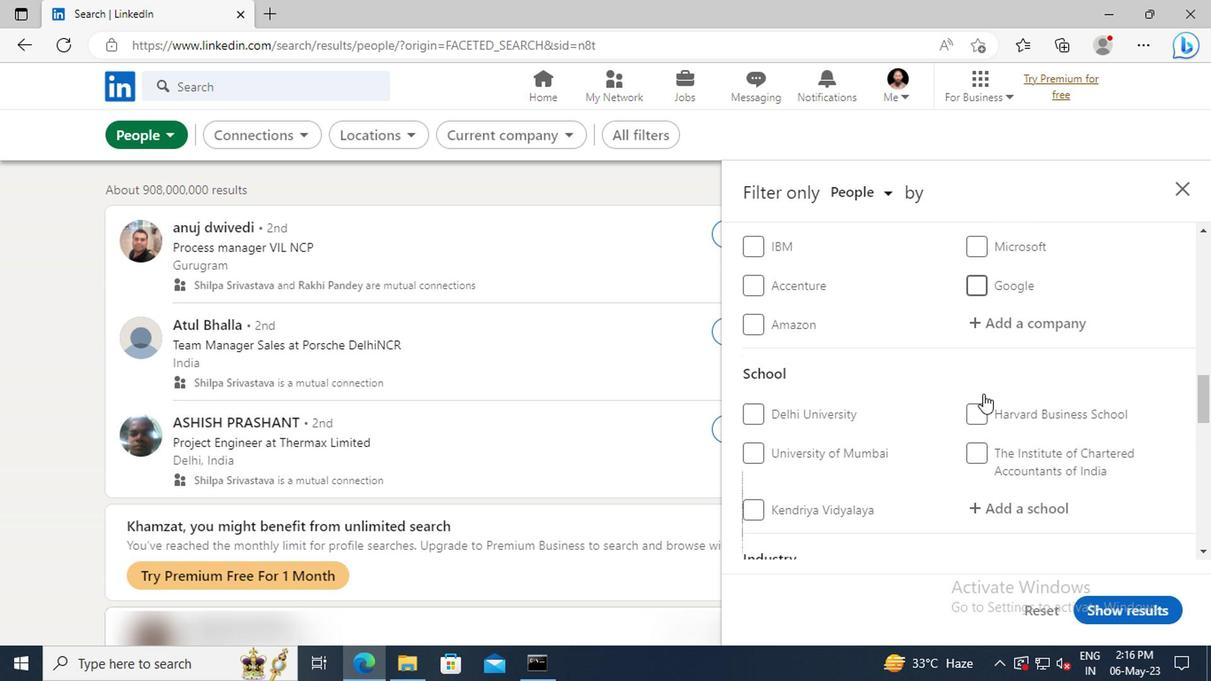 
Action: Mouse scrolled (980, 393) with delta (0, 0)
Screenshot: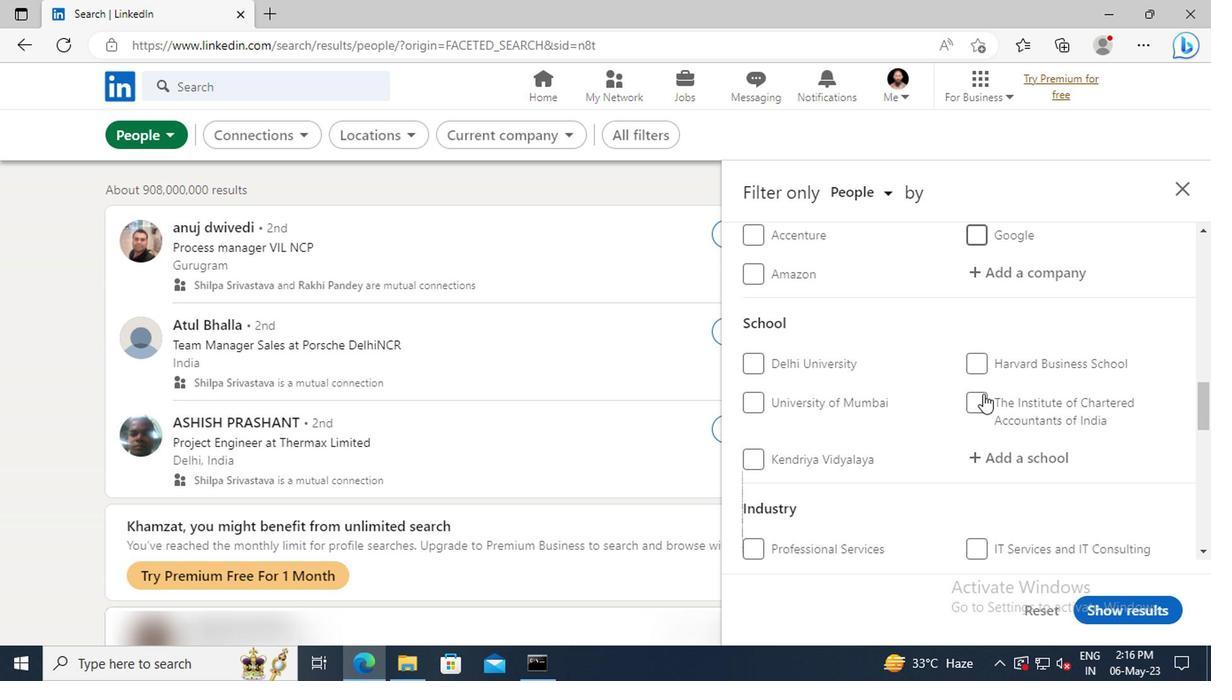 
Action: Mouse moved to (985, 402)
Screenshot: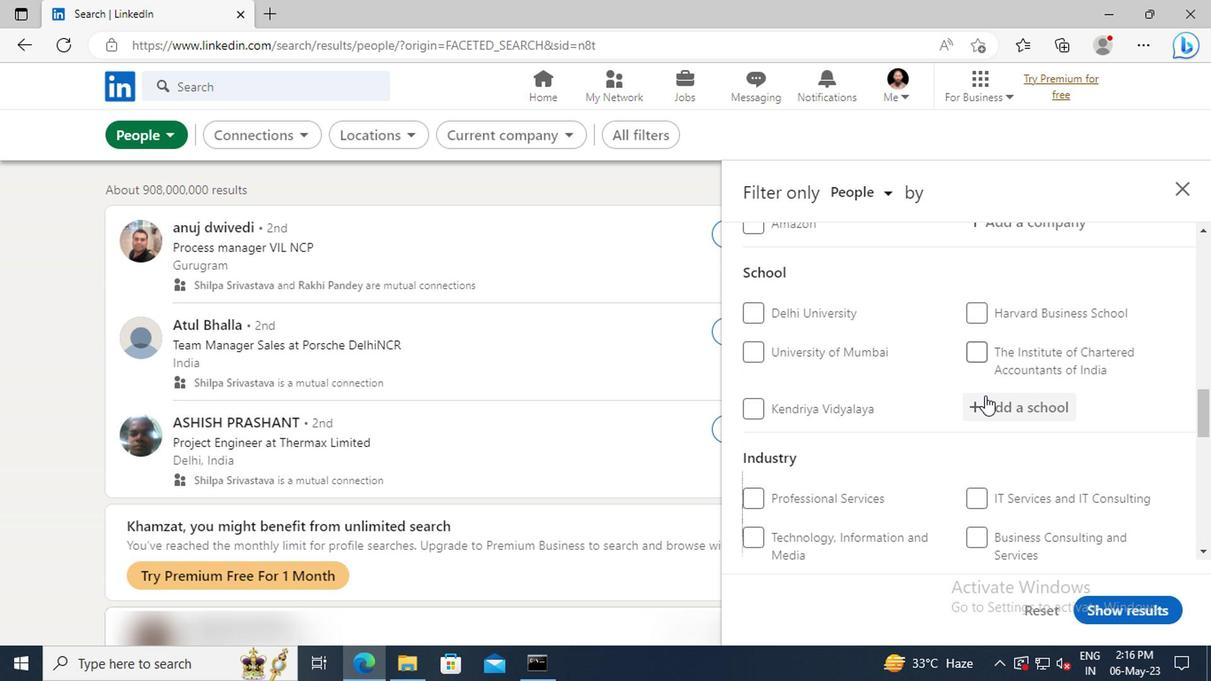 
Action: Mouse pressed left at (985, 402)
Screenshot: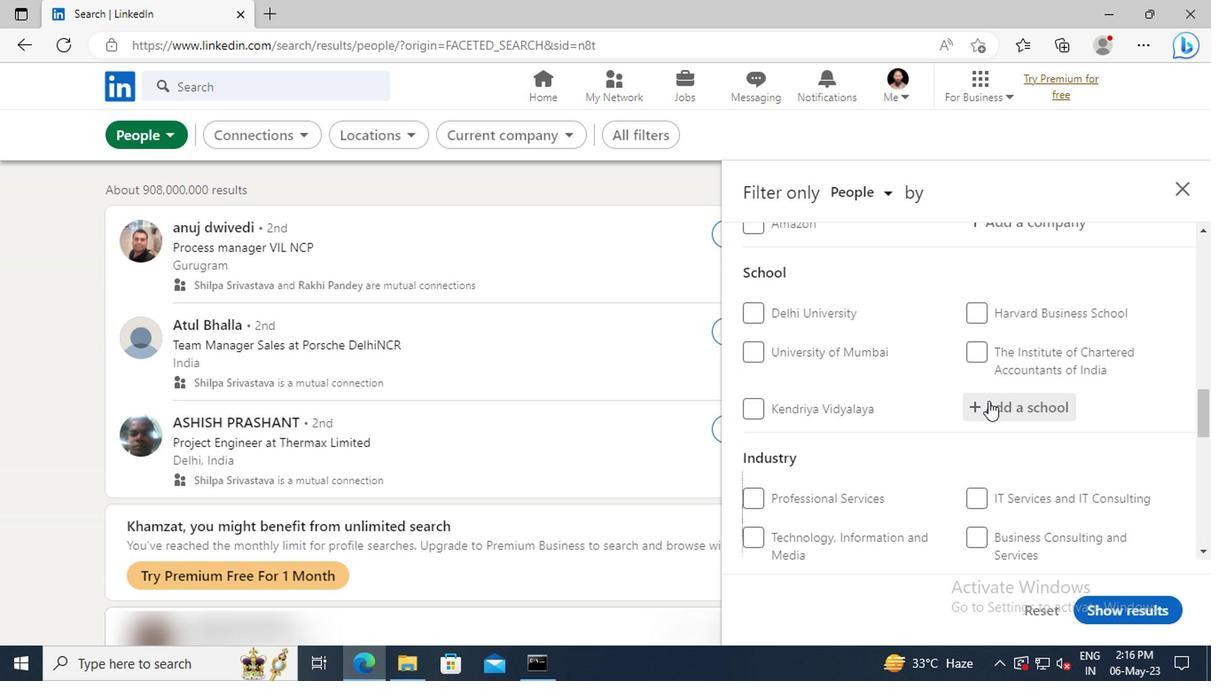 
Action: Key pressed <Key.shift>BHARATIYA<Key.space><Key.shift>VIDYA<Key.space><Key.shift>BHAVANS<Key.space><Key.shift>M<Key.space><Key.shift>M<Key.space>
Screenshot: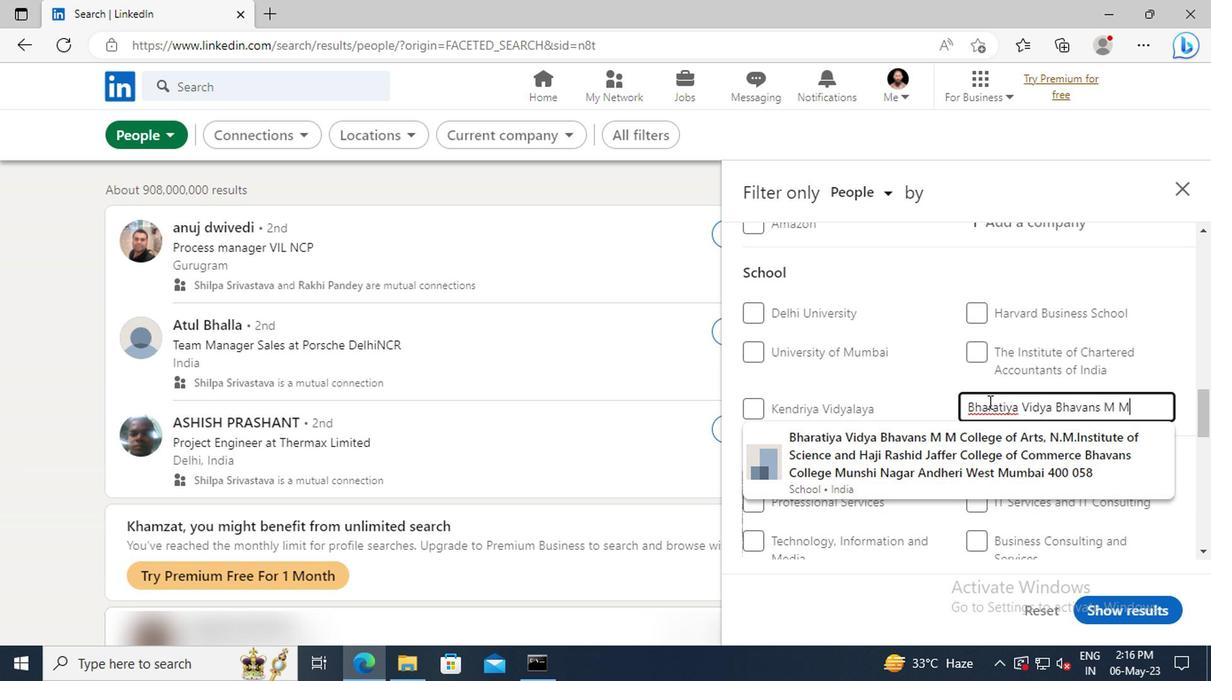 
Action: Mouse moved to (987, 436)
Screenshot: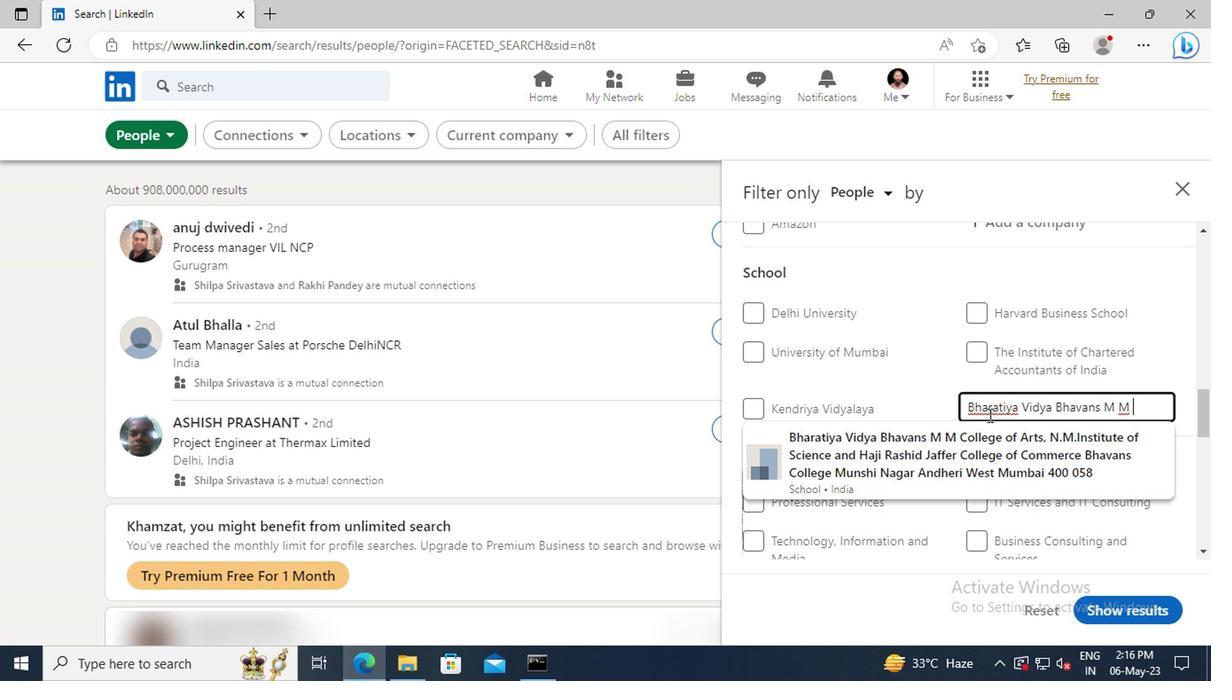 
Action: Mouse pressed left at (987, 436)
Screenshot: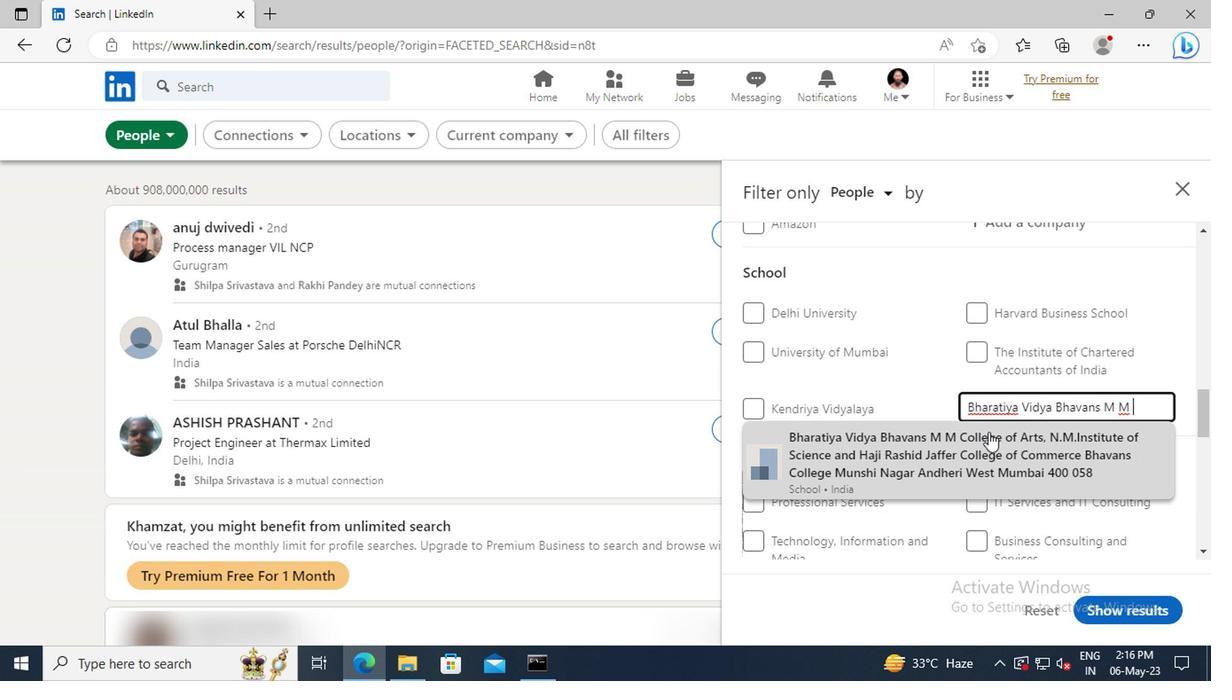 
Action: Mouse scrolled (987, 434) with delta (0, -1)
Screenshot: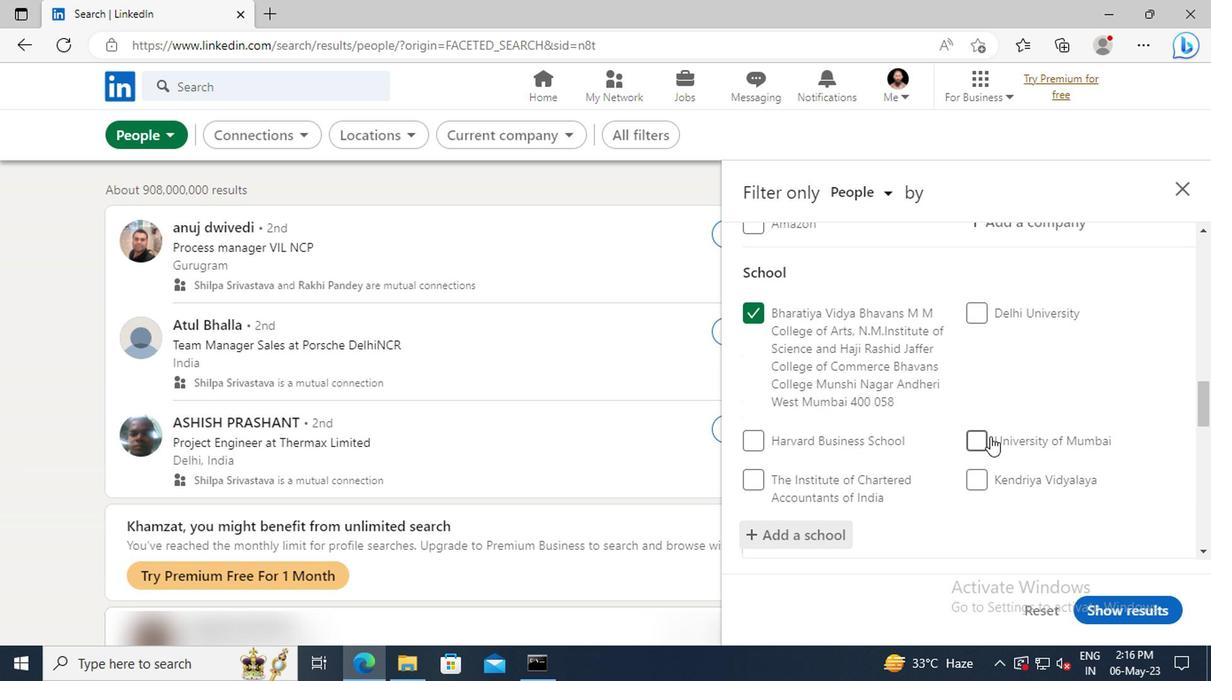 
Action: Mouse scrolled (987, 434) with delta (0, -1)
Screenshot: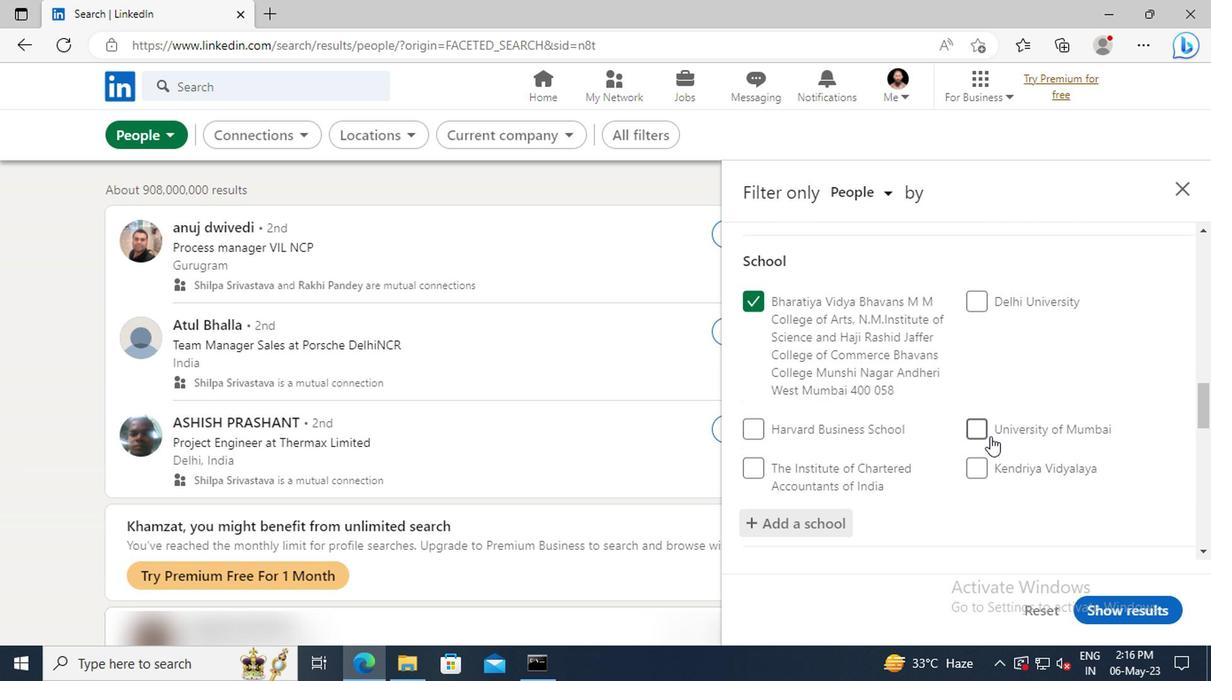 
Action: Mouse moved to (987, 421)
Screenshot: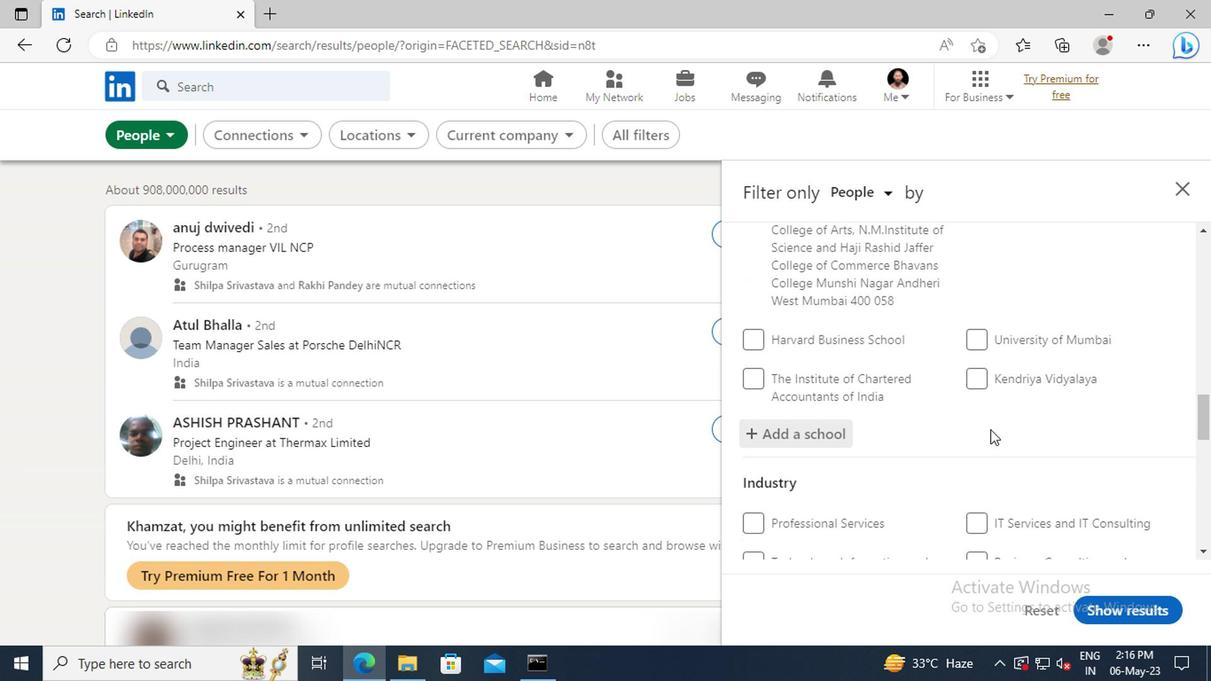 
Action: Mouse scrolled (987, 421) with delta (0, 0)
Screenshot: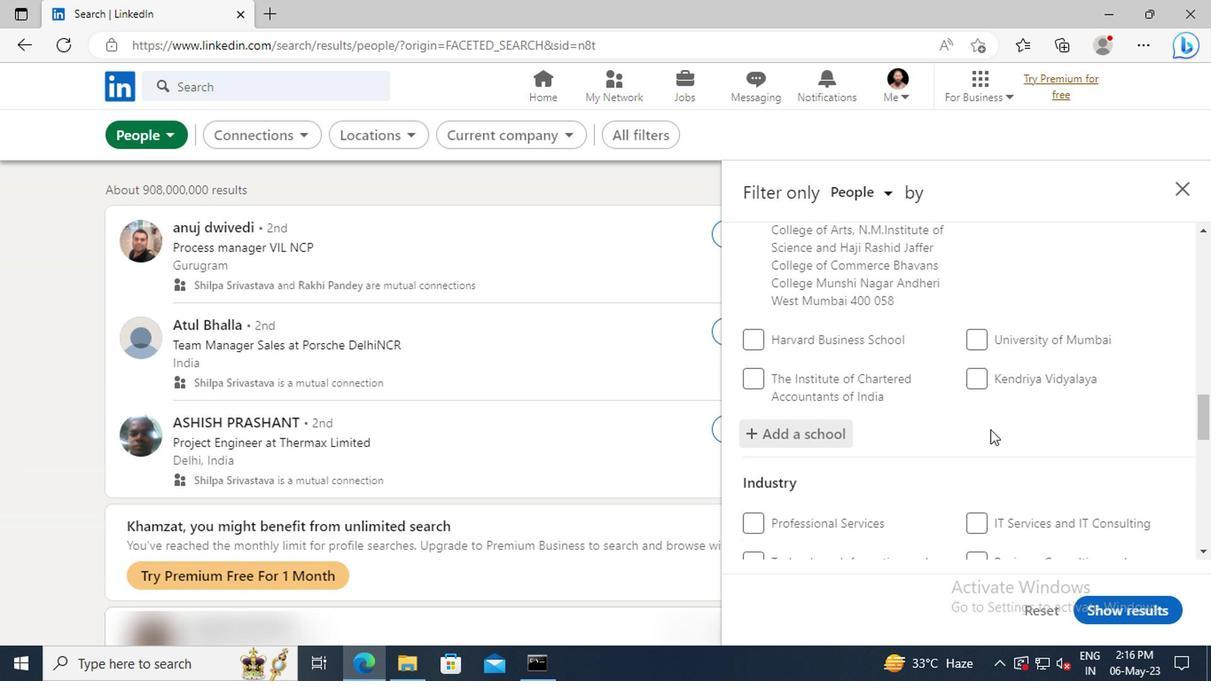 
Action: Mouse moved to (984, 409)
Screenshot: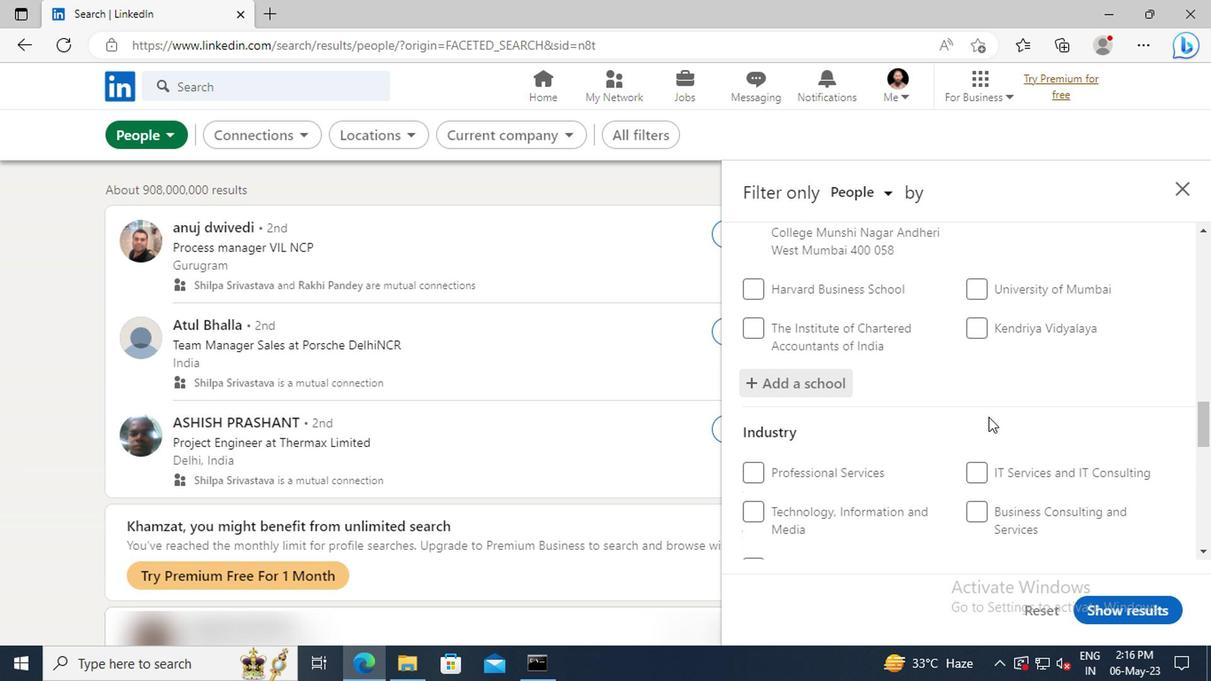 
Action: Mouse scrolled (984, 407) with delta (0, -1)
Screenshot: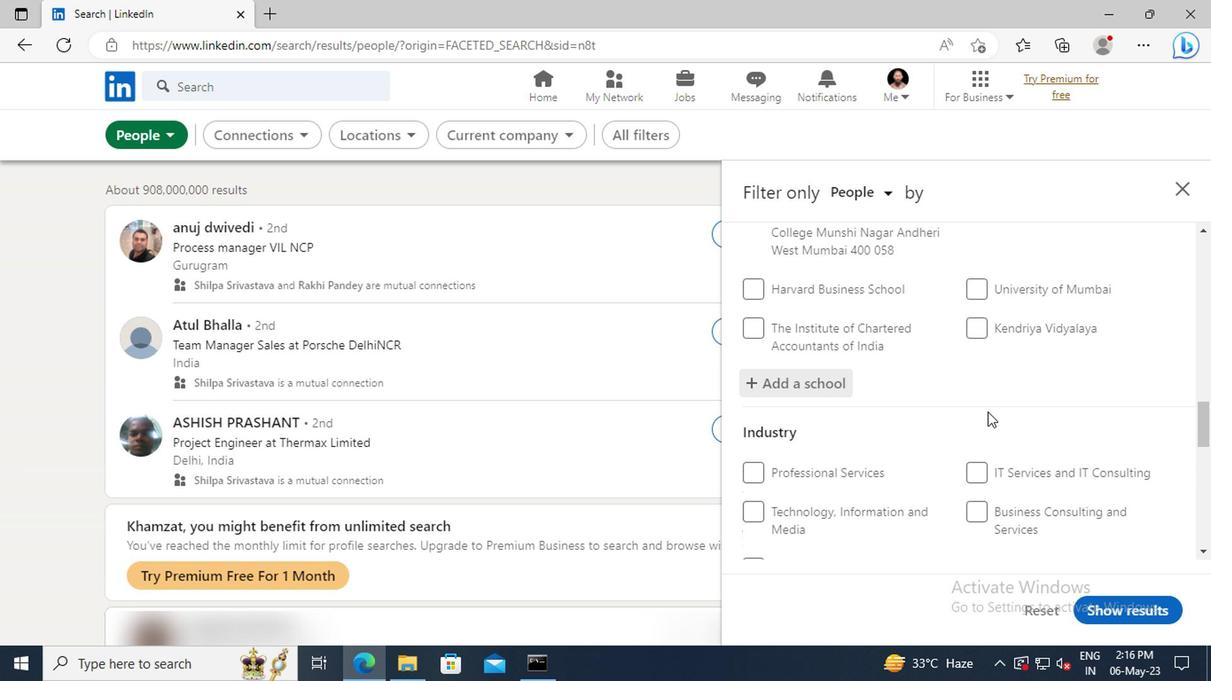 
Action: Mouse moved to (983, 405)
Screenshot: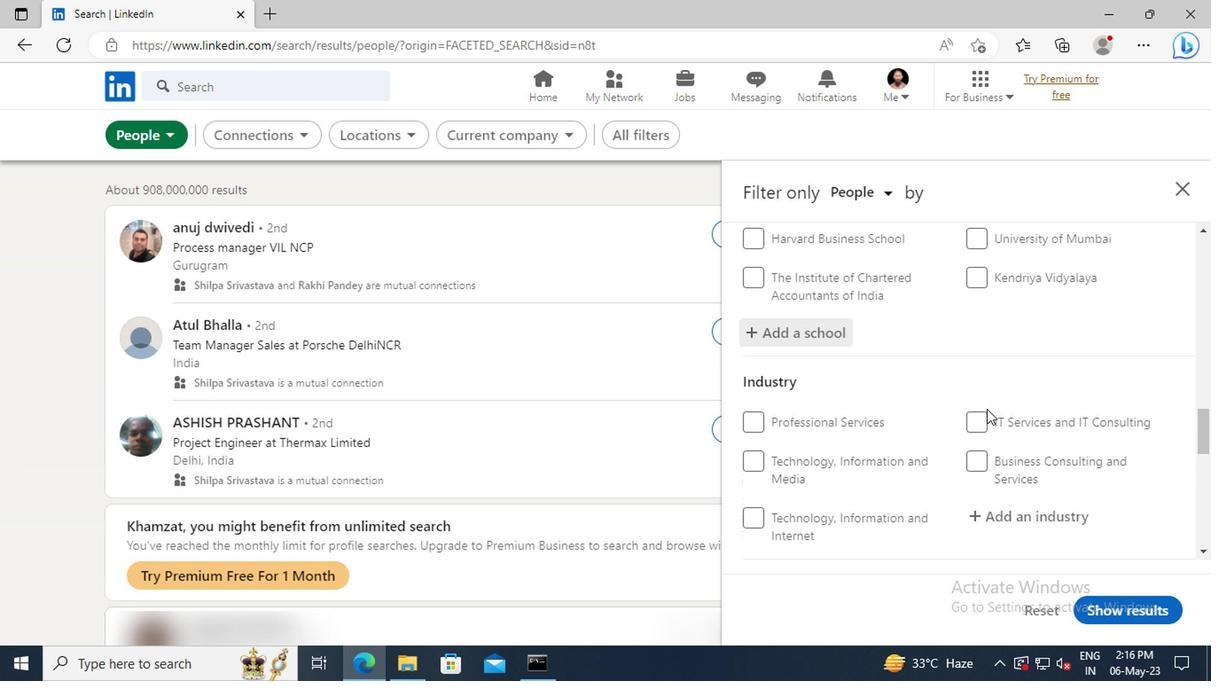 
Action: Mouse scrolled (983, 404) with delta (0, 0)
Screenshot: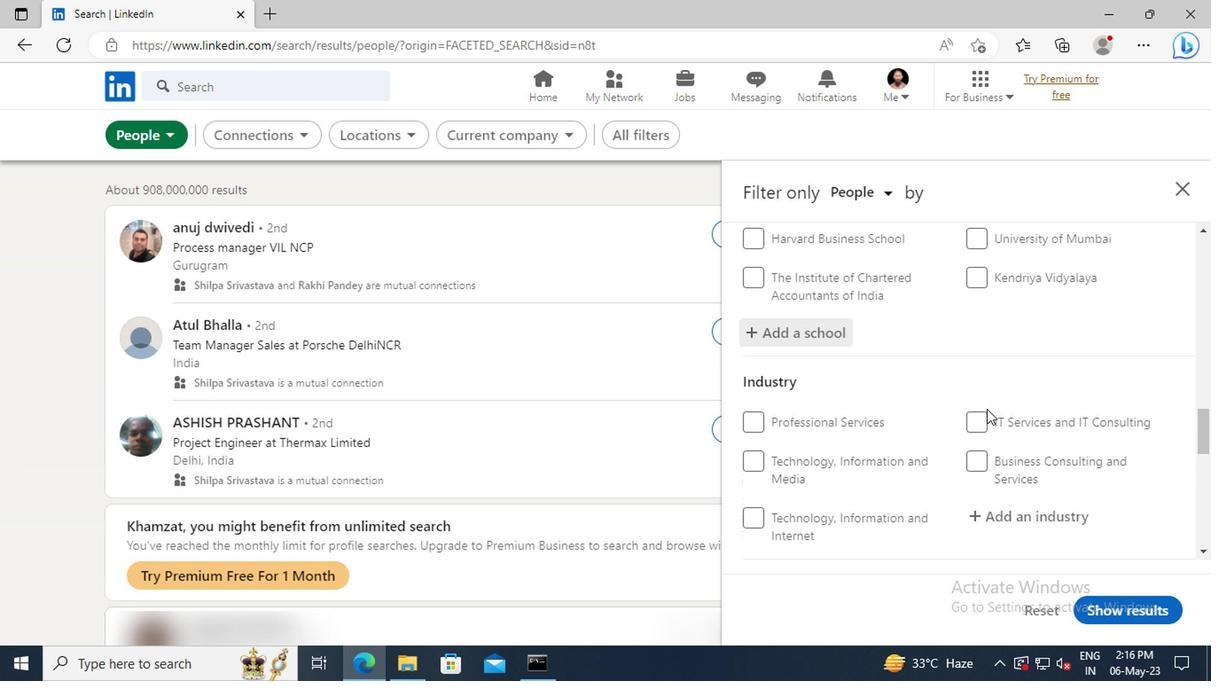 
Action: Mouse moved to (982, 403)
Screenshot: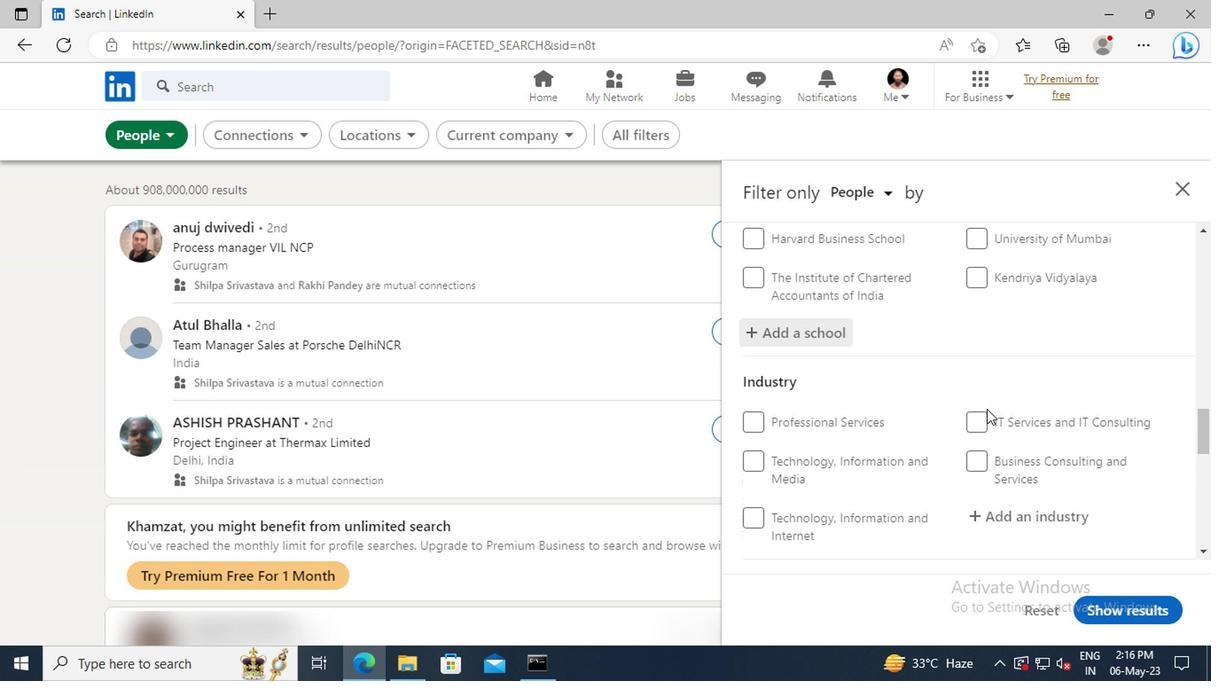 
Action: Mouse scrolled (982, 402) with delta (0, 0)
Screenshot: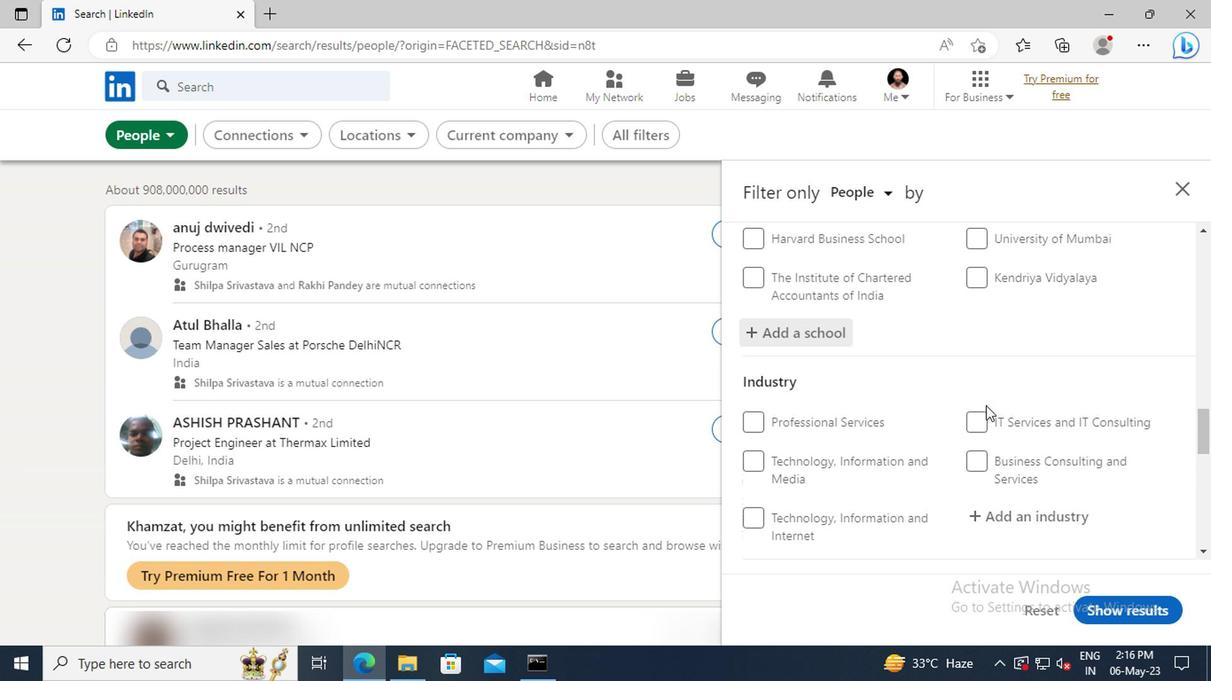 
Action: Mouse moved to (984, 413)
Screenshot: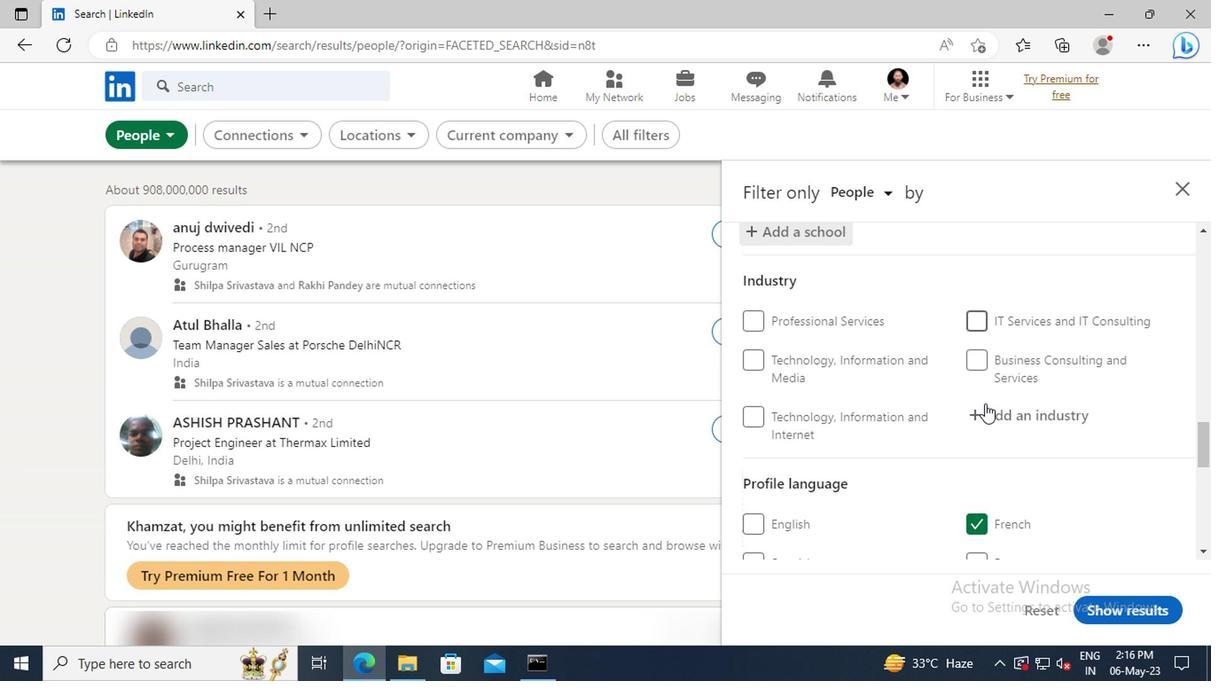 
Action: Mouse pressed left at (984, 413)
Screenshot: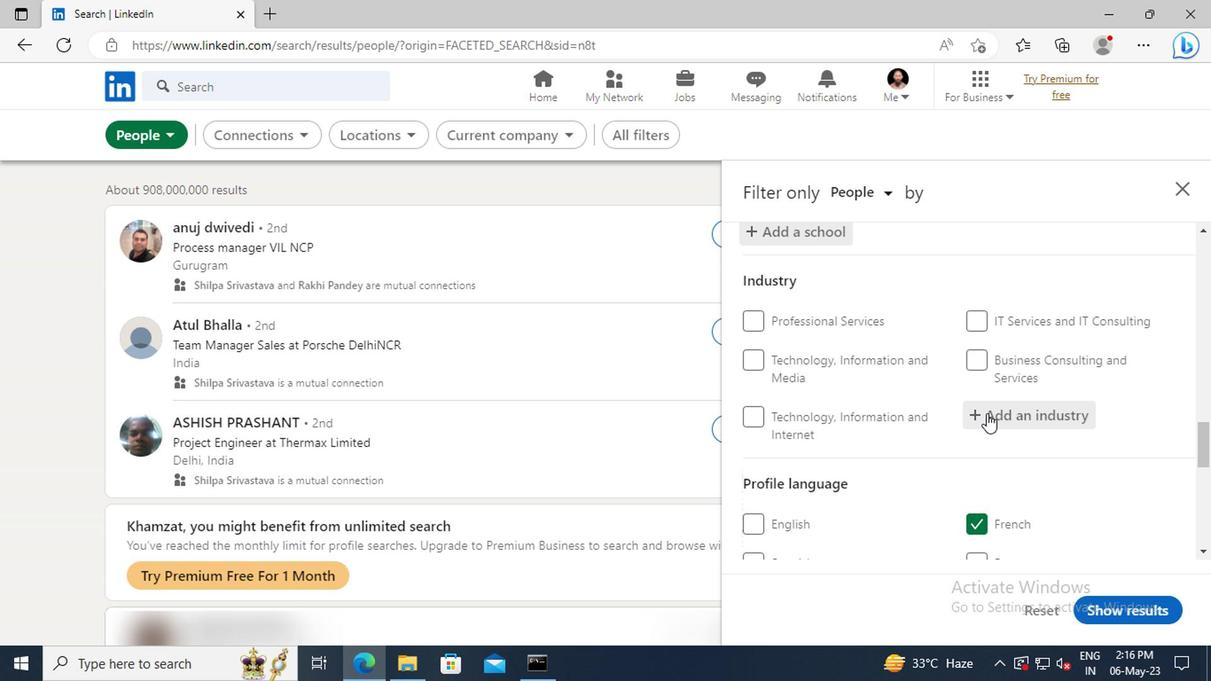 
Action: Key pressed <Key.shift>PHARM
Screenshot: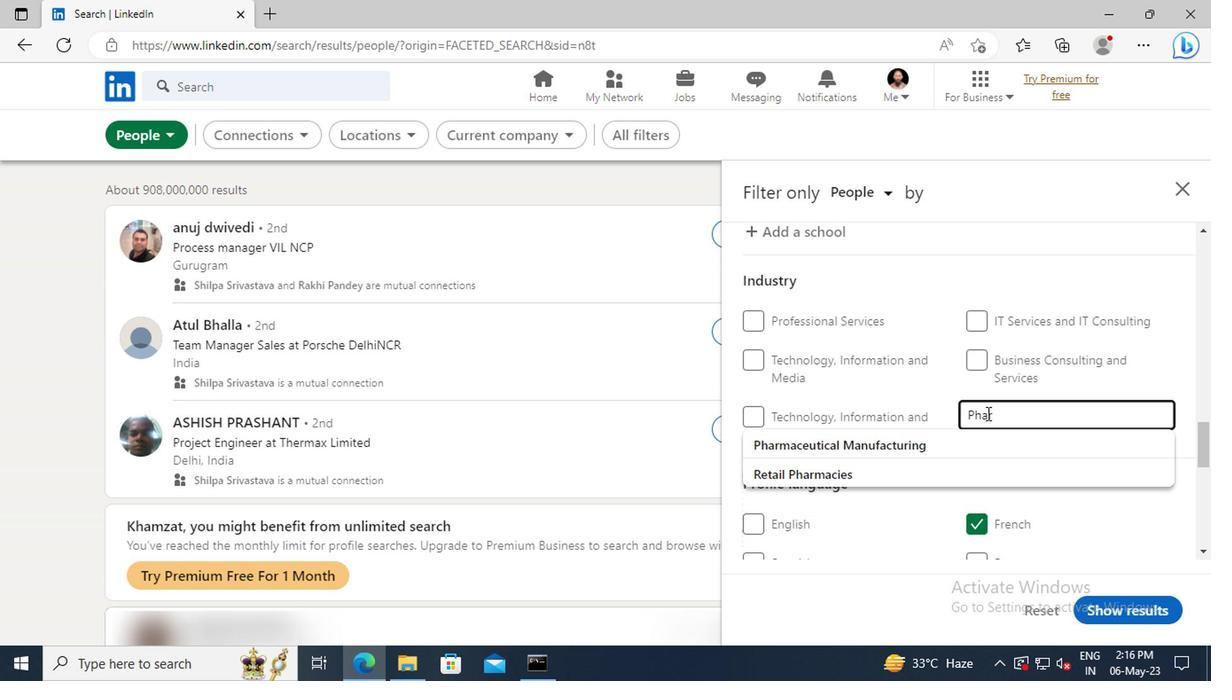 
Action: Mouse moved to (986, 430)
Screenshot: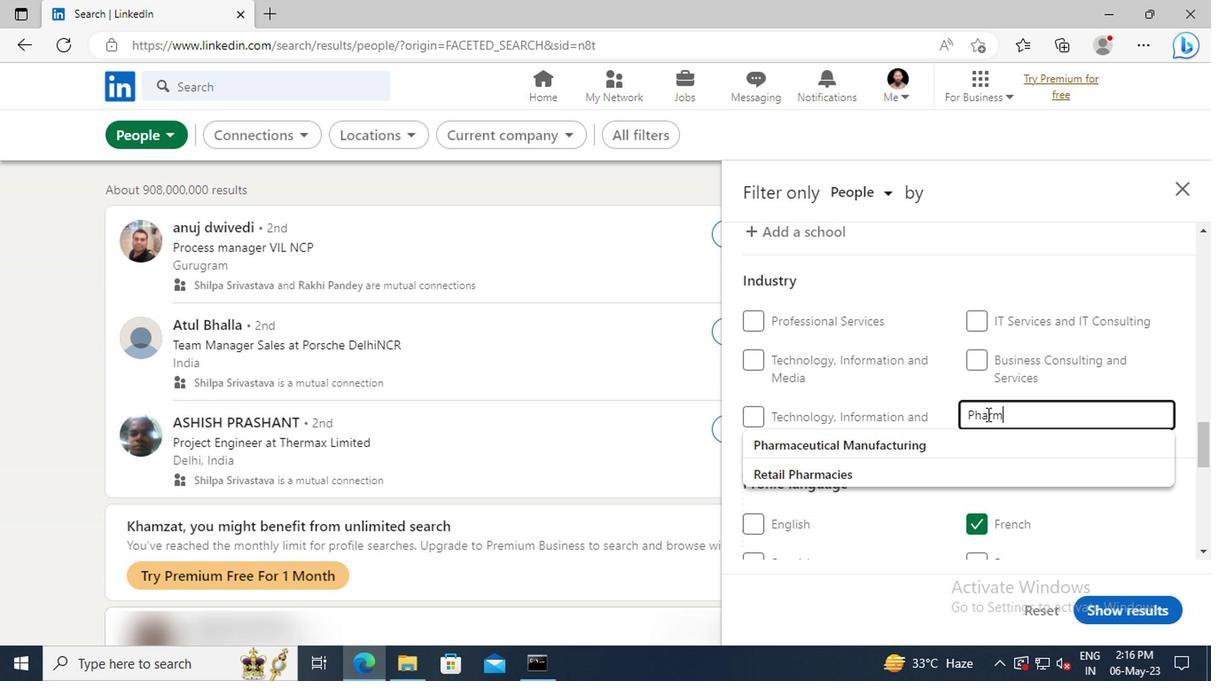 
Action: Mouse pressed left at (986, 430)
Screenshot: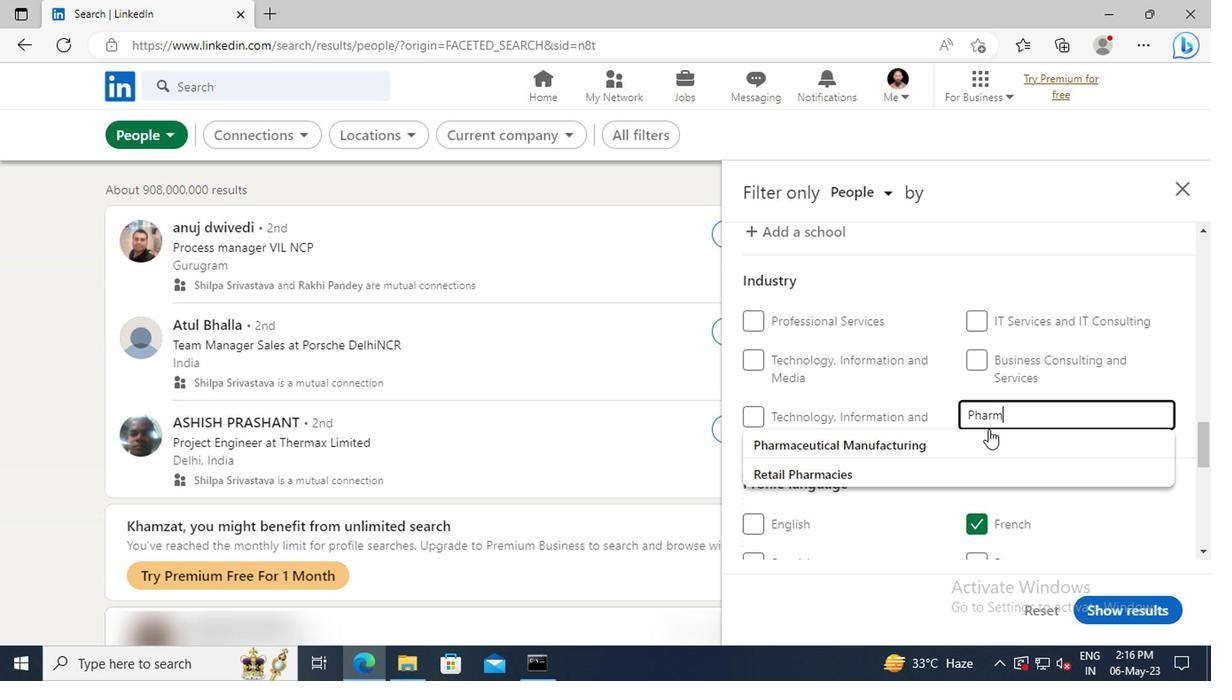 
Action: Mouse scrolled (986, 429) with delta (0, 0)
Screenshot: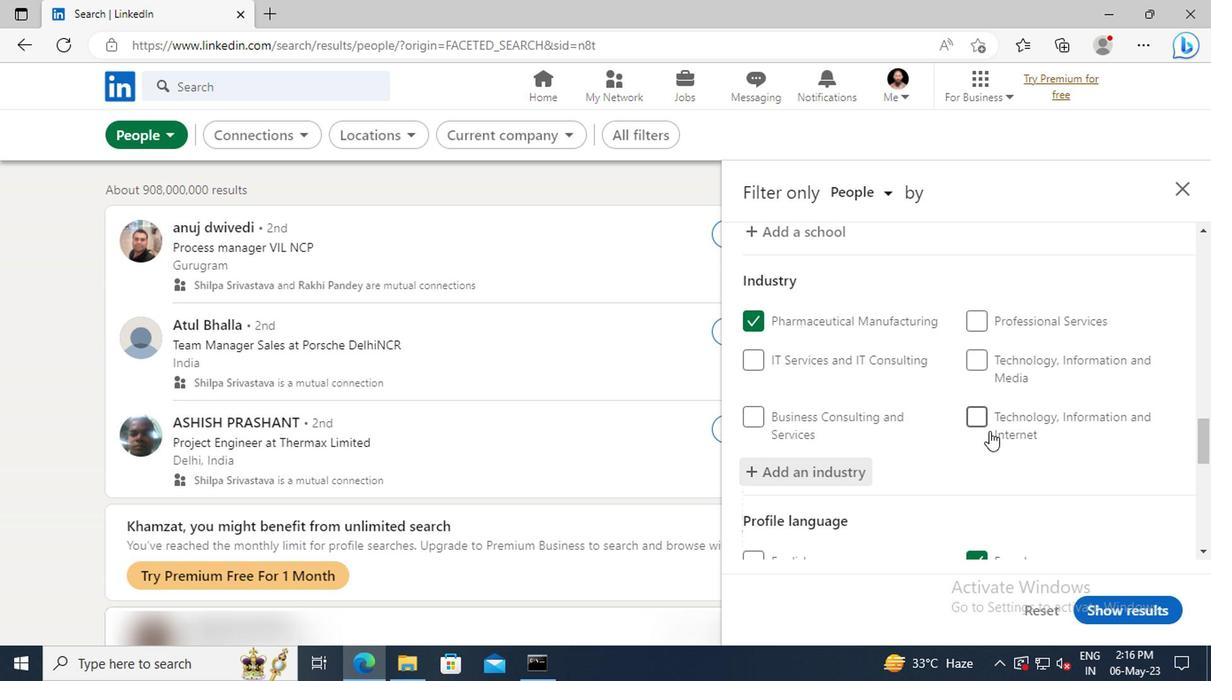 
Action: Mouse scrolled (986, 429) with delta (0, 0)
Screenshot: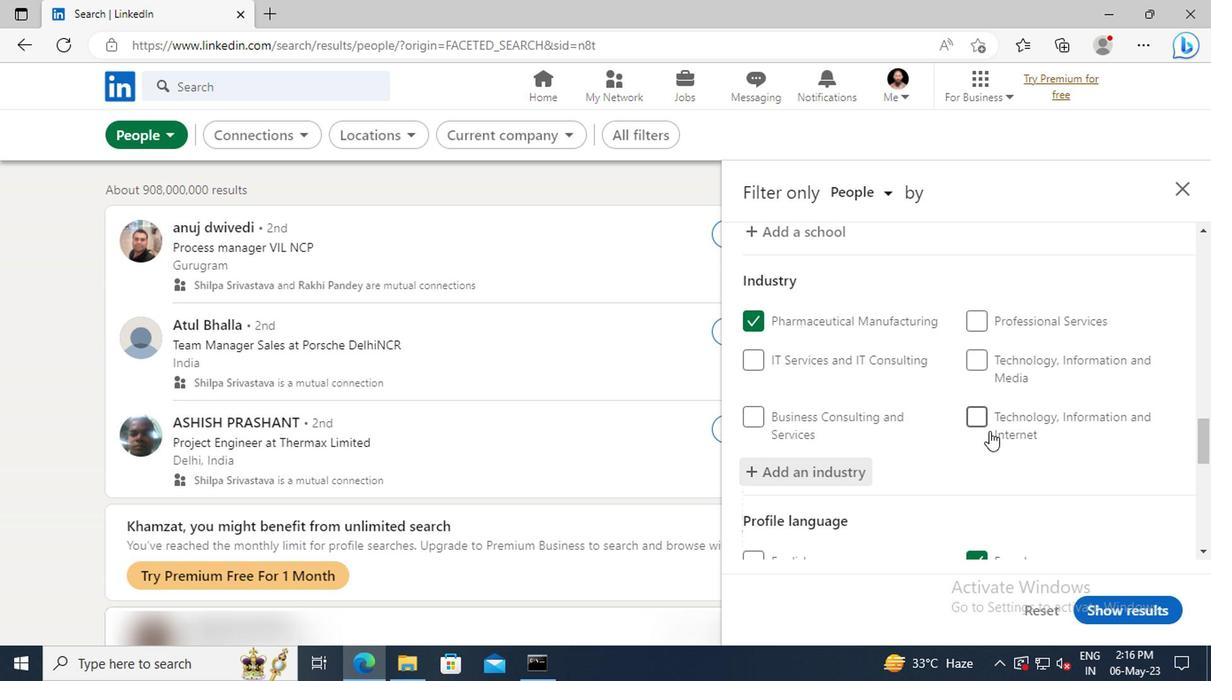 
Action: Mouse moved to (985, 429)
Screenshot: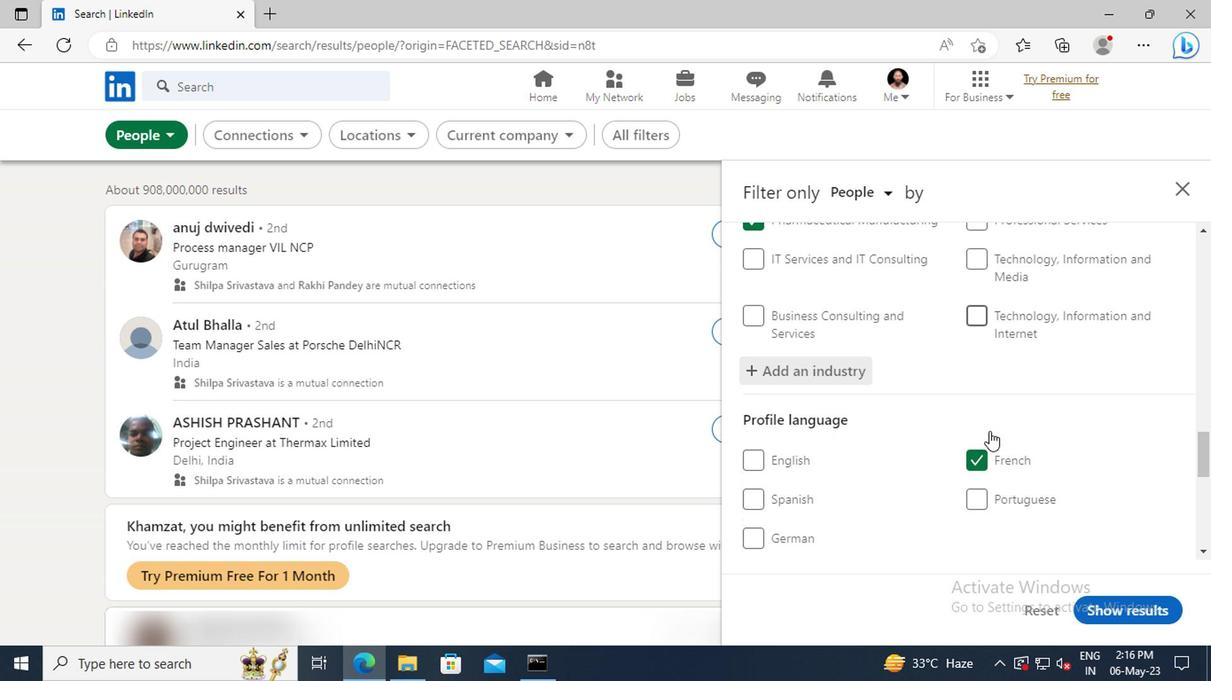 
Action: Mouse scrolled (985, 427) with delta (0, -1)
Screenshot: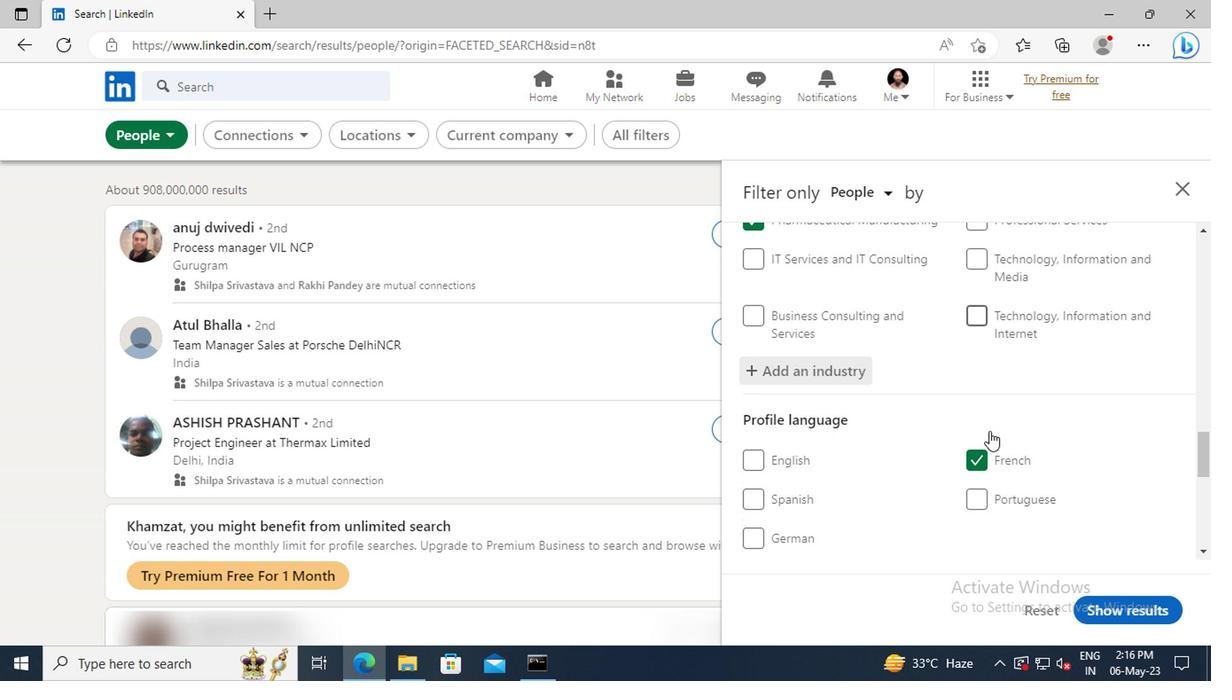 
Action: Mouse moved to (984, 425)
Screenshot: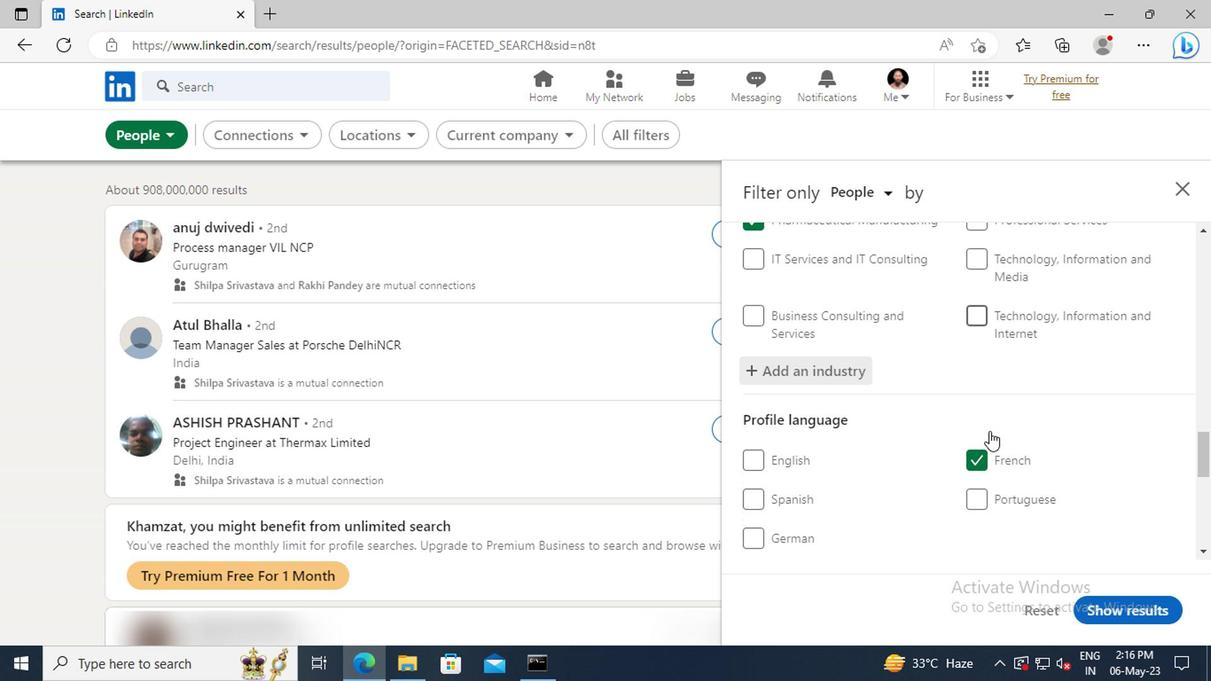 
Action: Mouse scrolled (984, 424) with delta (0, 0)
Screenshot: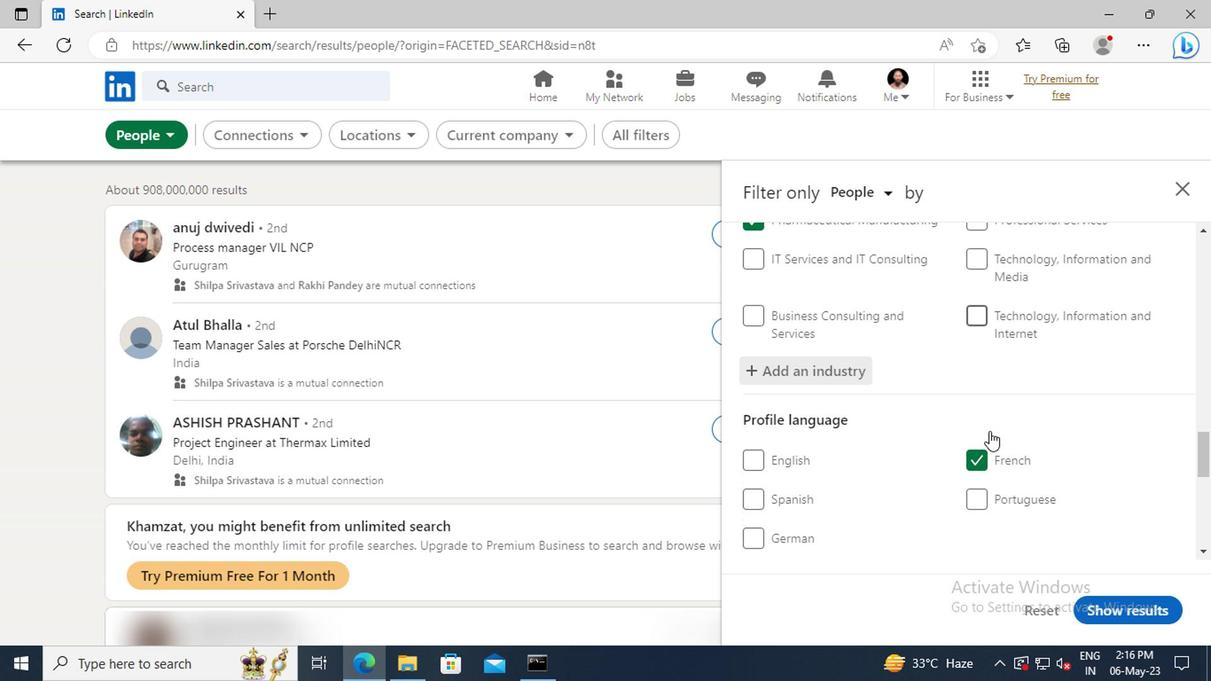 
Action: Mouse moved to (981, 419)
Screenshot: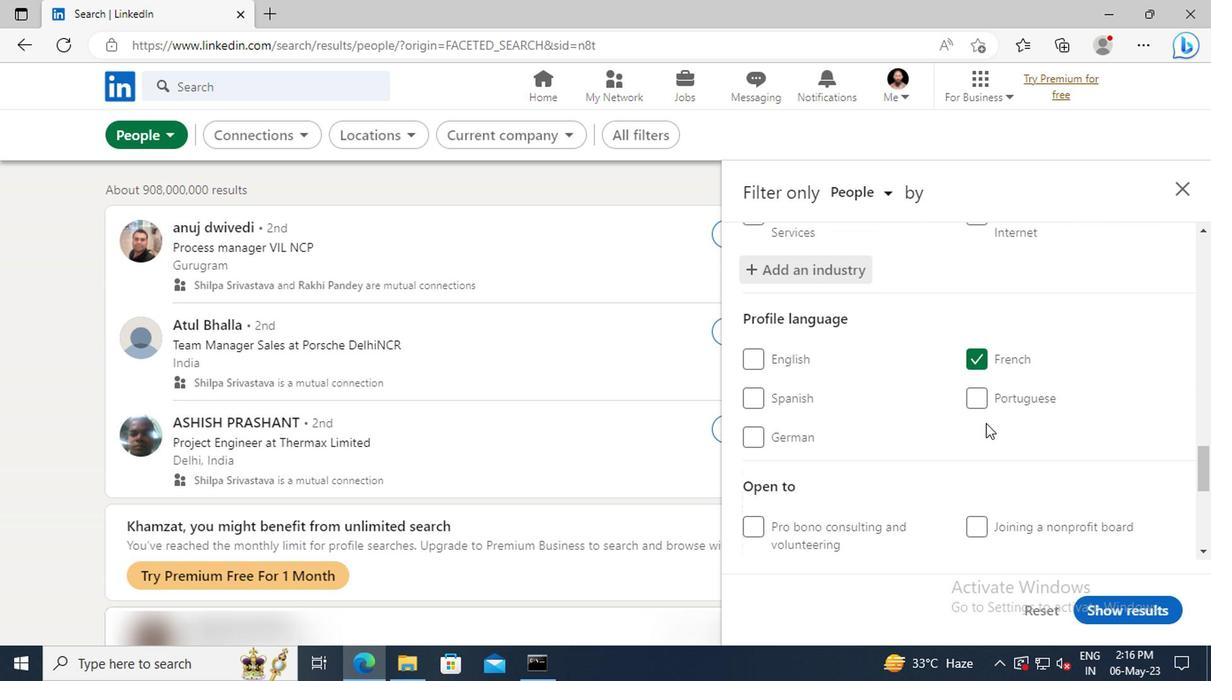 
Action: Mouse scrolled (981, 418) with delta (0, 0)
Screenshot: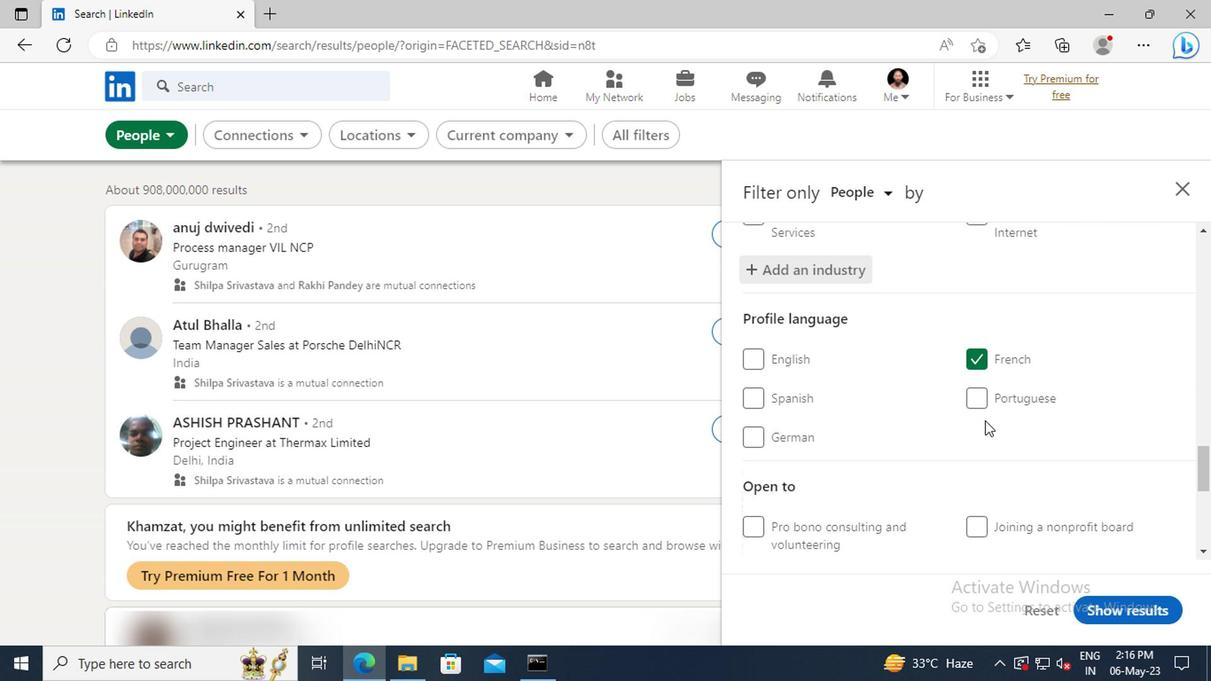 
Action: Mouse scrolled (981, 418) with delta (0, 0)
Screenshot: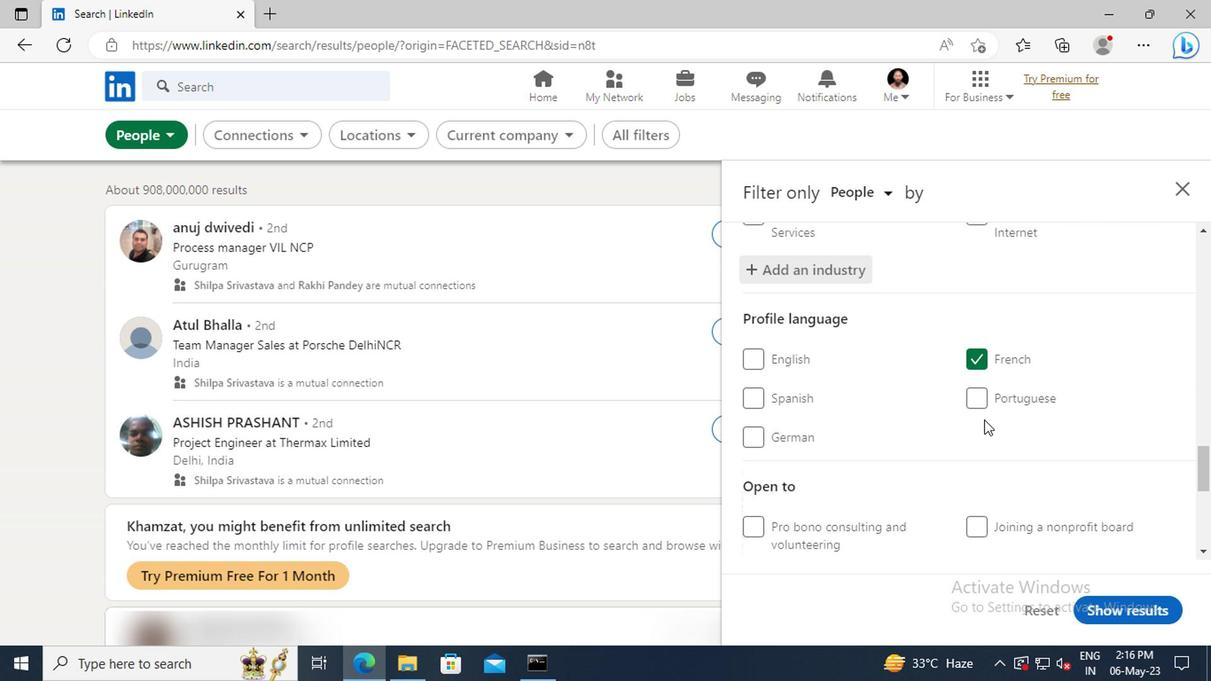 
Action: Mouse moved to (978, 409)
Screenshot: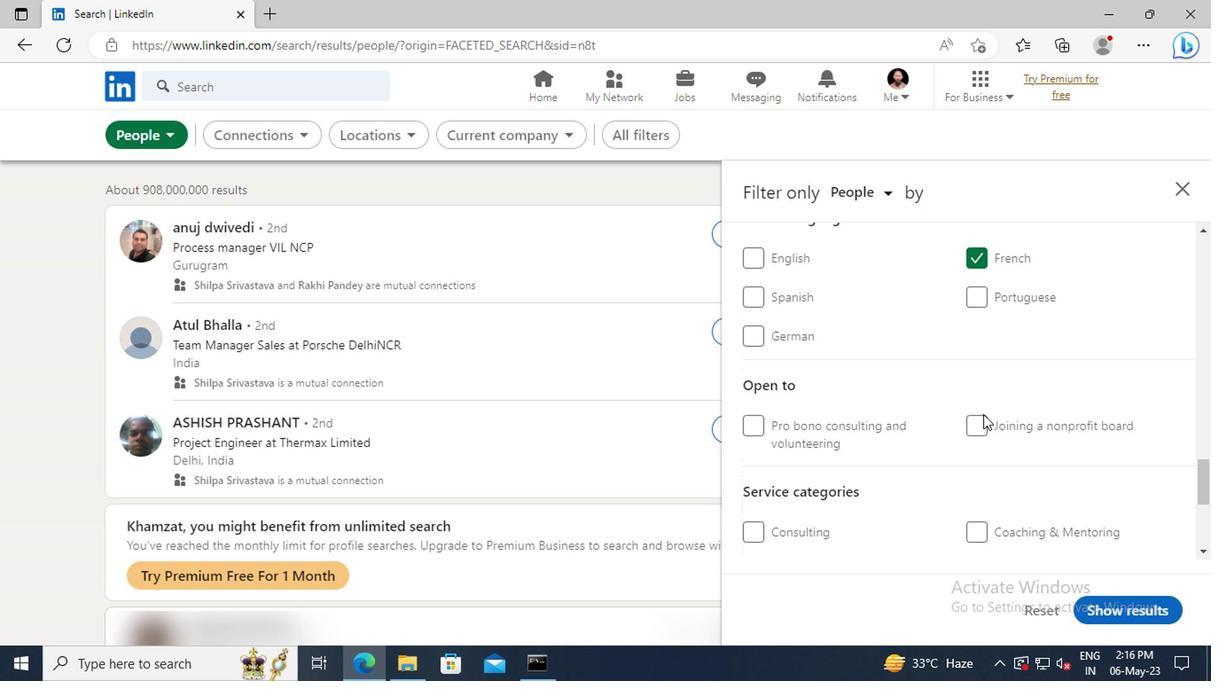 
Action: Mouse scrolled (978, 407) with delta (0, -1)
Screenshot: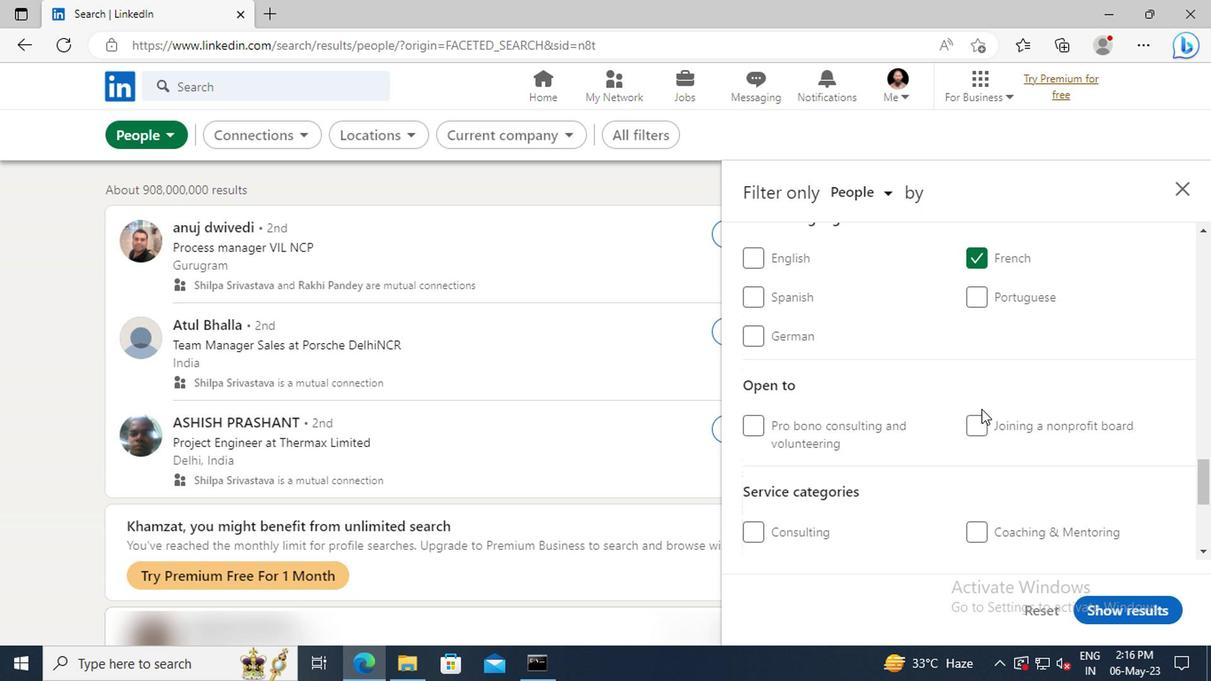 
Action: Mouse scrolled (978, 407) with delta (0, -1)
Screenshot: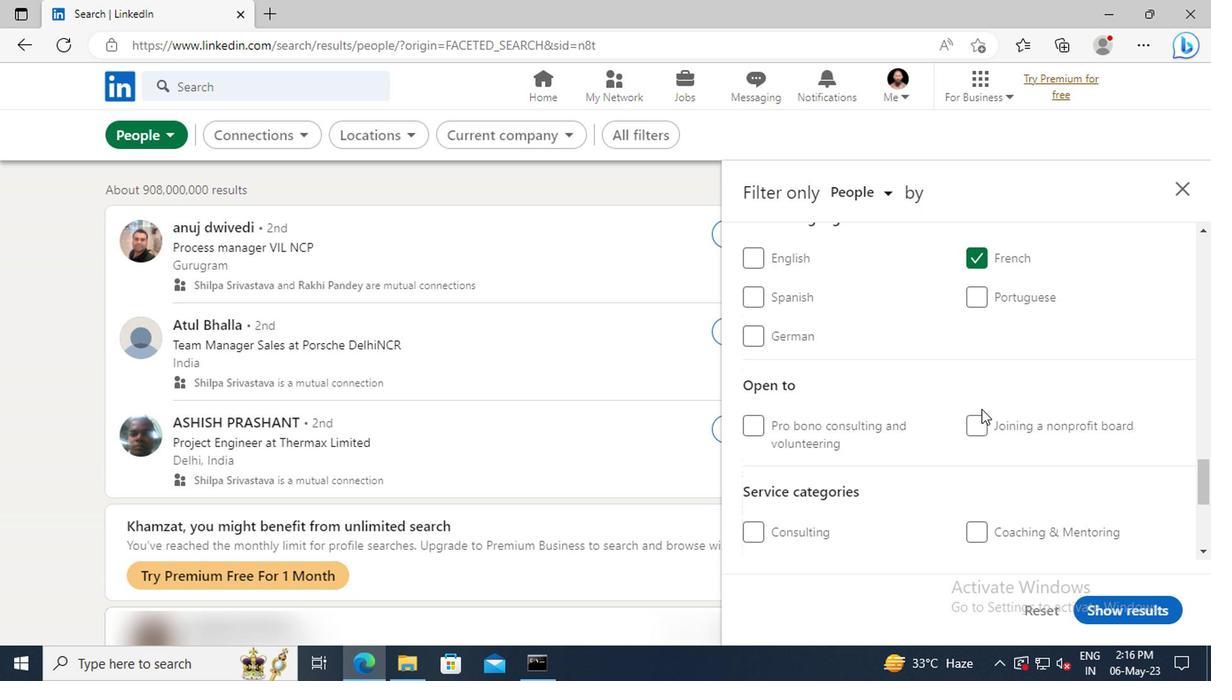 
Action: Mouse moved to (978, 409)
Screenshot: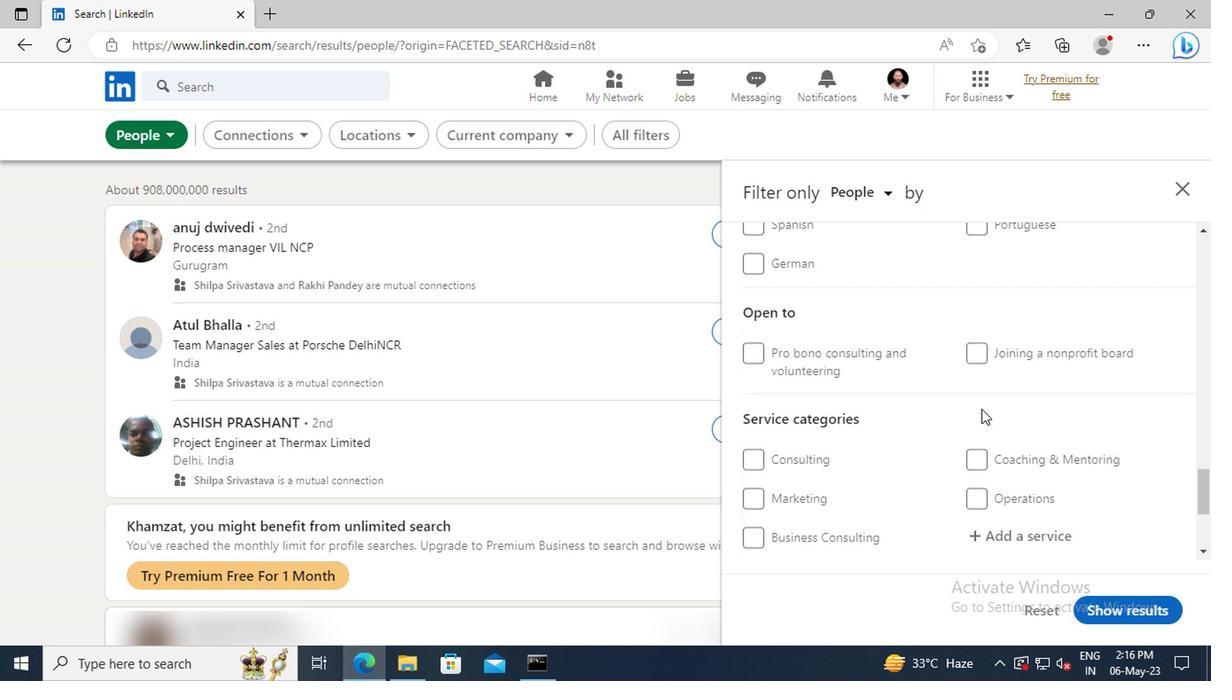 
Action: Mouse scrolled (978, 407) with delta (0, -1)
Screenshot: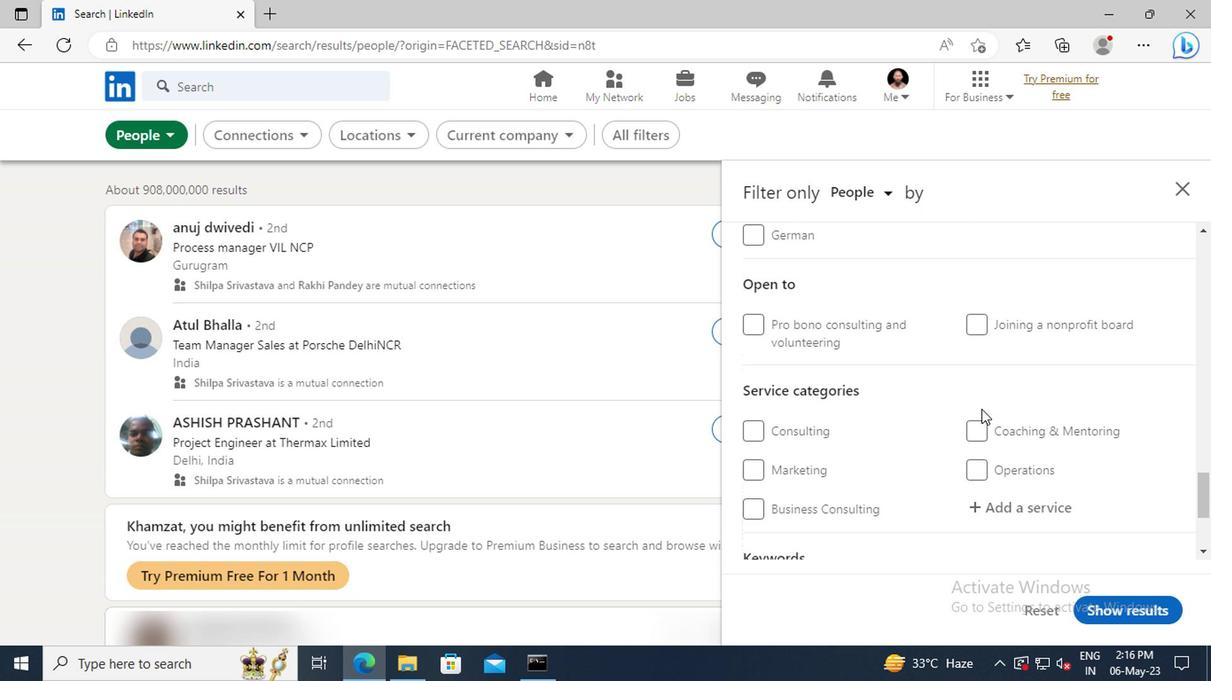 
Action: Mouse scrolled (978, 407) with delta (0, -1)
Screenshot: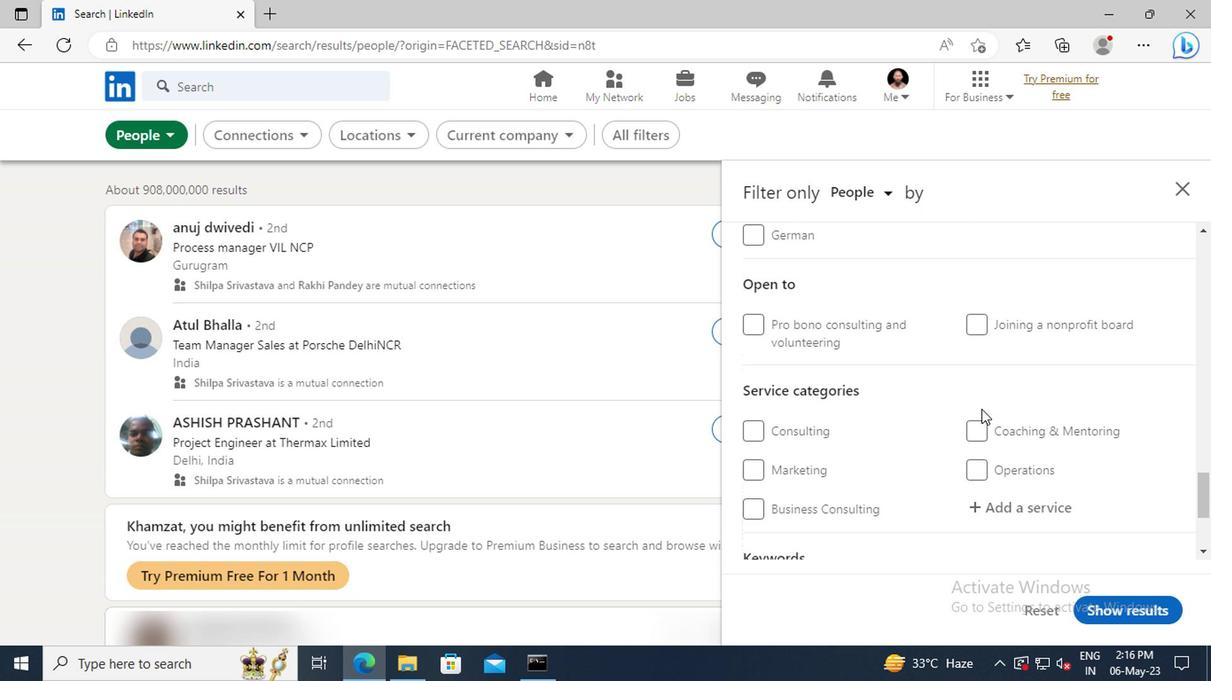 
Action: Mouse moved to (984, 407)
Screenshot: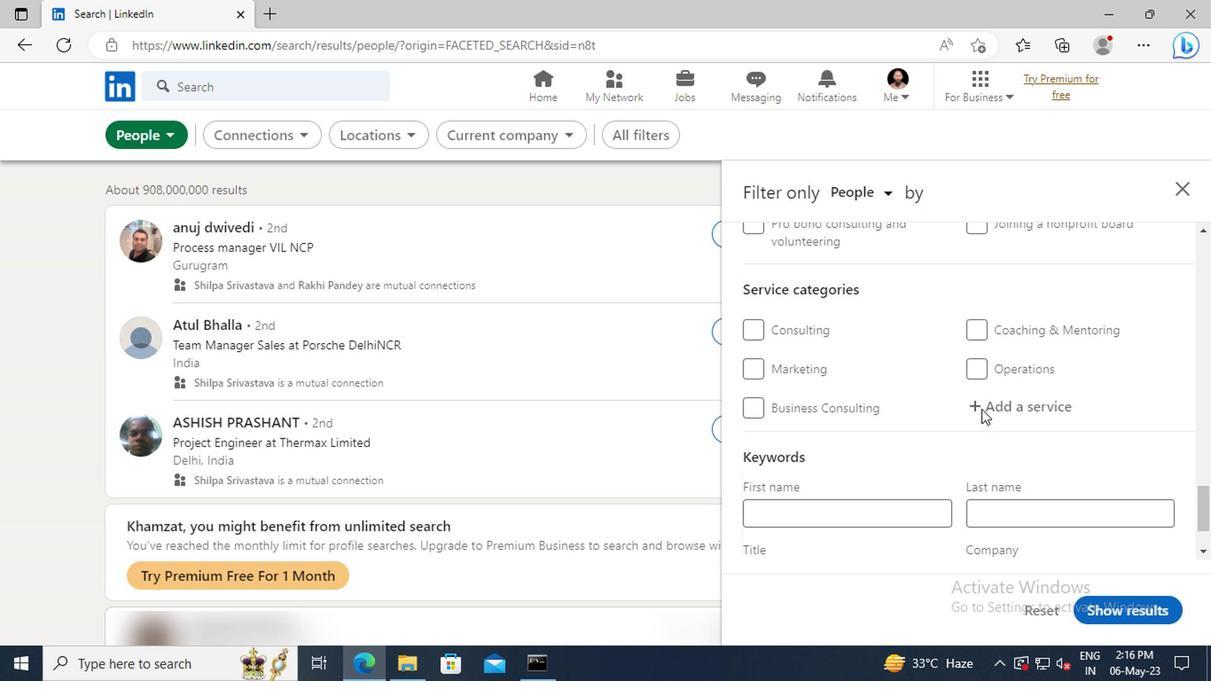 
Action: Mouse pressed left at (984, 407)
Screenshot: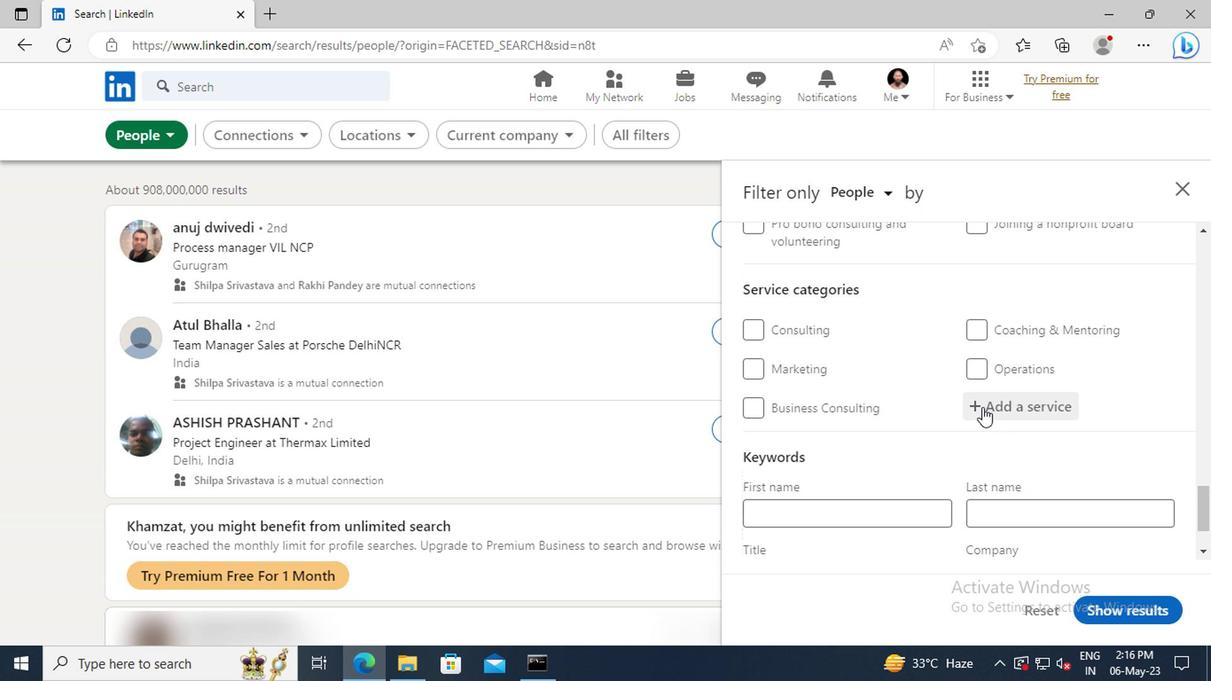 
Action: Key pressed <Key.shift>WE
Screenshot: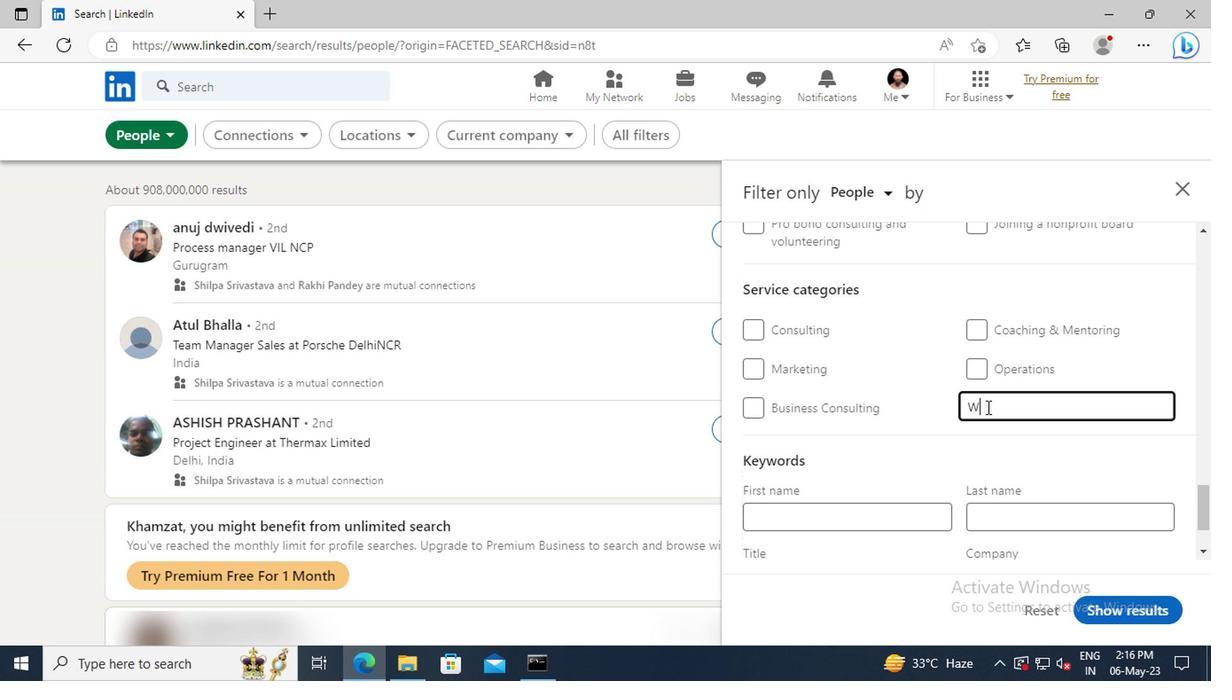 
Action: Mouse moved to (984, 407)
Screenshot: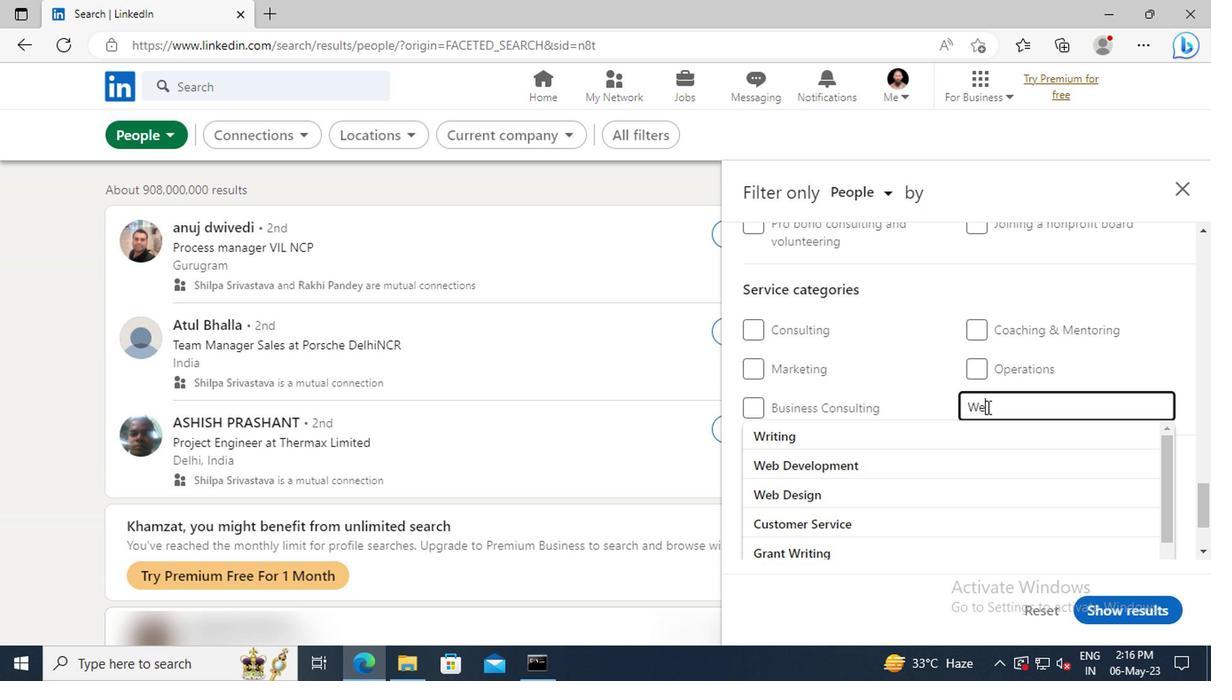 
Action: Key pressed B<Key.space><Key.shift>DES
Screenshot: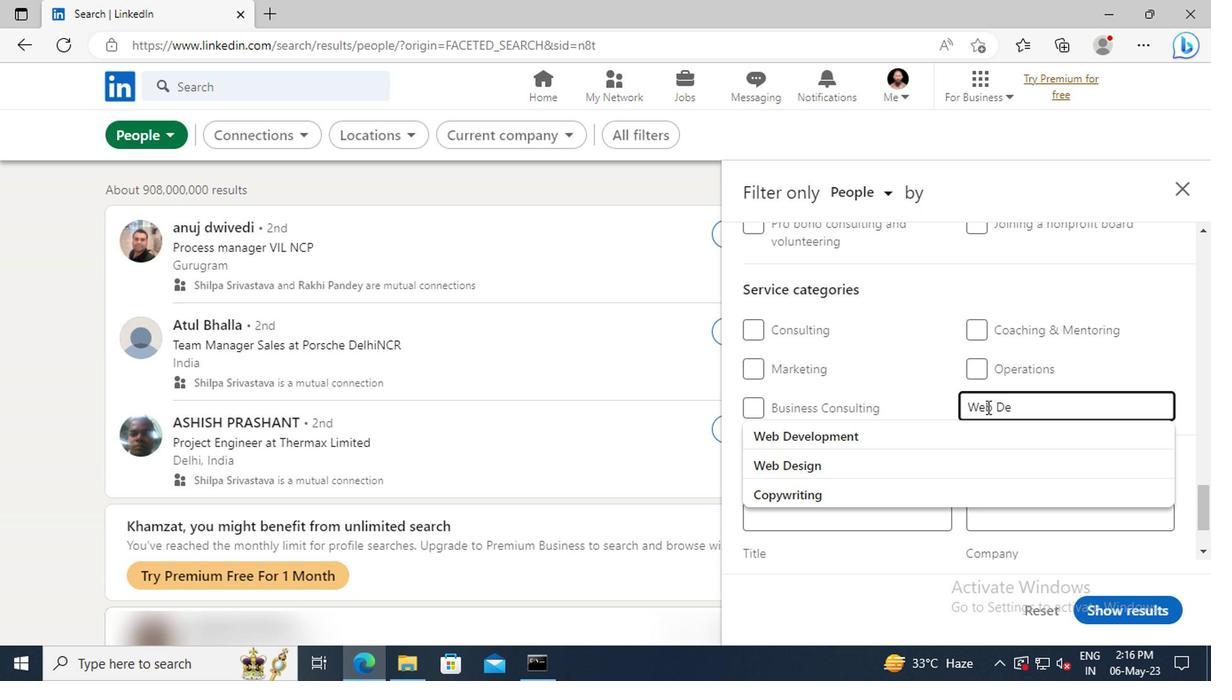 
Action: Mouse moved to (985, 427)
Screenshot: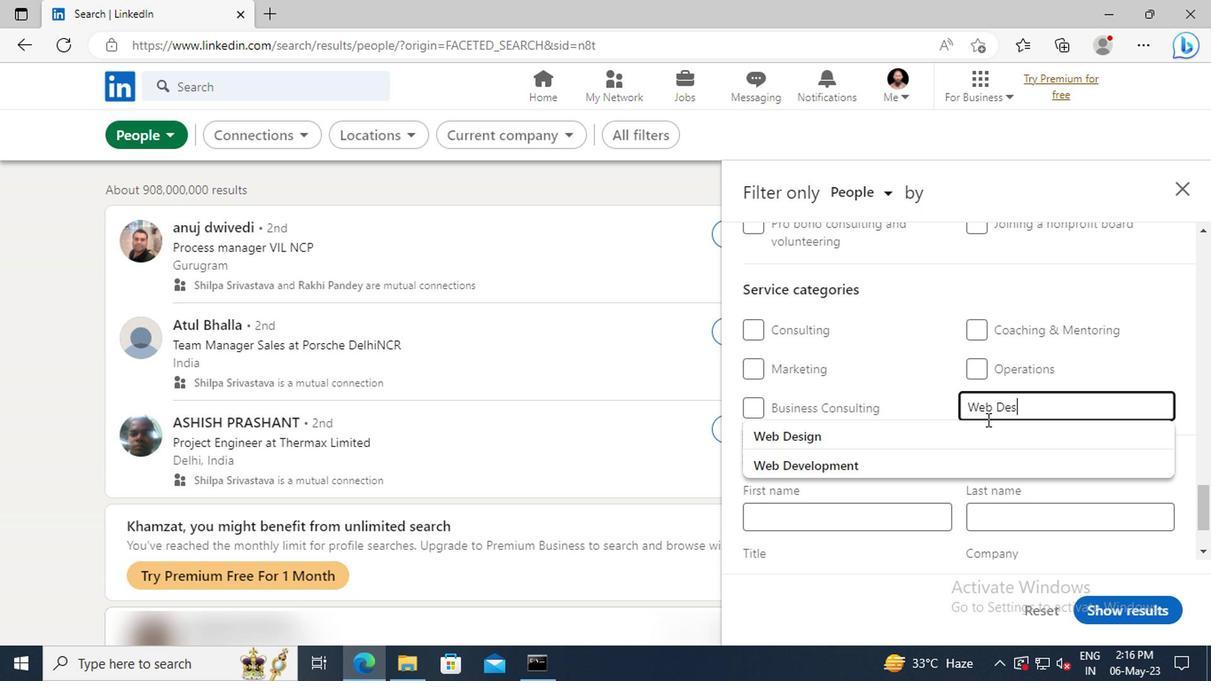 
Action: Mouse pressed left at (985, 427)
Screenshot: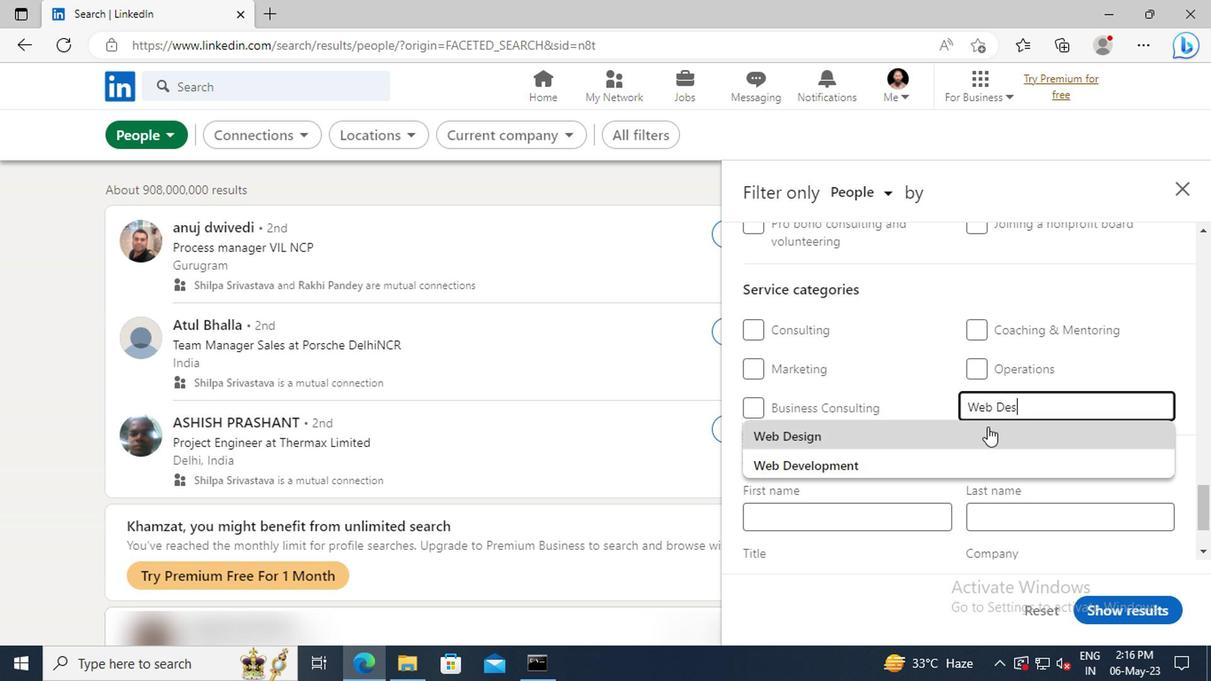 
Action: Mouse scrolled (985, 426) with delta (0, -1)
Screenshot: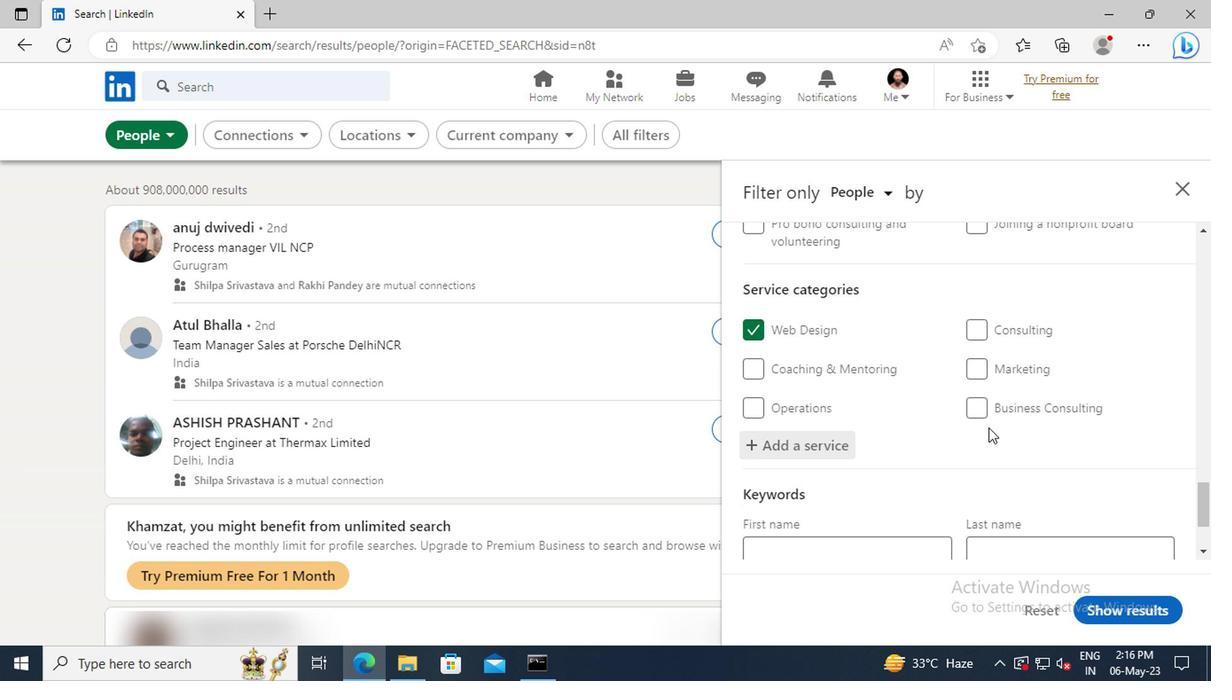 
Action: Mouse scrolled (985, 426) with delta (0, -1)
Screenshot: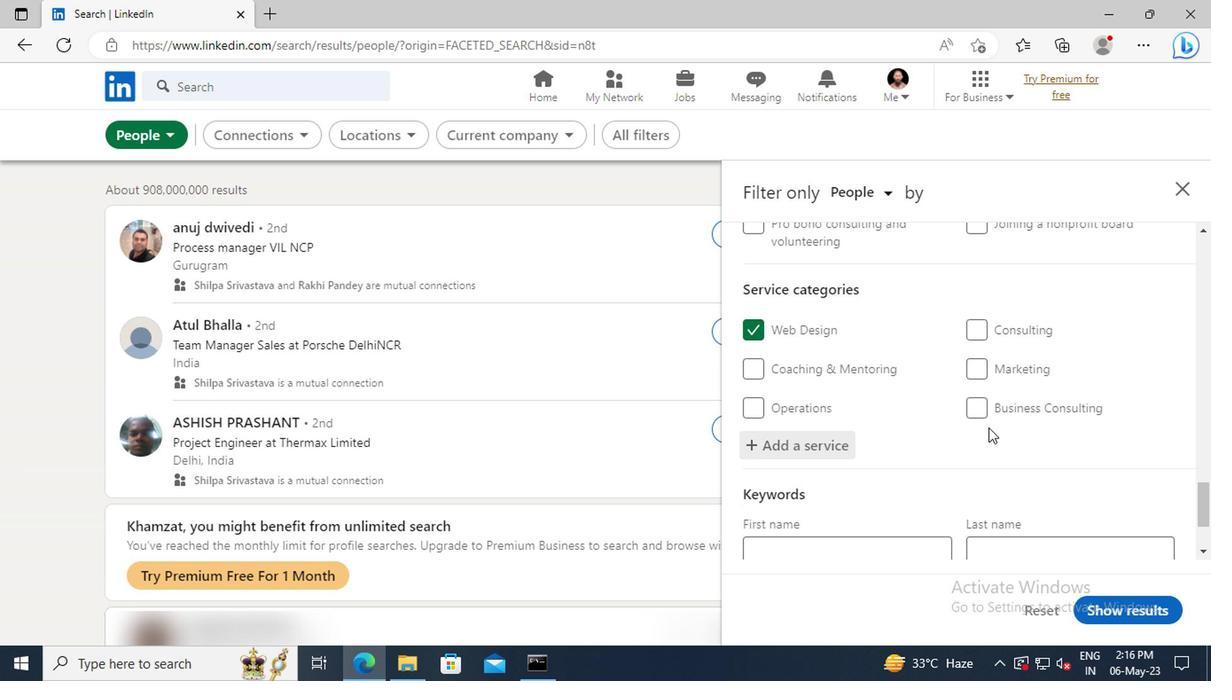 
Action: Mouse scrolled (985, 426) with delta (0, -1)
Screenshot: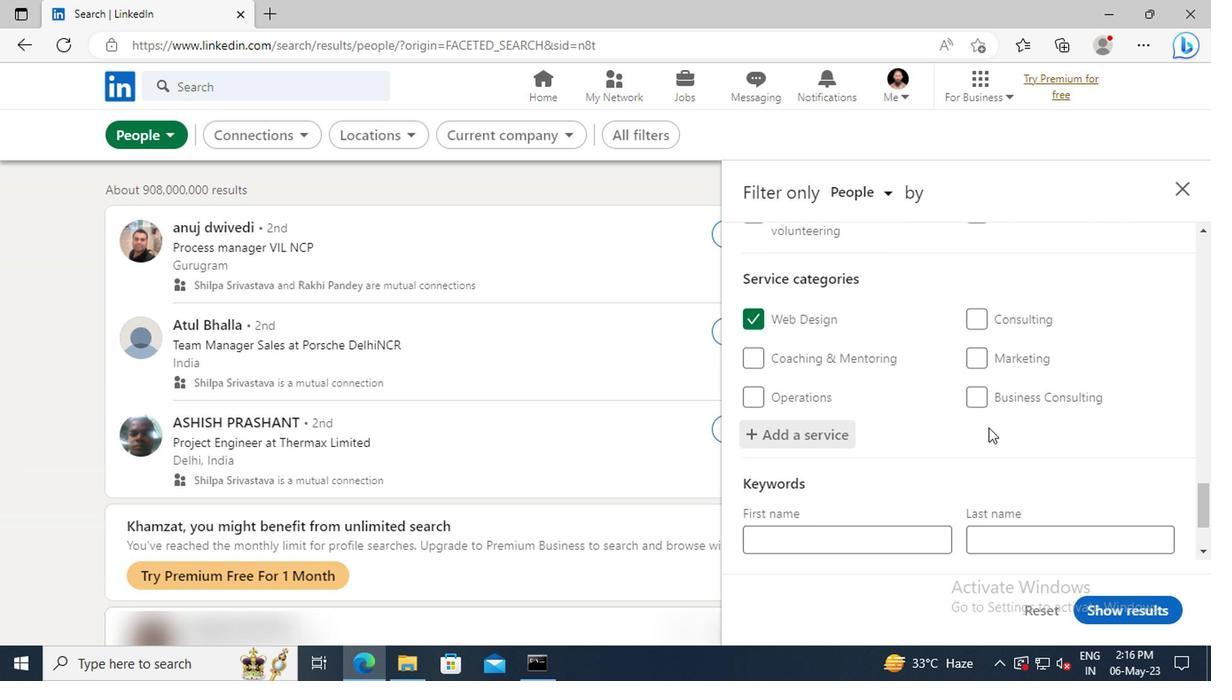 
Action: Mouse moved to (889, 476)
Screenshot: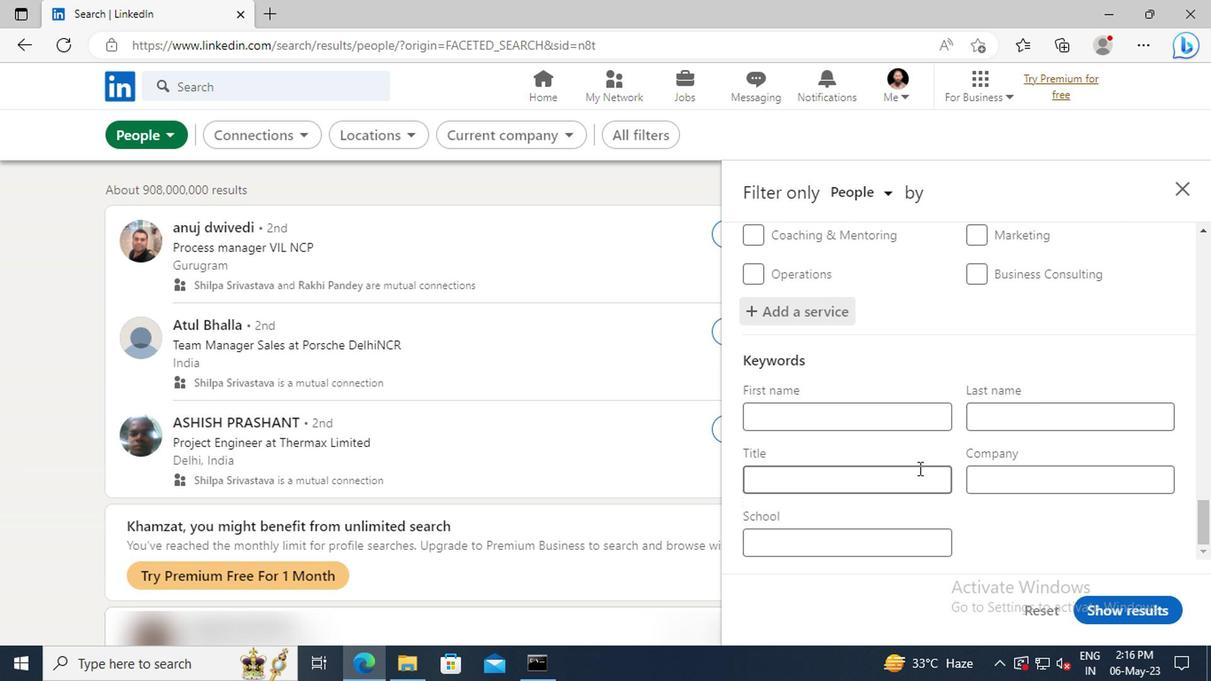 
Action: Mouse pressed left at (889, 476)
Screenshot: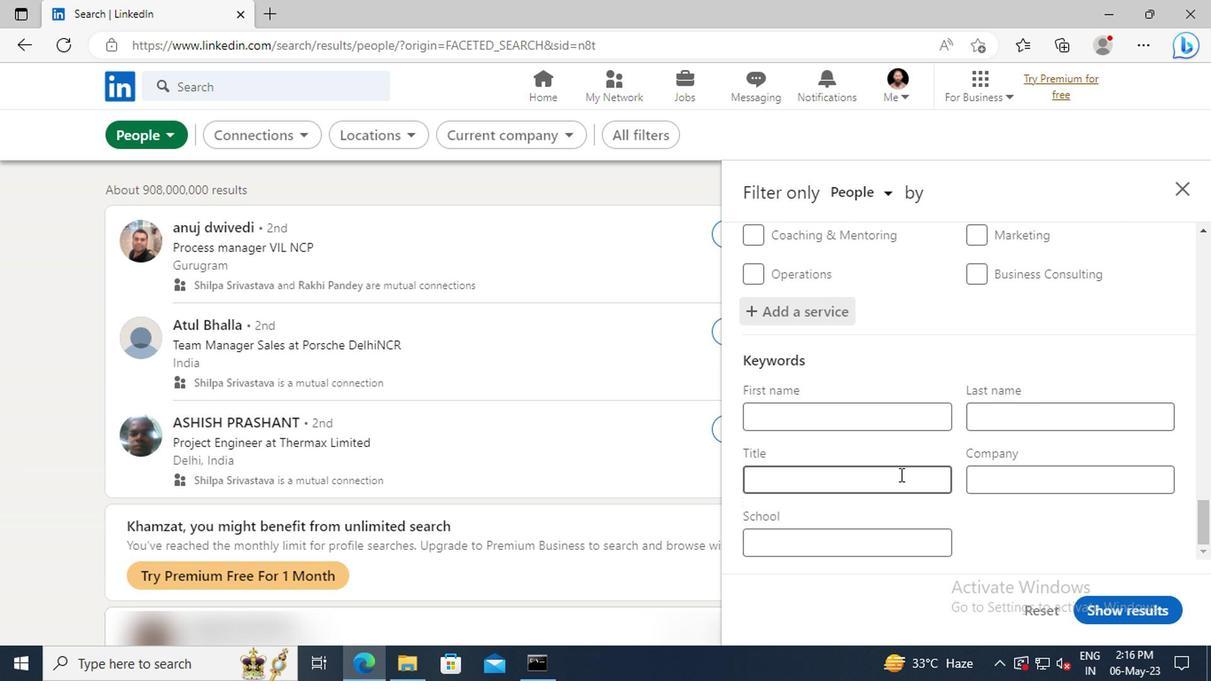 
Action: Mouse moved to (889, 476)
Screenshot: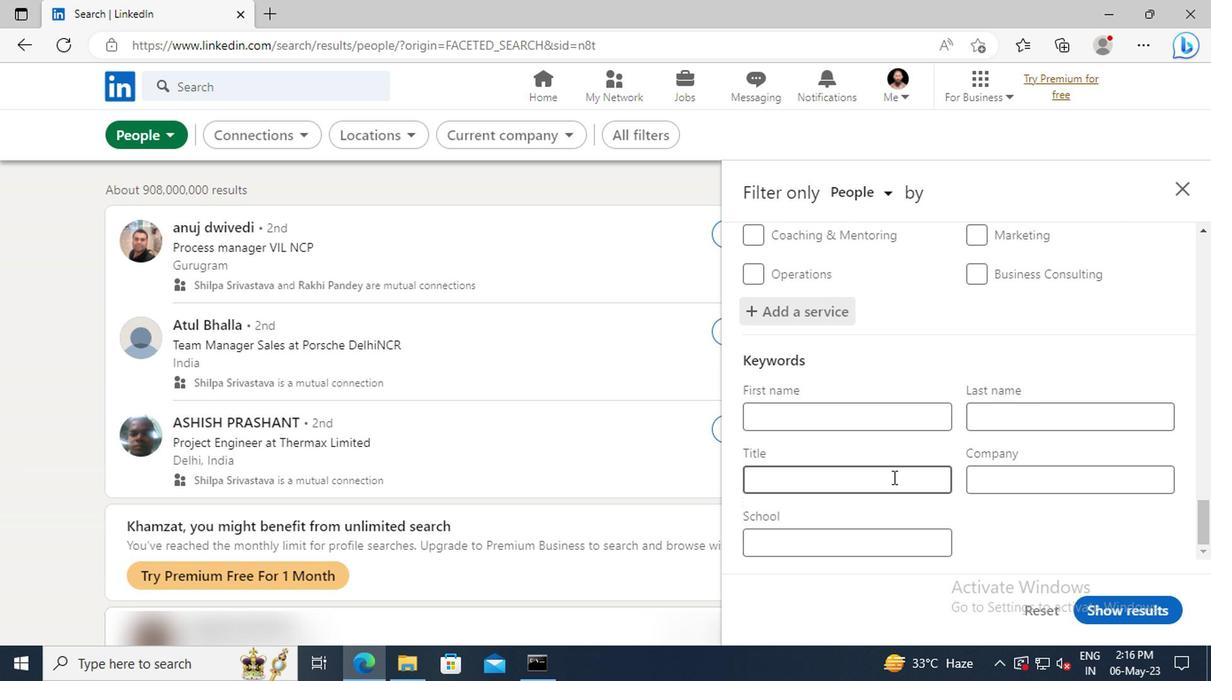 
Action: Key pressed <Key.shift>PROPRIETOR<Key.enter>
Screenshot: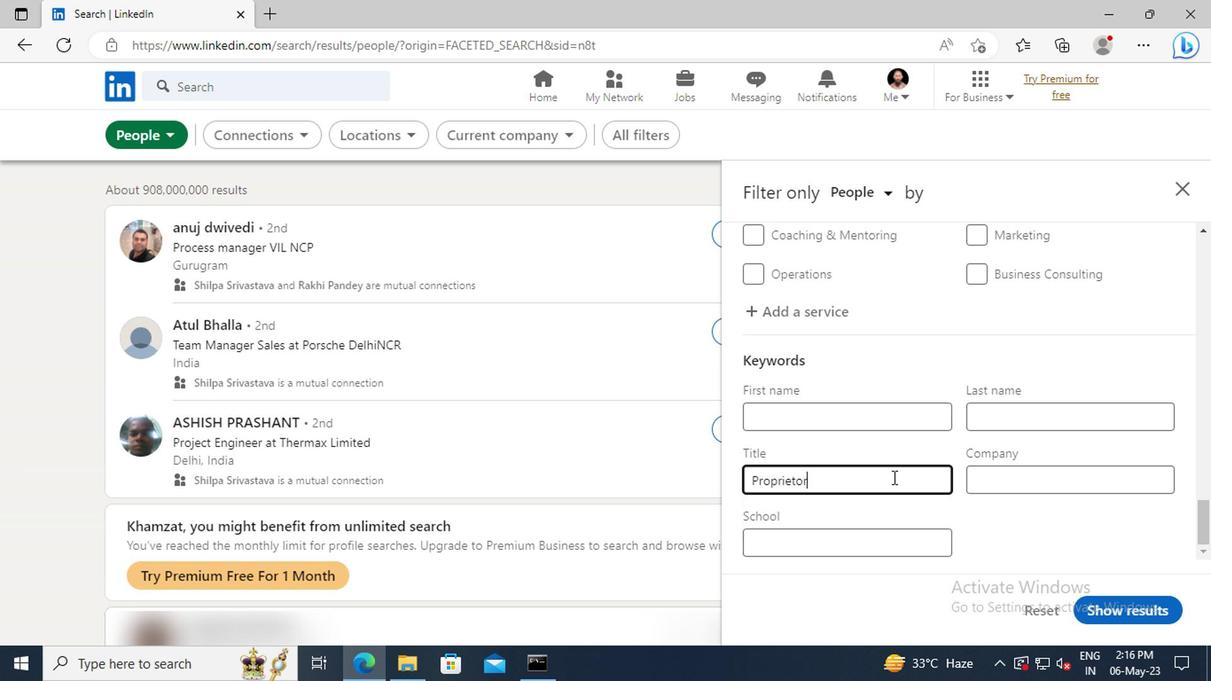 
Action: Mouse moved to (1101, 604)
Screenshot: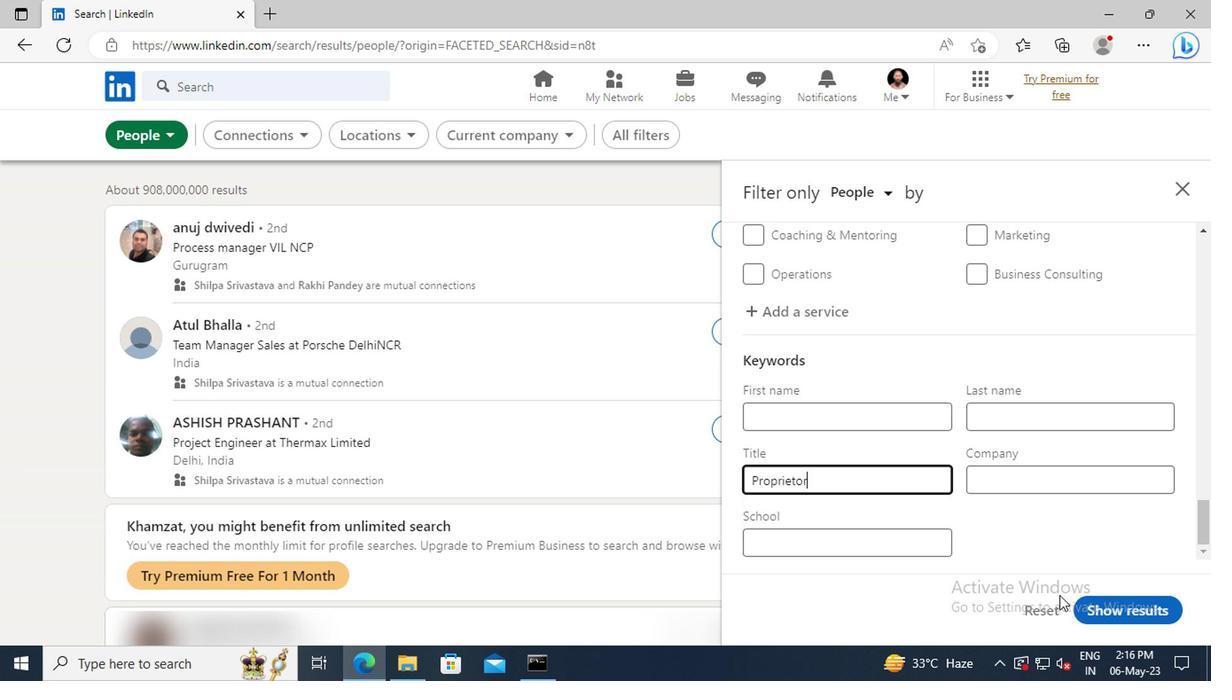 
Action: Mouse pressed left at (1101, 604)
Screenshot: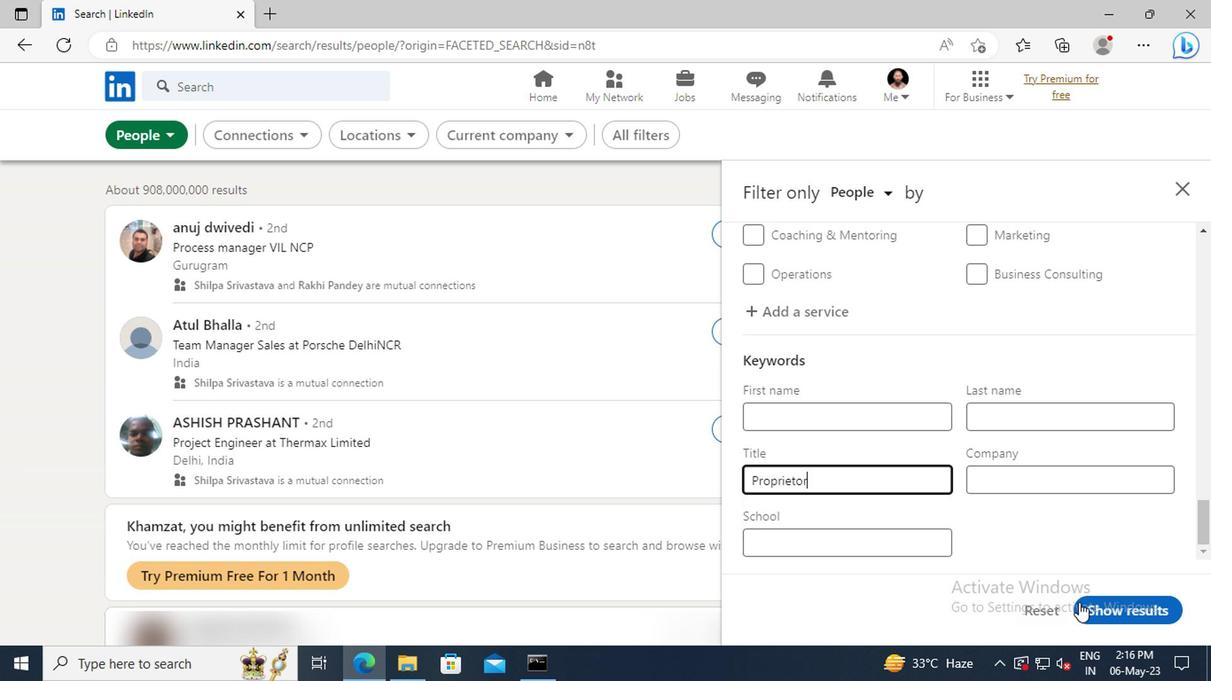 
